 Task: Save favorite listings for townhouses in Boise, Idaho, with a minimum of 3 beds and a garage.
Action: Mouse moved to (158, 129)
Screenshot: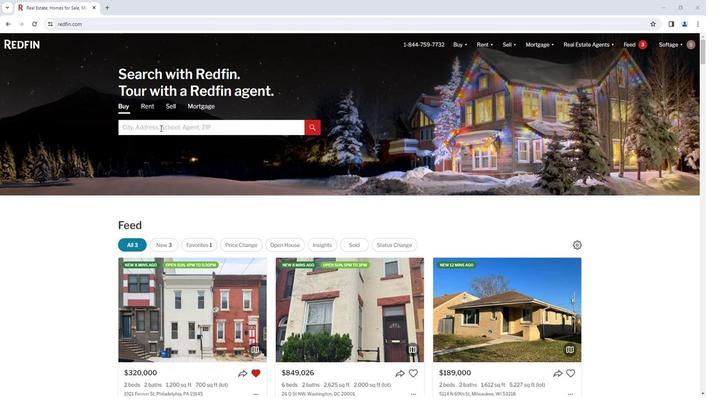
Action: Mouse pressed left at (158, 129)
Screenshot: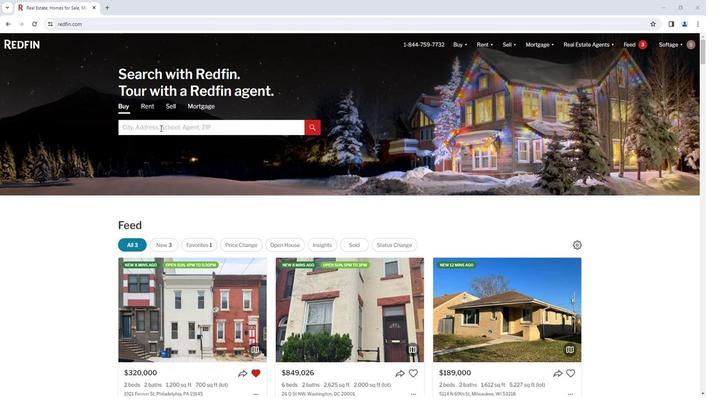 
Action: Key pressed <Key.shift>Boise,
Screenshot: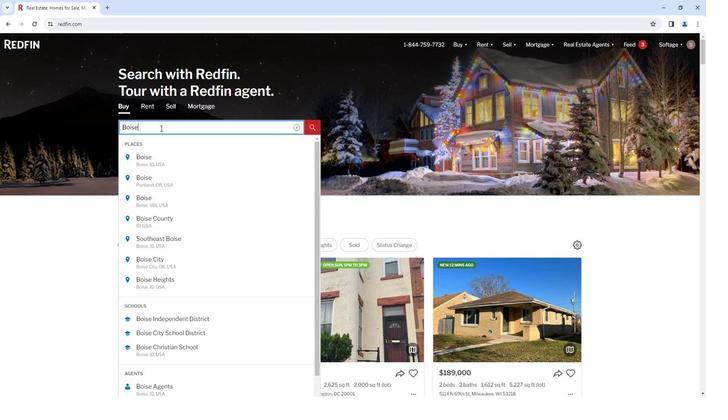 
Action: Mouse moved to (153, 164)
Screenshot: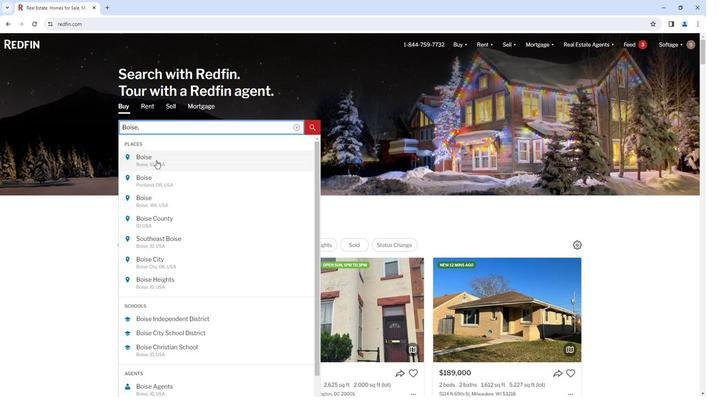
Action: Mouse pressed left at (153, 164)
Screenshot: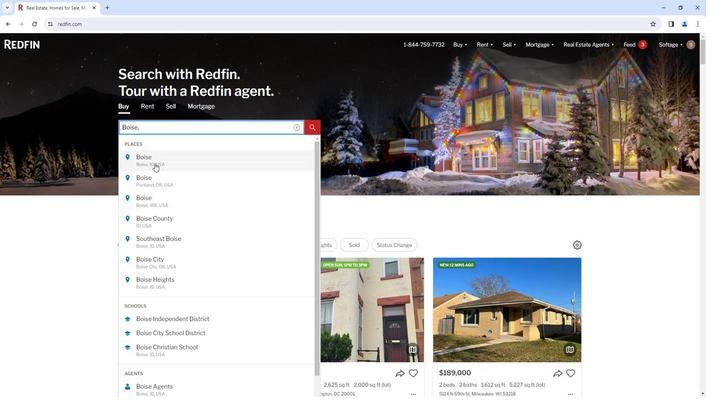 
Action: Mouse moved to (621, 95)
Screenshot: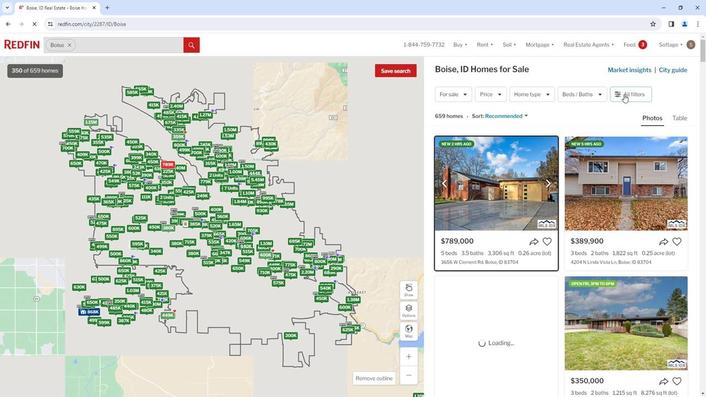 
Action: Mouse pressed left at (621, 95)
Screenshot: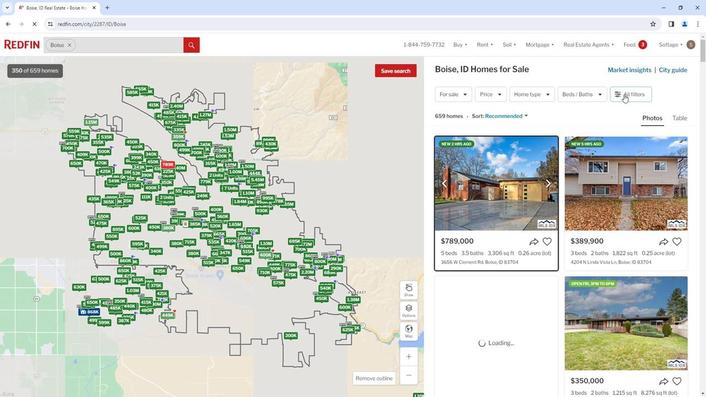 
Action: Mouse moved to (625, 94)
Screenshot: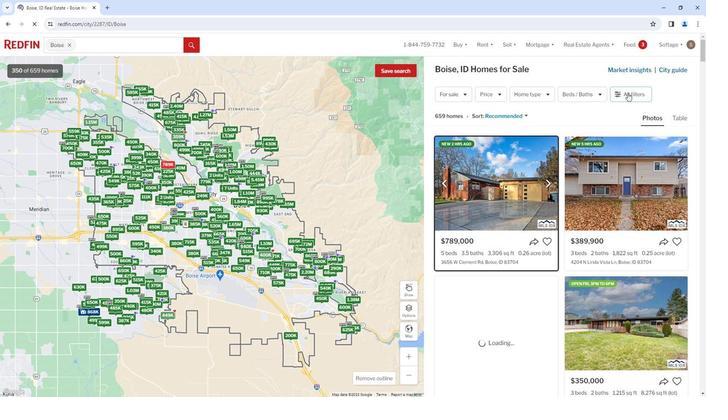 
Action: Mouse pressed left at (625, 94)
Screenshot: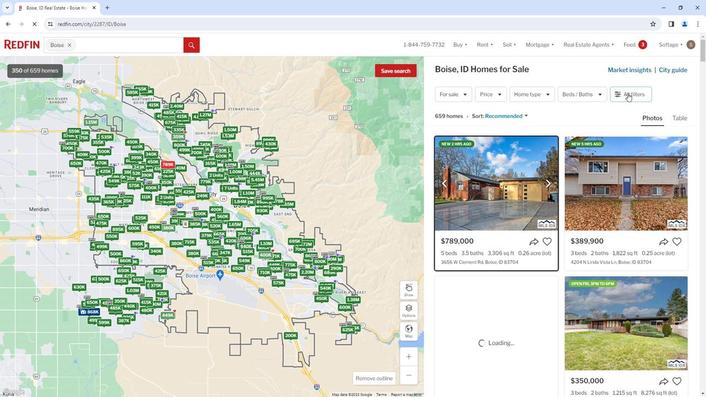 
Action: Mouse moved to (608, 231)
Screenshot: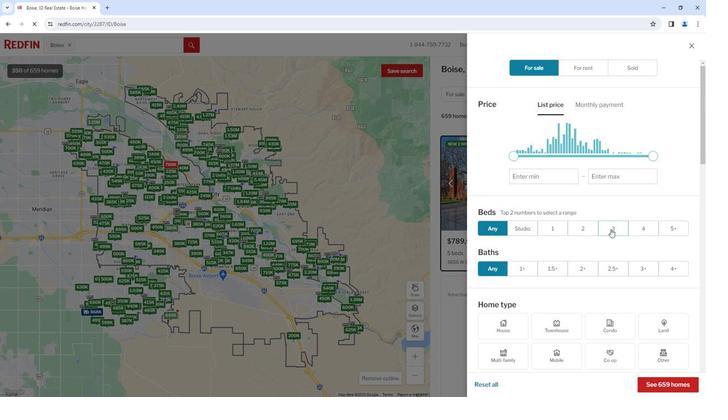
Action: Mouse pressed left at (608, 231)
Screenshot: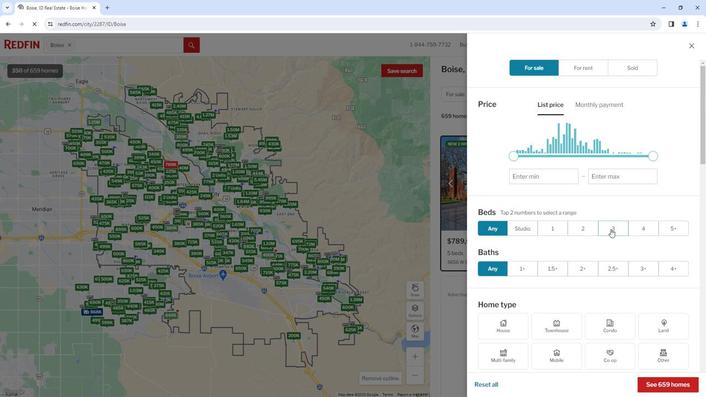 
Action: Mouse moved to (609, 231)
Screenshot: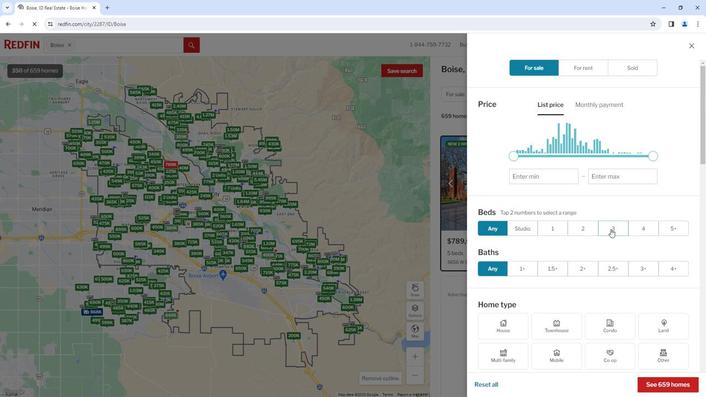 
Action: Mouse pressed left at (609, 231)
Screenshot: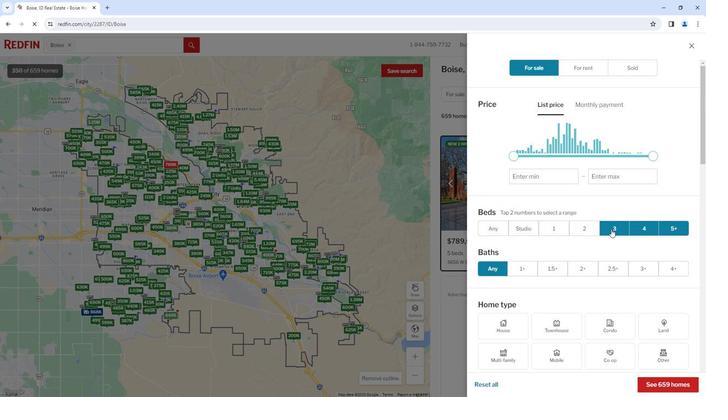 
Action: Mouse moved to (606, 231)
Screenshot: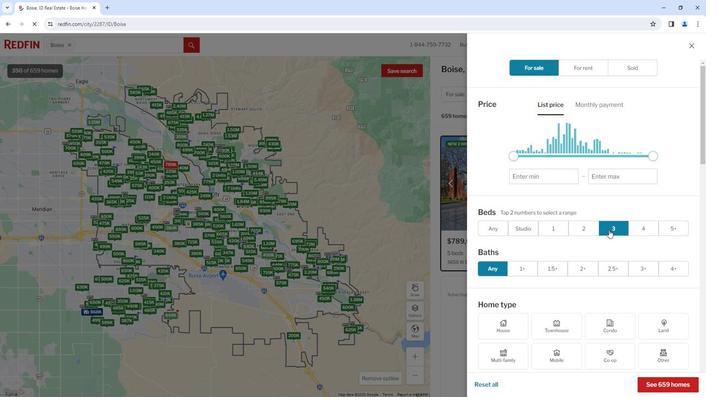 
Action: Mouse scrolled (606, 231) with delta (0, 0)
Screenshot: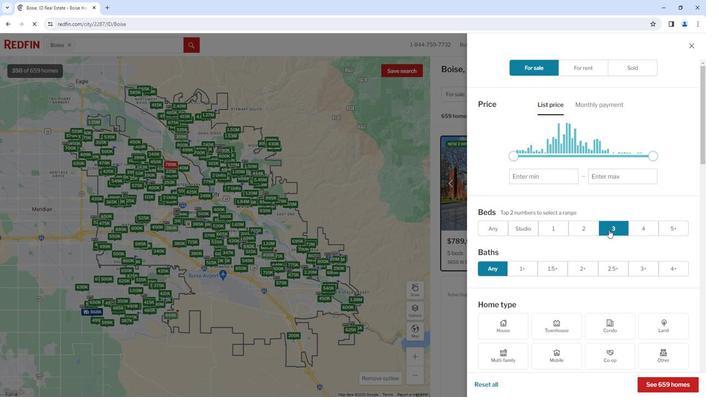 
Action: Mouse scrolled (606, 231) with delta (0, 0)
Screenshot: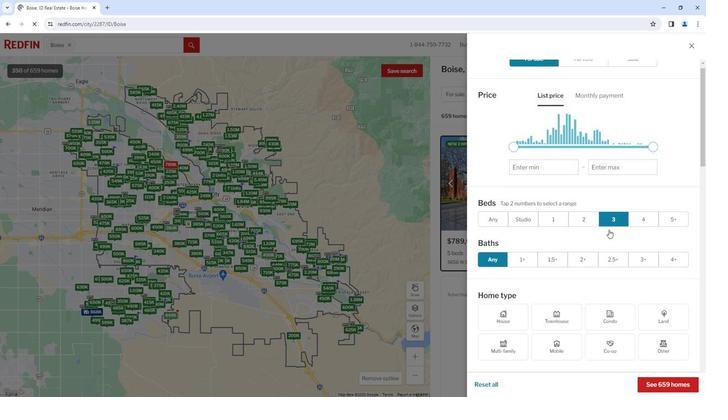 
Action: Mouse scrolled (606, 231) with delta (0, 0)
Screenshot: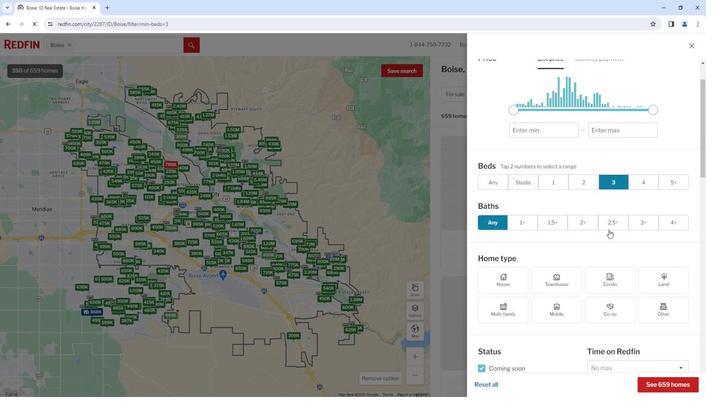 
Action: Mouse scrolled (606, 232) with delta (0, 0)
Screenshot: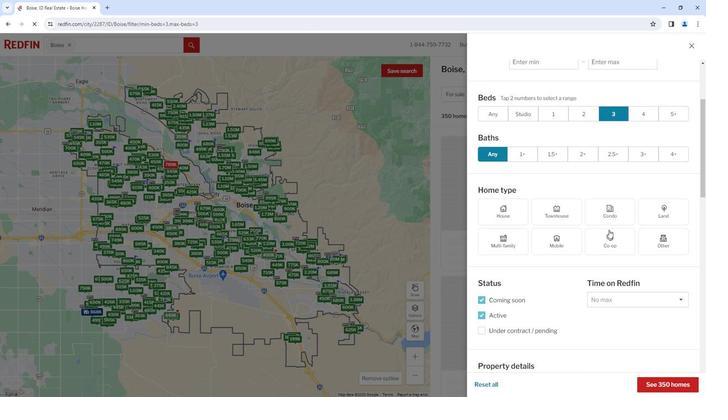 
Action: Mouse scrolled (606, 232) with delta (0, 0)
Screenshot: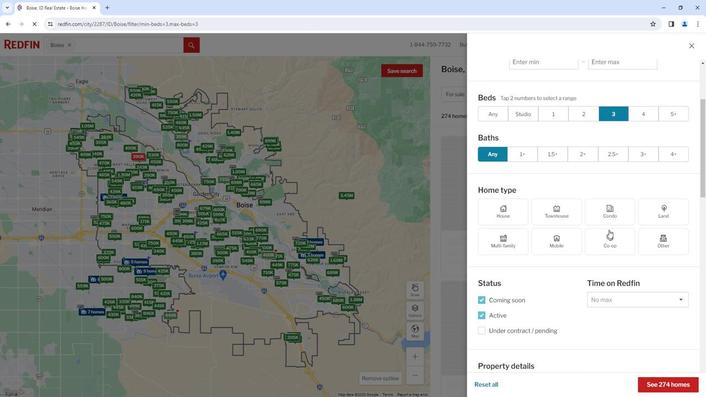 
Action: Mouse scrolled (606, 231) with delta (0, 0)
Screenshot: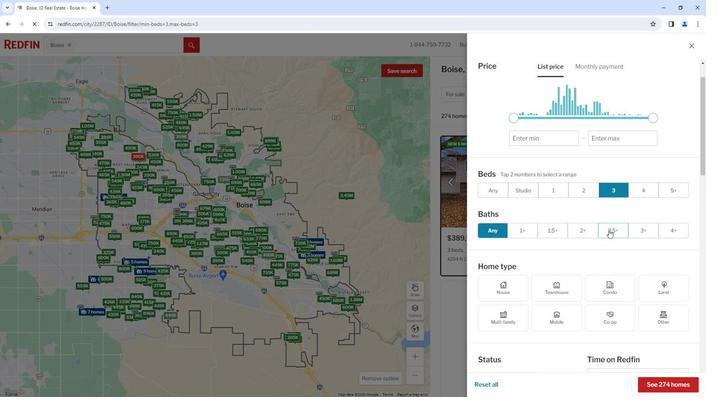 
Action: Mouse scrolled (606, 231) with delta (0, 0)
Screenshot: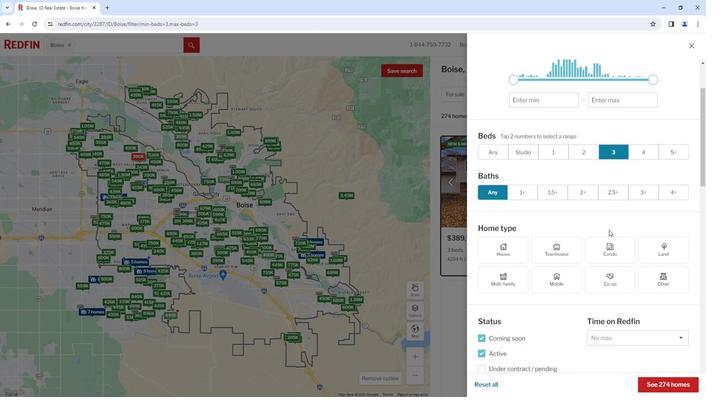 
Action: Mouse moved to (552, 218)
Screenshot: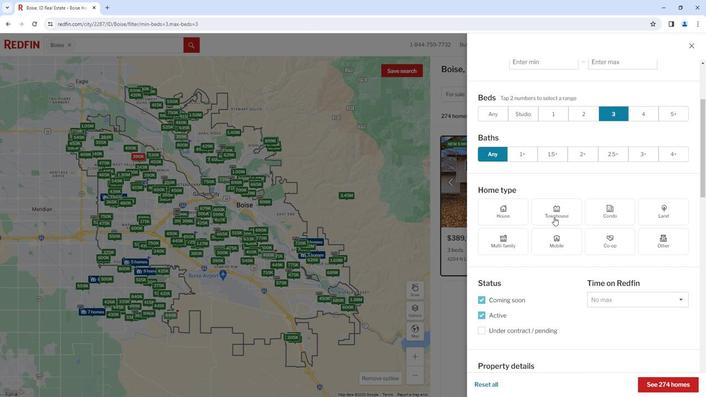 
Action: Mouse pressed left at (552, 218)
Screenshot: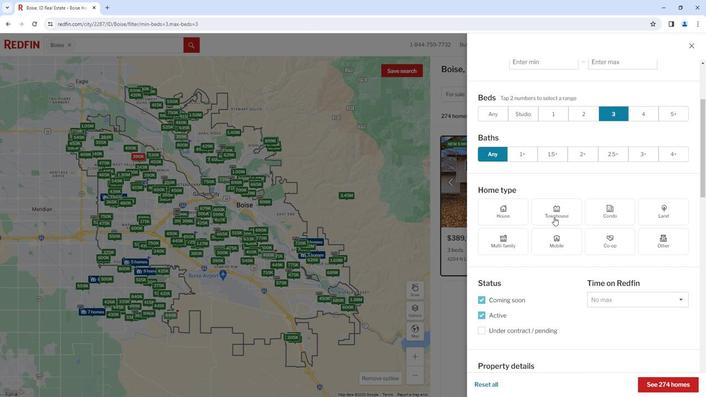 
Action: Mouse moved to (540, 253)
Screenshot: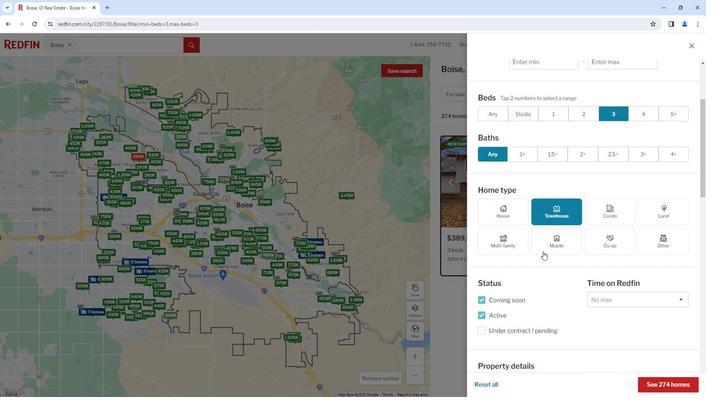
Action: Mouse scrolled (540, 253) with delta (0, 0)
Screenshot: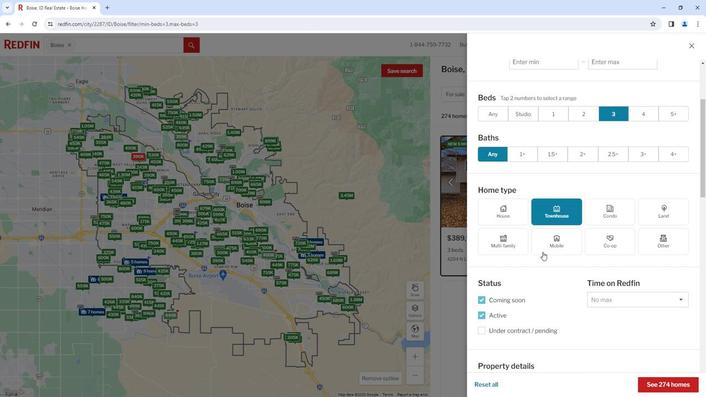
Action: Mouse scrolled (540, 253) with delta (0, 0)
Screenshot: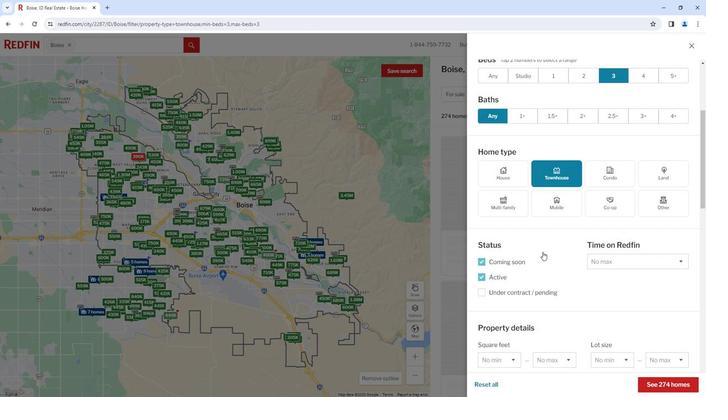 
Action: Mouse scrolled (540, 253) with delta (0, 0)
Screenshot: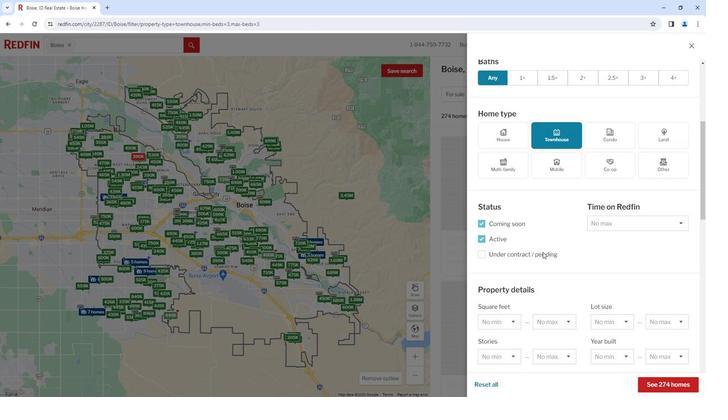 
Action: Mouse moved to (540, 253)
Screenshot: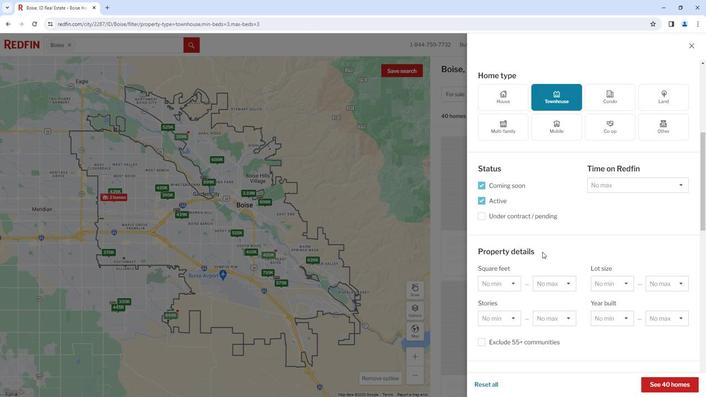 
Action: Mouse scrolled (540, 253) with delta (0, 0)
Screenshot: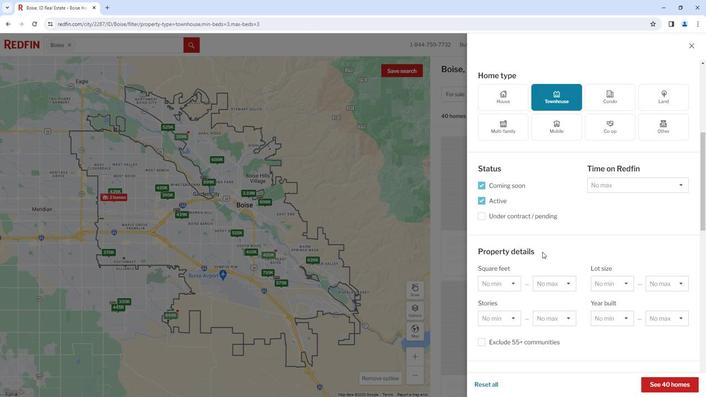 
Action: Mouse scrolled (540, 253) with delta (0, 0)
Screenshot: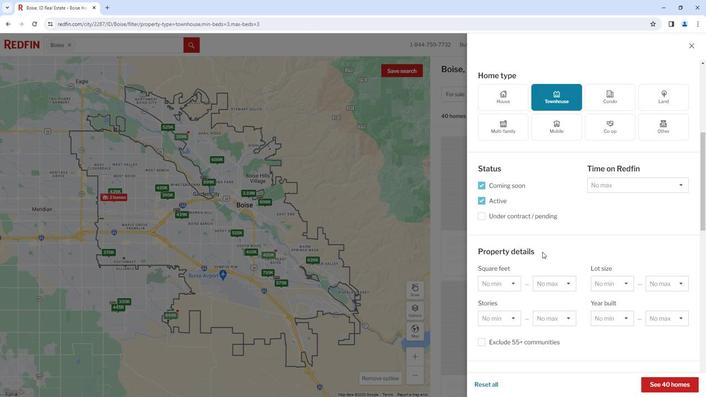 
Action: Mouse scrolled (540, 253) with delta (0, 0)
Screenshot: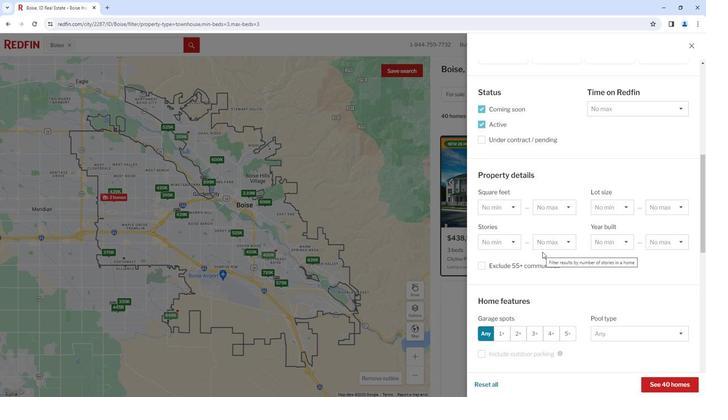 
Action: Mouse moved to (497, 296)
Screenshot: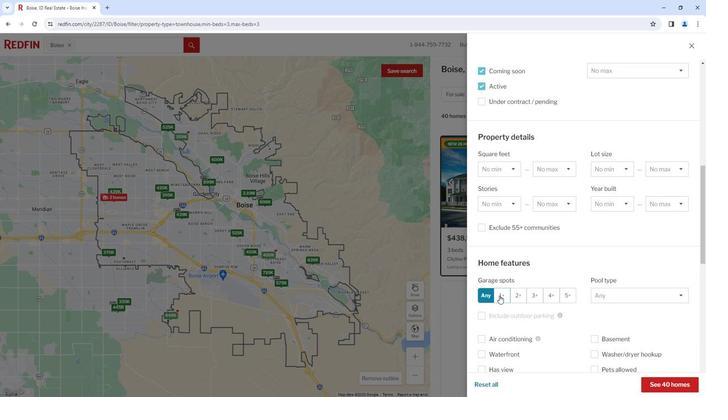 
Action: Mouse pressed left at (497, 296)
Screenshot: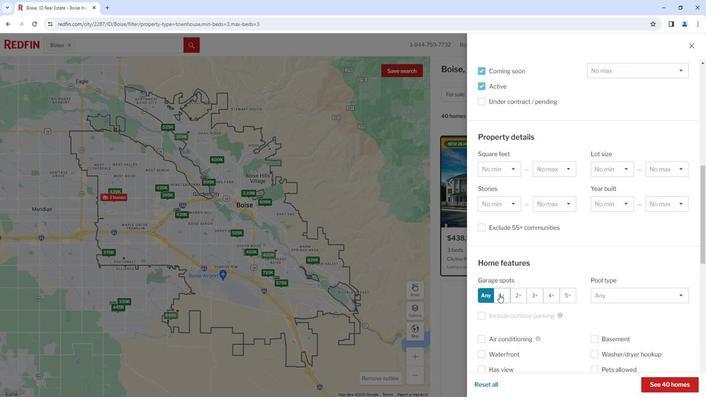 
Action: Mouse moved to (500, 257)
Screenshot: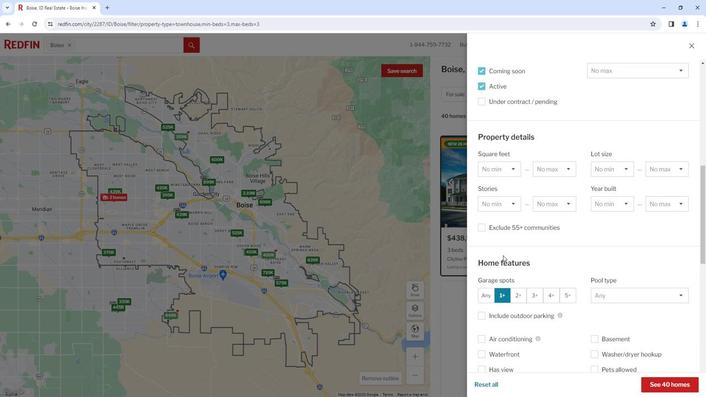 
Action: Mouse scrolled (500, 256) with delta (0, 0)
Screenshot: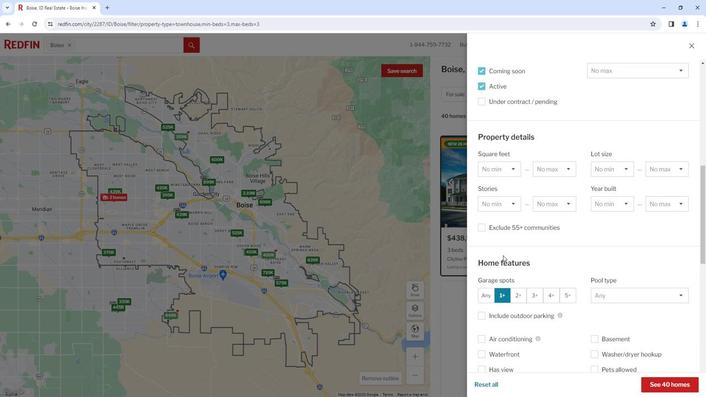 
Action: Mouse moved to (500, 256)
Screenshot: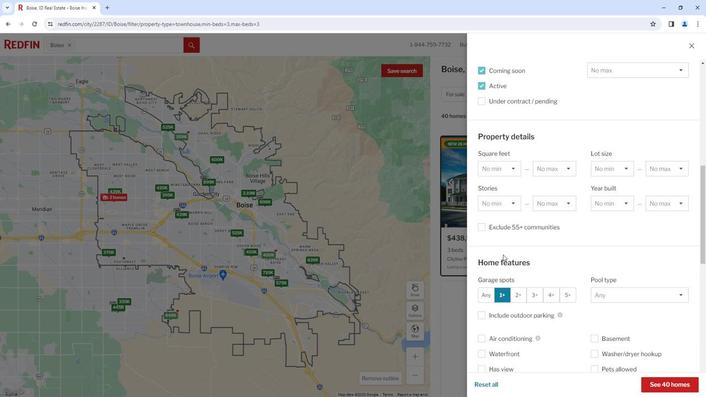 
Action: Mouse scrolled (500, 256) with delta (0, 0)
Screenshot: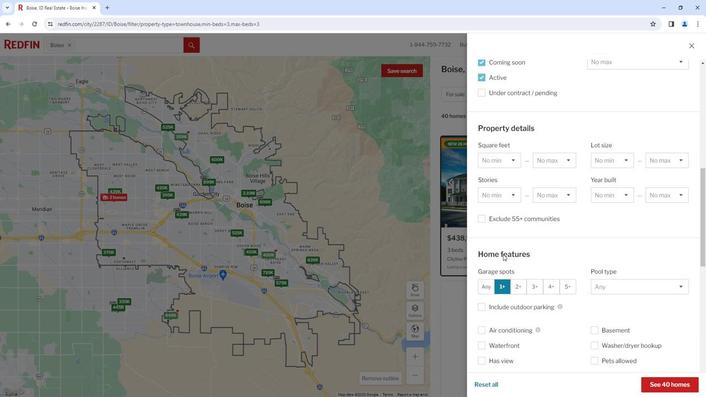 
Action: Mouse moved to (500, 256)
Screenshot: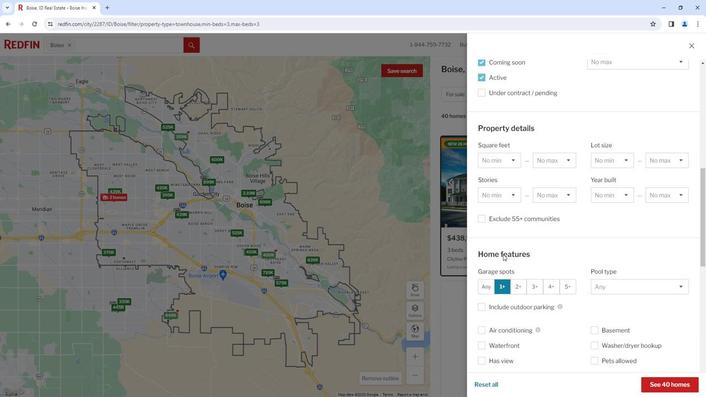 
Action: Mouse scrolled (500, 255) with delta (0, 0)
Screenshot: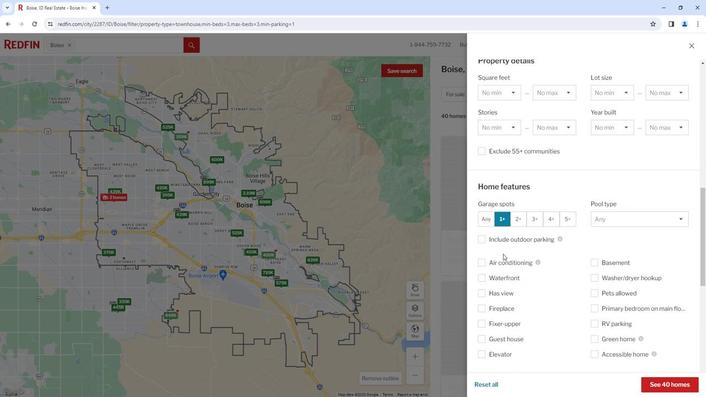 
Action: Mouse moved to (502, 253)
Screenshot: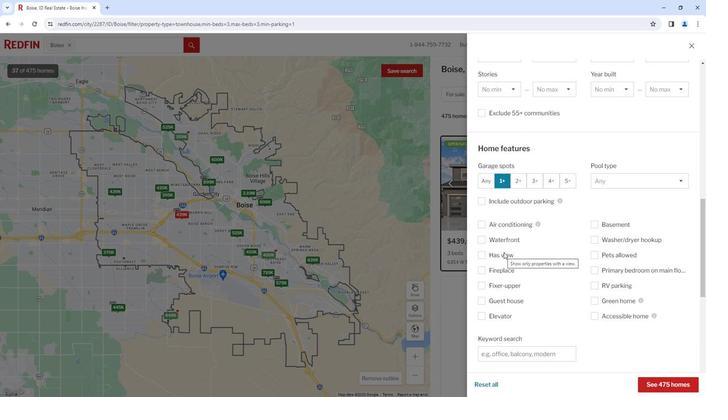 
Action: Mouse scrolled (502, 253) with delta (0, 0)
Screenshot: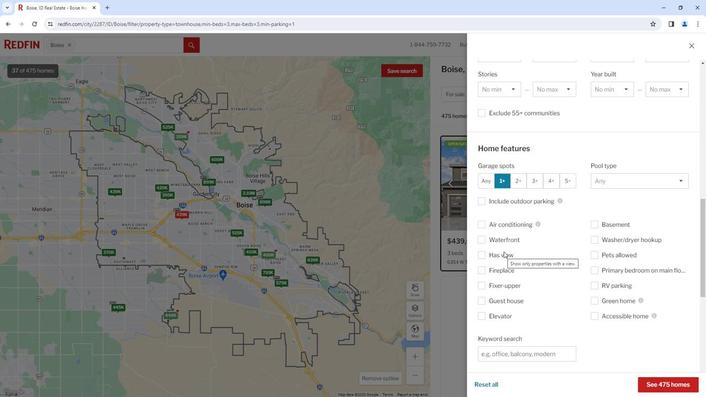 
Action: Mouse scrolled (502, 253) with delta (0, 0)
Screenshot: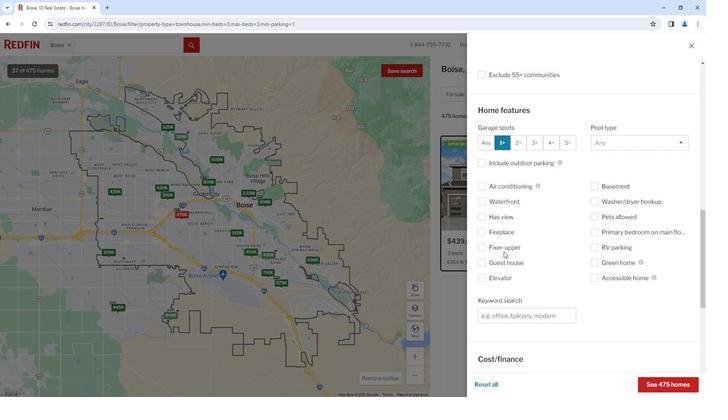 
Action: Mouse scrolled (502, 253) with delta (0, 0)
Screenshot: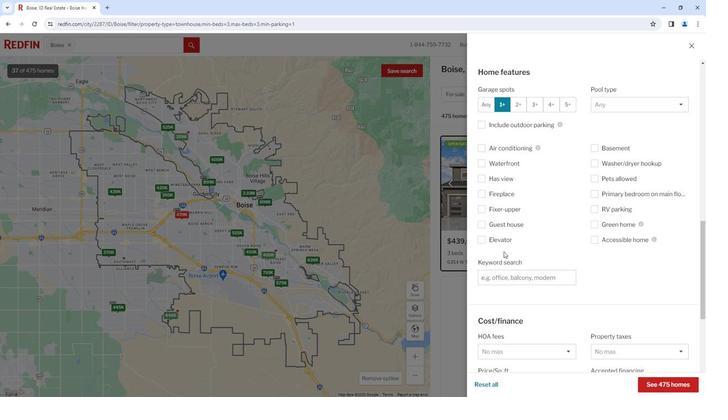 
Action: Mouse scrolled (502, 253) with delta (0, 0)
Screenshot: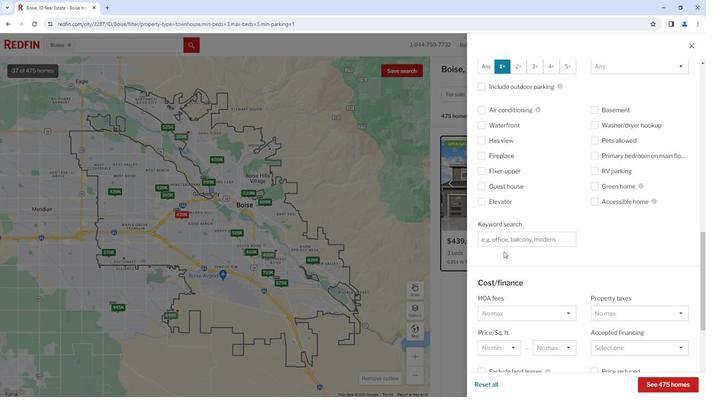 
Action: Mouse scrolled (502, 253) with delta (0, 0)
Screenshot: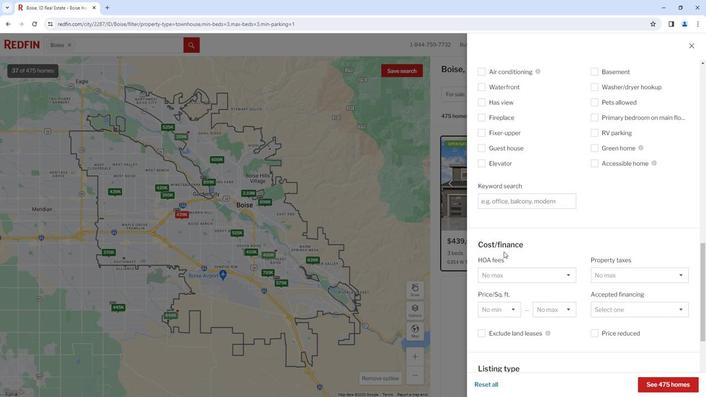 
Action: Mouse scrolled (502, 253) with delta (0, 0)
Screenshot: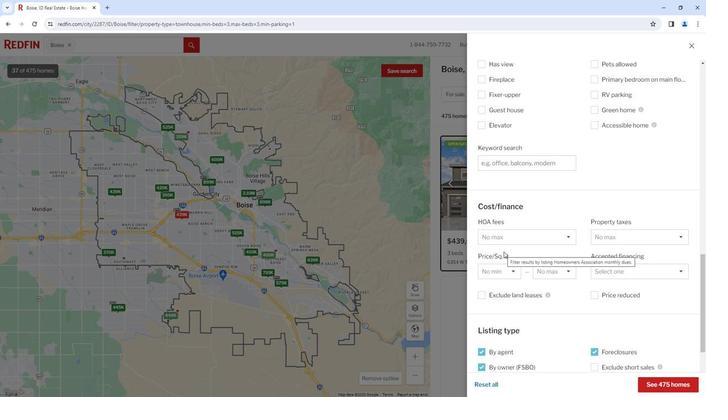 
Action: Mouse scrolled (502, 253) with delta (0, 0)
Screenshot: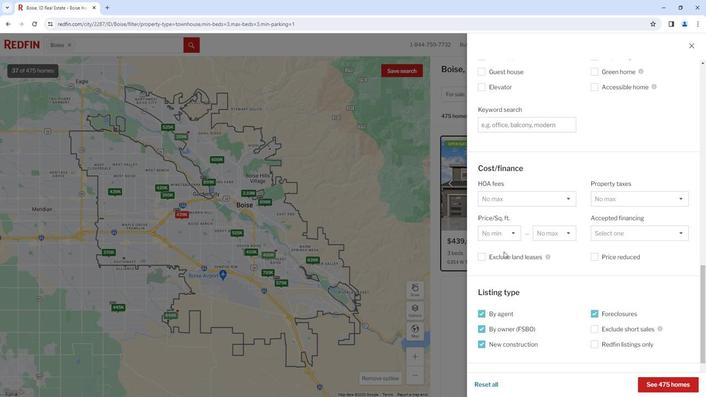 
Action: Mouse moved to (502, 253)
Screenshot: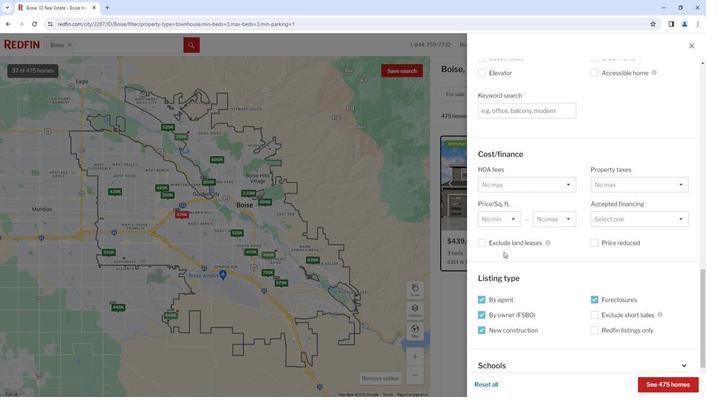 
Action: Mouse scrolled (502, 253) with delta (0, 0)
Screenshot: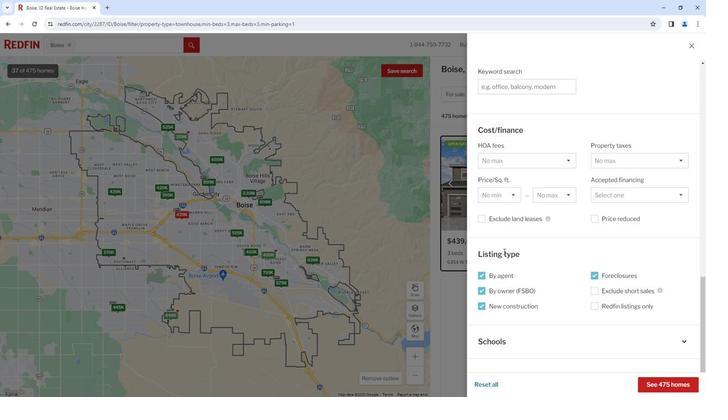 
Action: Mouse scrolled (502, 253) with delta (0, 0)
Screenshot: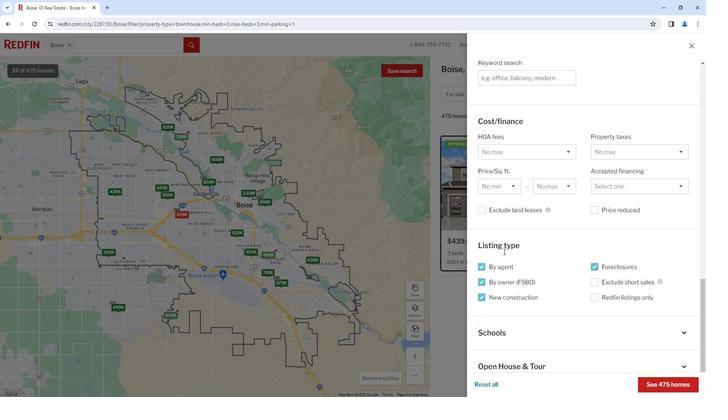 
Action: Mouse scrolled (502, 253) with delta (0, 0)
Screenshot: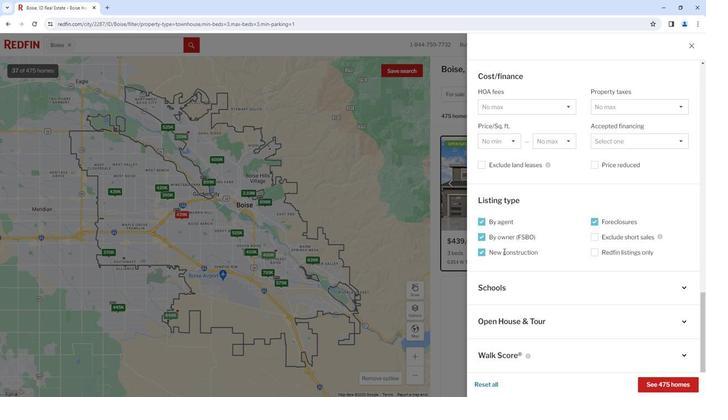 
Action: Mouse scrolled (502, 253) with delta (0, 0)
Screenshot: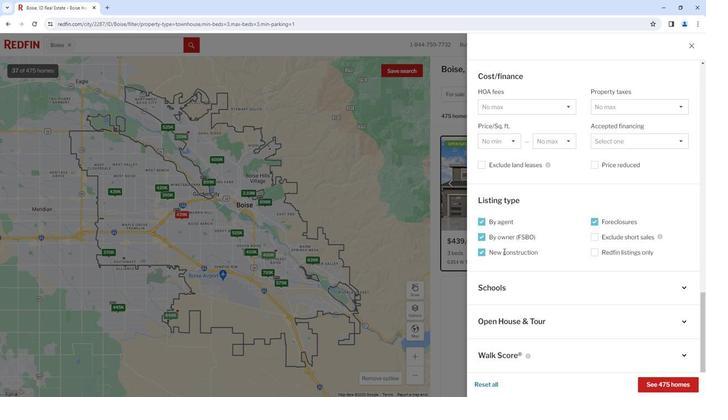 
Action: Mouse scrolled (502, 253) with delta (0, 0)
Screenshot: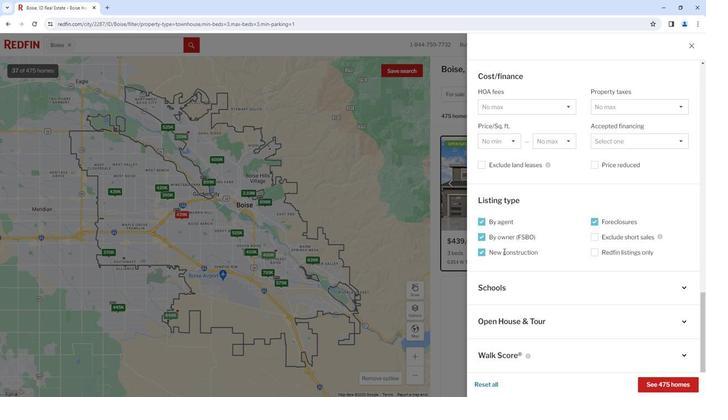 
Action: Mouse moved to (658, 385)
Screenshot: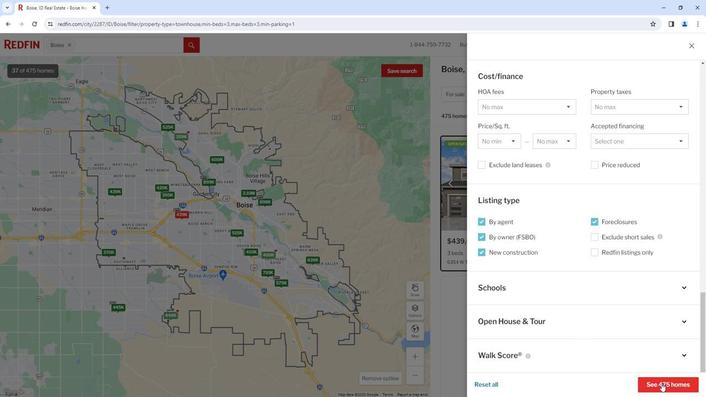 
Action: Mouse pressed left at (658, 385)
Screenshot: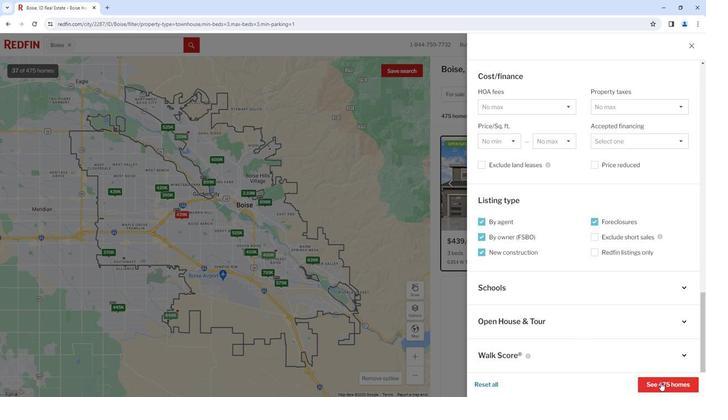 
Action: Mouse moved to (457, 192)
Screenshot: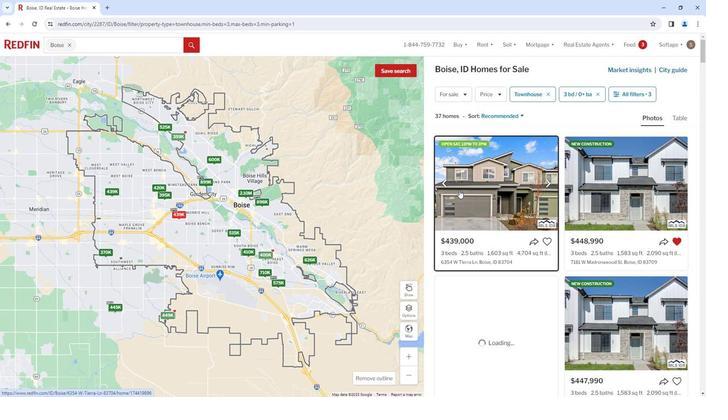 
Action: Mouse pressed left at (457, 192)
Screenshot: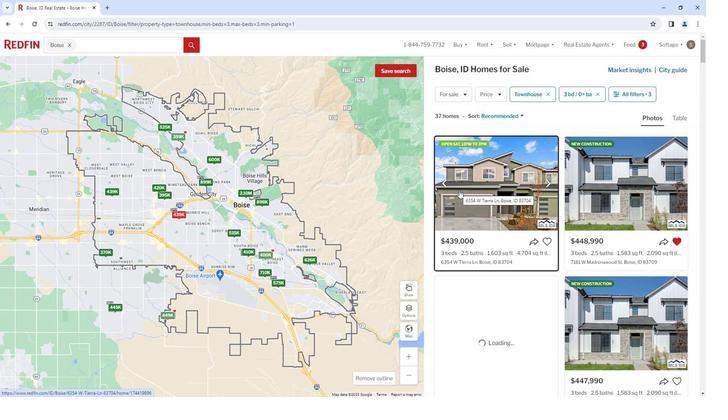 
Action: Mouse moved to (275, 192)
Screenshot: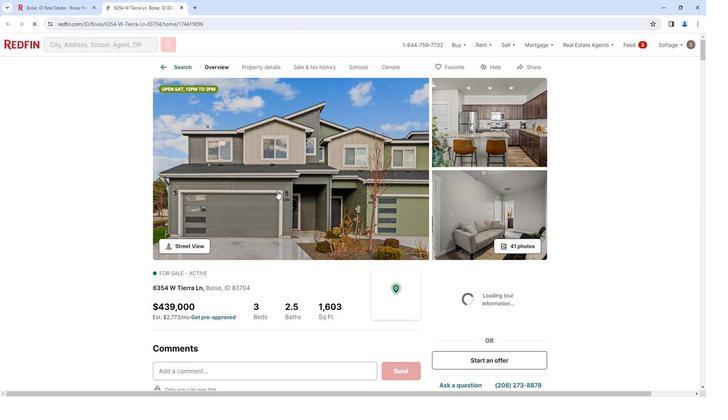 
Action: Mouse pressed left at (275, 192)
Screenshot: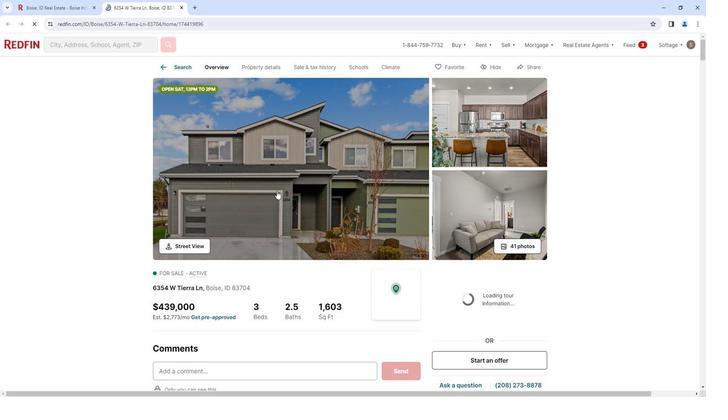 
Action: Mouse moved to (72, 166)
Screenshot: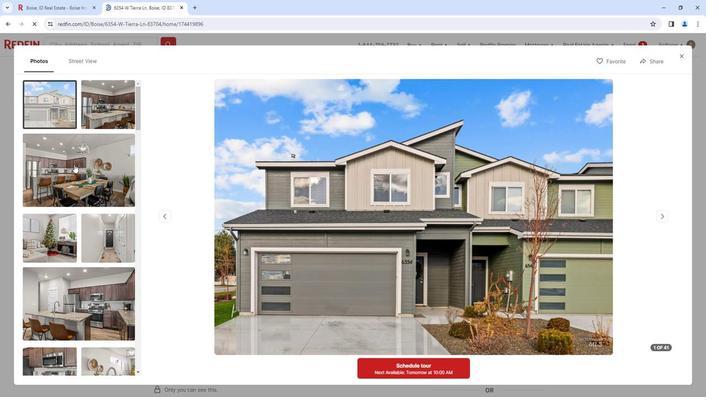 
Action: Mouse scrolled (72, 165) with delta (0, 0)
Screenshot: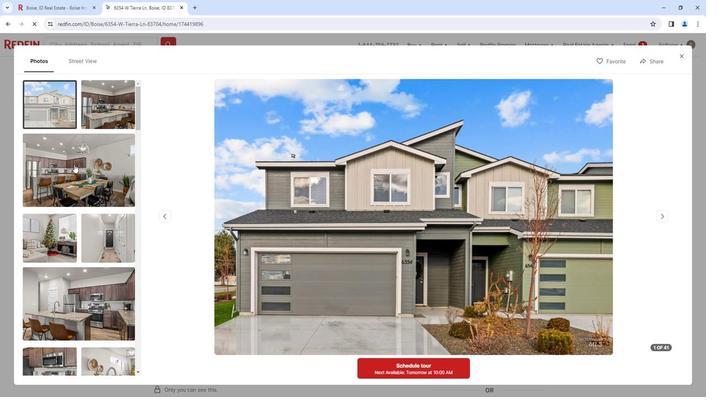 
Action: Mouse scrolled (72, 165) with delta (0, 0)
Screenshot: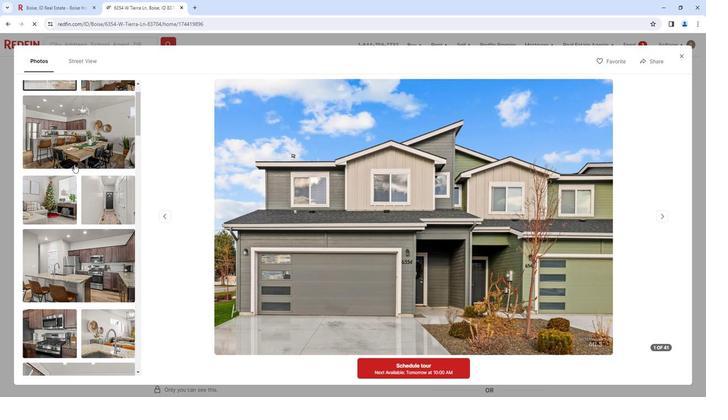 
Action: Mouse scrolled (72, 165) with delta (0, 0)
Screenshot: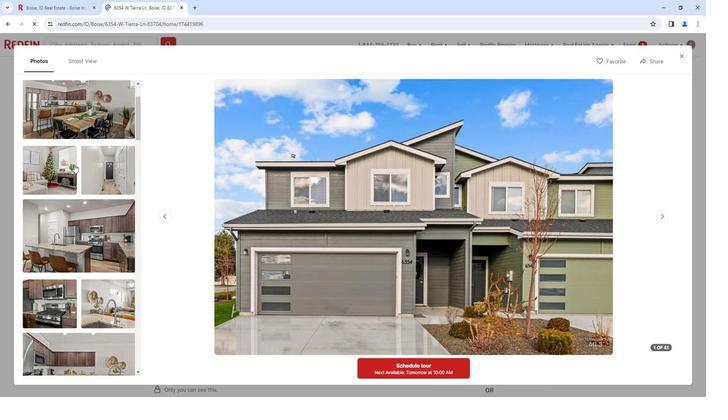 
Action: Mouse scrolled (72, 165) with delta (0, 0)
Screenshot: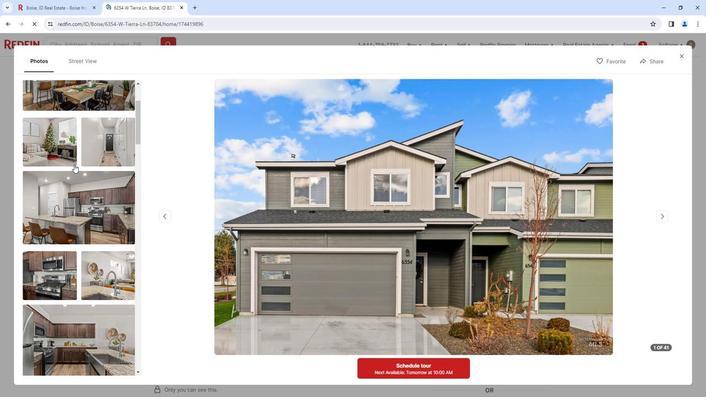 
Action: Mouse scrolled (72, 165) with delta (0, 0)
Screenshot: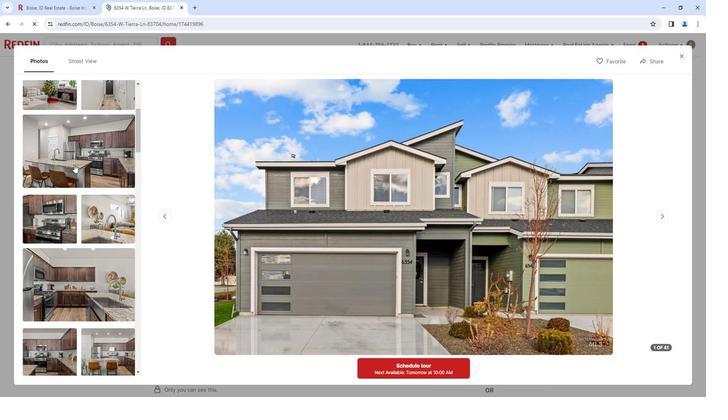 
Action: Mouse scrolled (72, 165) with delta (0, 0)
Screenshot: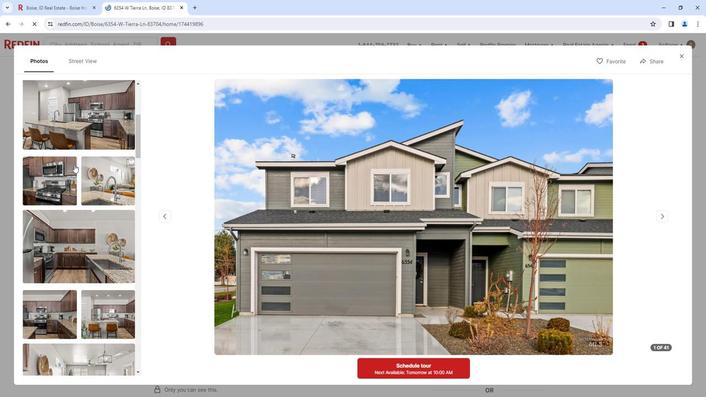 
Action: Mouse scrolled (72, 165) with delta (0, 0)
Screenshot: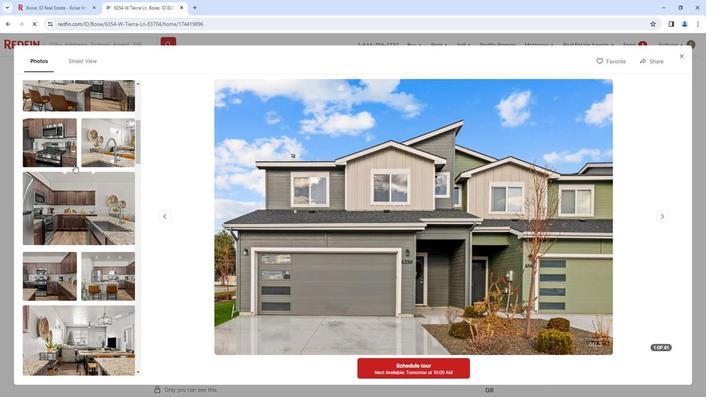 
Action: Mouse scrolled (72, 165) with delta (0, 0)
Screenshot: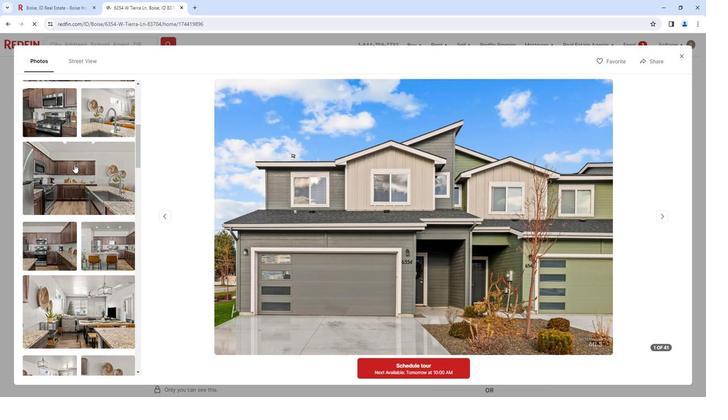 
Action: Mouse scrolled (72, 165) with delta (0, 0)
Screenshot: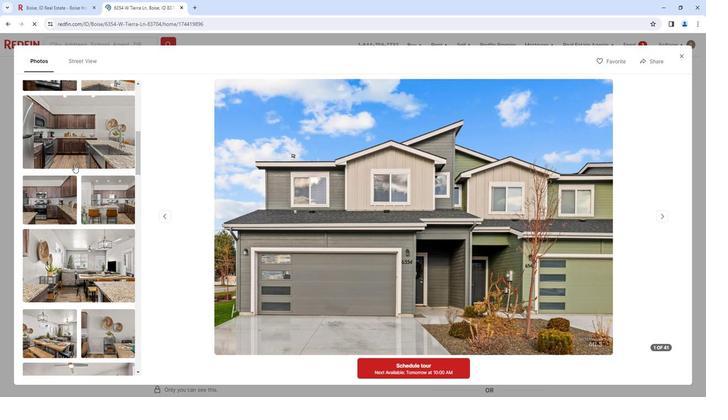 
Action: Mouse scrolled (72, 165) with delta (0, 0)
Screenshot: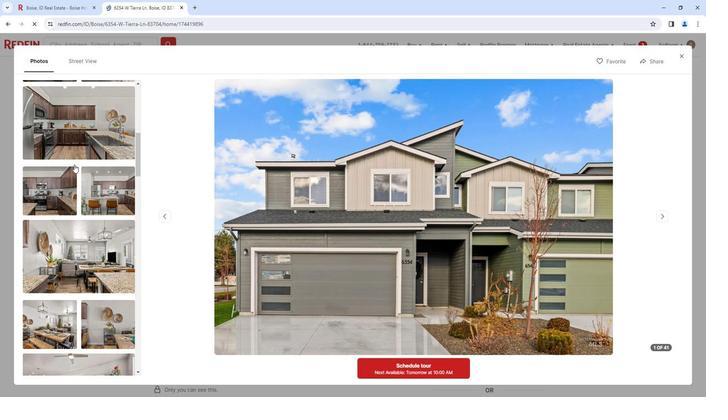 
Action: Mouse scrolled (72, 165) with delta (0, 0)
Screenshot: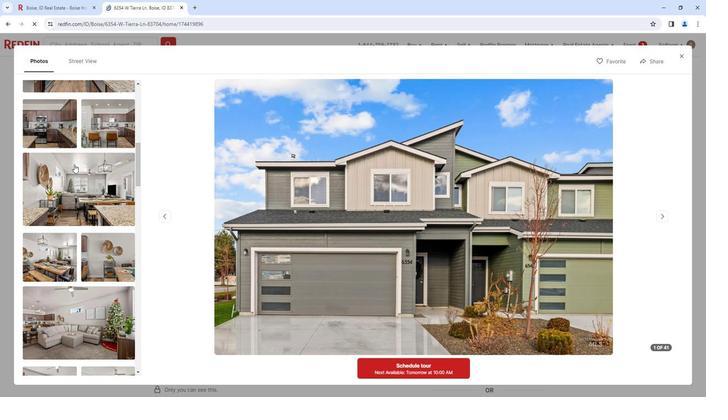 
Action: Mouse scrolled (72, 165) with delta (0, 0)
Screenshot: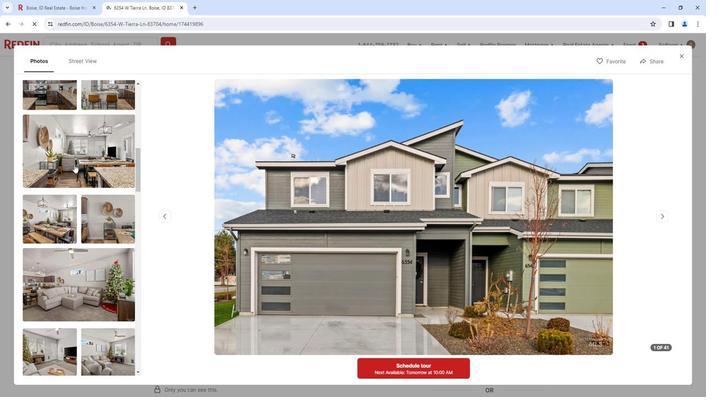 
Action: Mouse scrolled (72, 165) with delta (0, 0)
Screenshot: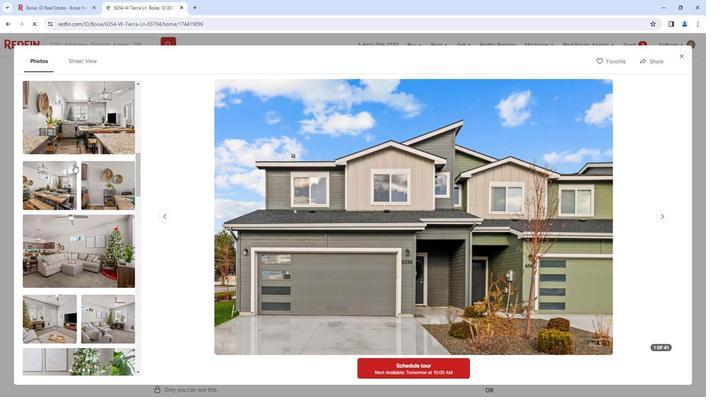 
Action: Mouse scrolled (72, 165) with delta (0, 0)
Screenshot: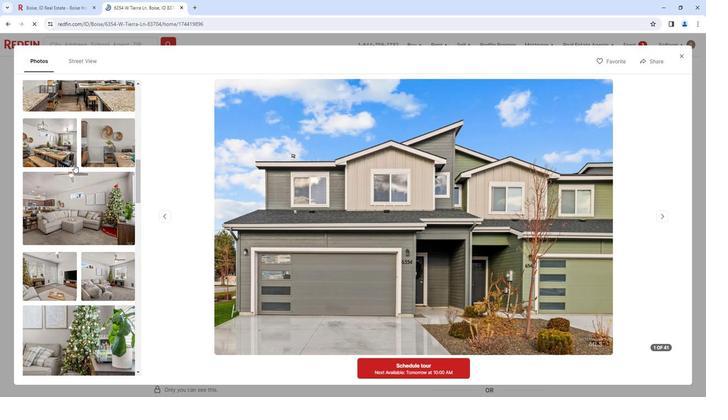 
Action: Mouse scrolled (72, 165) with delta (0, 0)
Screenshot: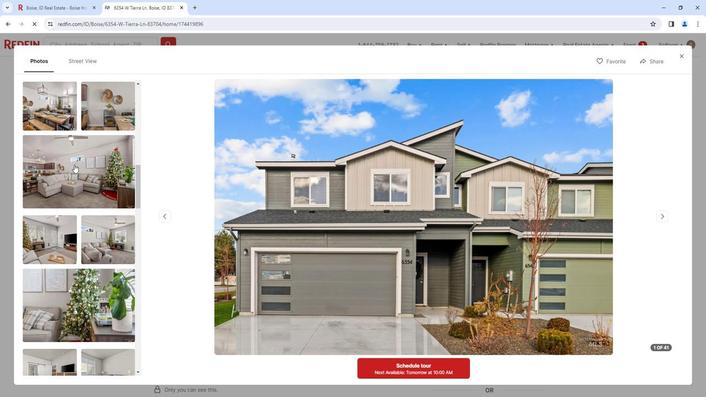 
Action: Mouse moved to (72, 166)
Screenshot: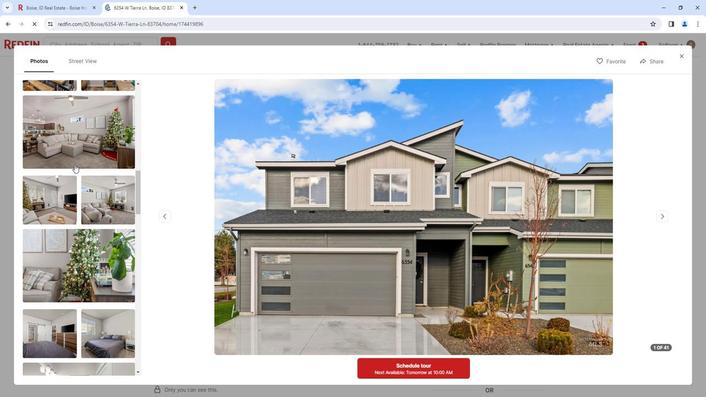 
Action: Mouse scrolled (72, 165) with delta (0, 0)
Screenshot: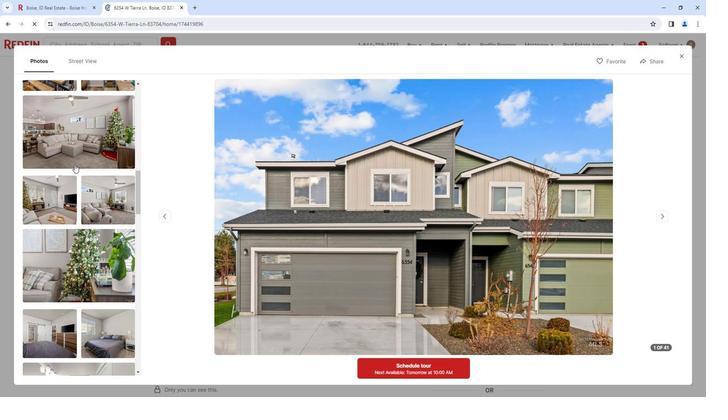 
Action: Mouse moved to (71, 166)
Screenshot: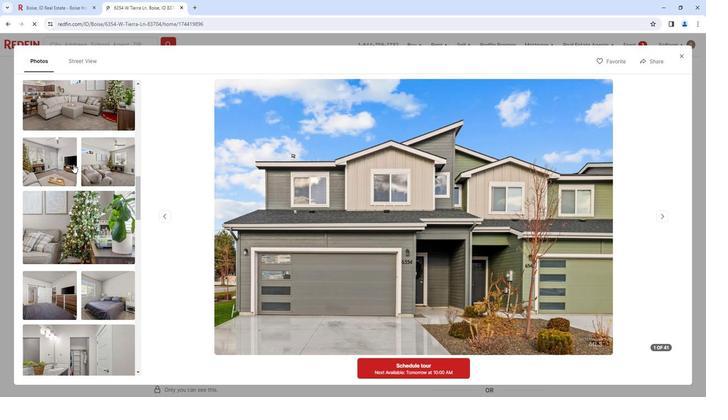 
Action: Mouse scrolled (71, 166) with delta (0, 0)
Screenshot: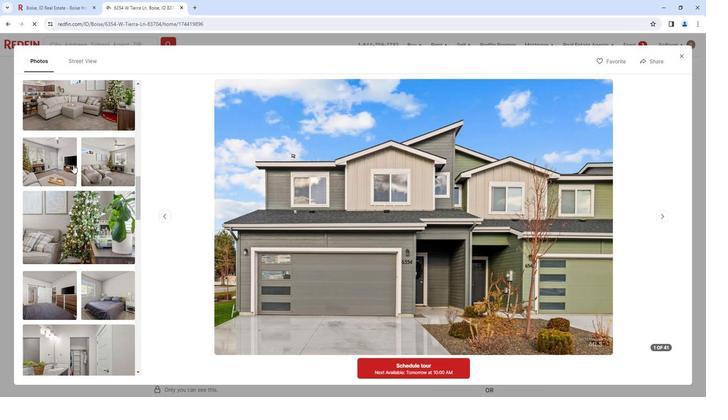 
Action: Mouse scrolled (71, 166) with delta (0, 0)
Screenshot: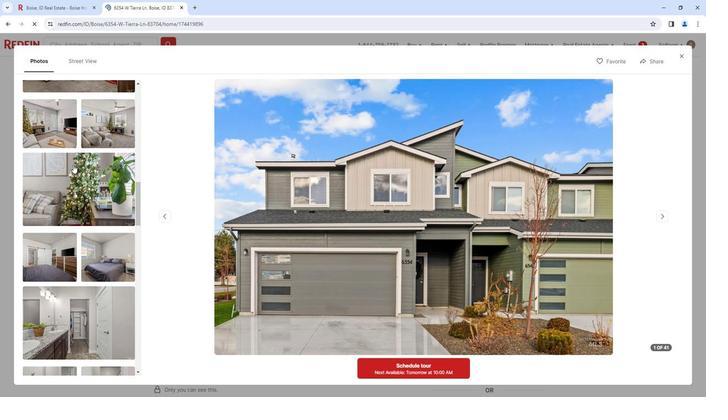 
Action: Mouse scrolled (71, 166) with delta (0, 0)
Screenshot: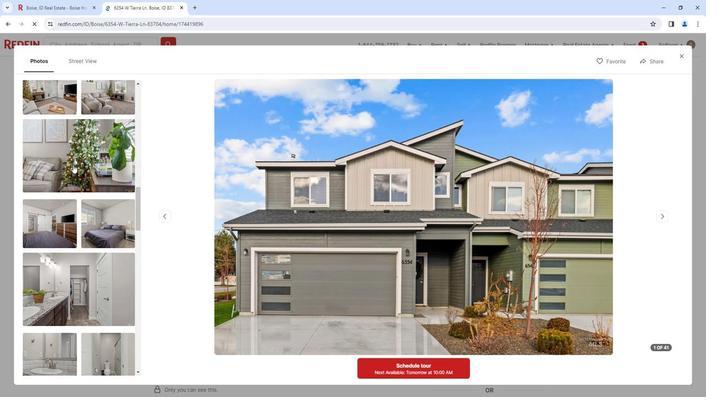 
Action: Mouse scrolled (71, 166) with delta (0, 0)
Screenshot: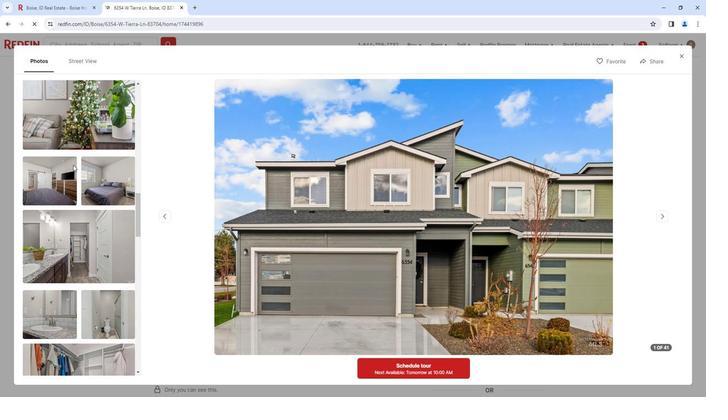 
Action: Mouse scrolled (71, 166) with delta (0, 0)
Screenshot: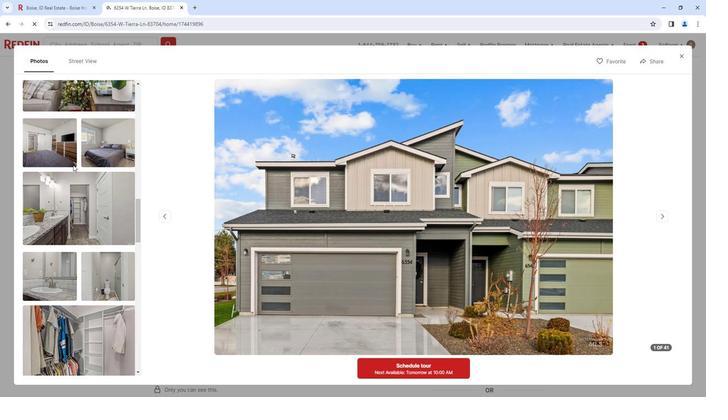
Action: Mouse scrolled (71, 166) with delta (0, 0)
Screenshot: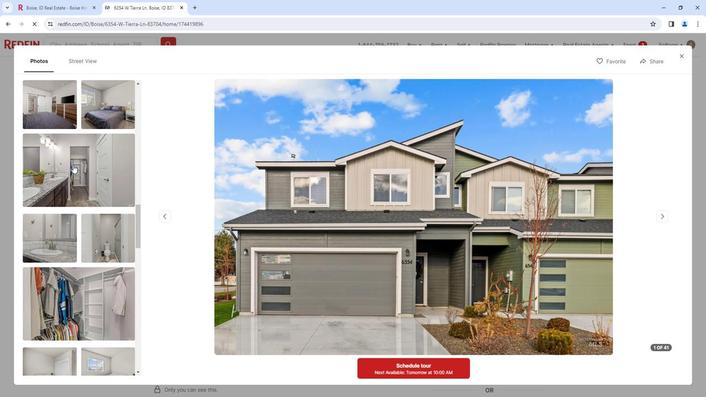 
Action: Mouse moved to (71, 167)
Screenshot: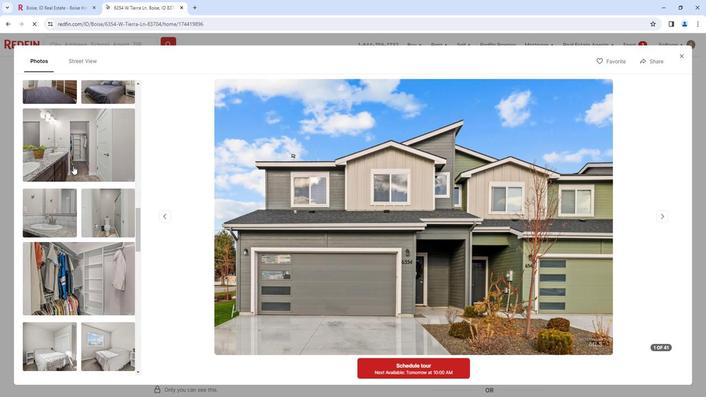 
Action: Mouse scrolled (71, 167) with delta (0, 0)
Screenshot: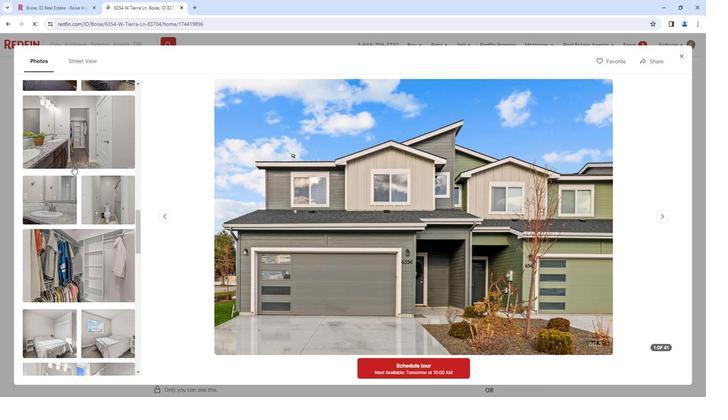 
Action: Mouse scrolled (71, 167) with delta (0, 0)
Screenshot: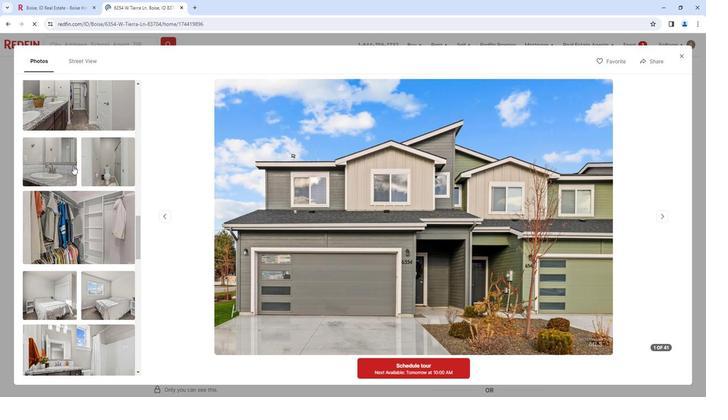 
Action: Mouse scrolled (71, 167) with delta (0, 0)
Screenshot: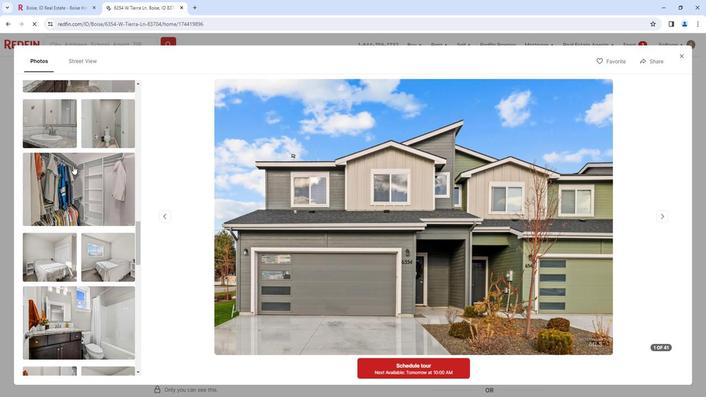
Action: Mouse scrolled (71, 167) with delta (0, 0)
Screenshot: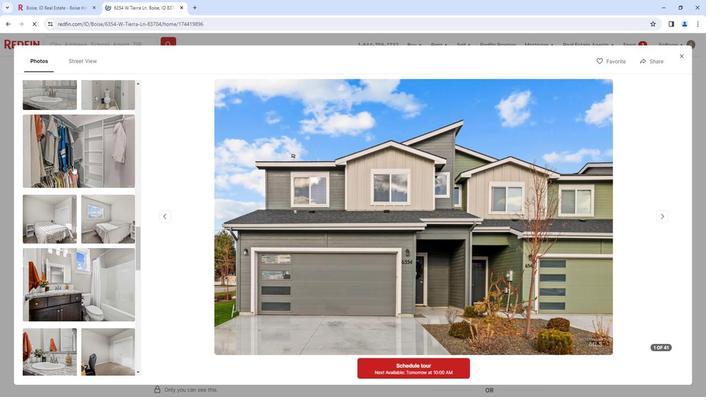 
Action: Mouse scrolled (71, 167) with delta (0, 0)
Screenshot: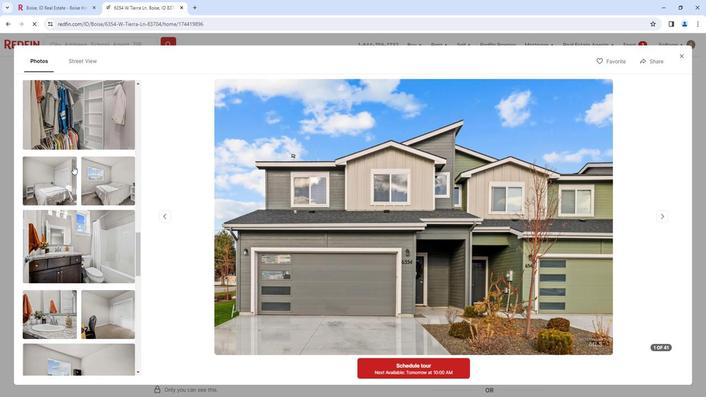 
Action: Mouse scrolled (71, 167) with delta (0, 0)
Screenshot: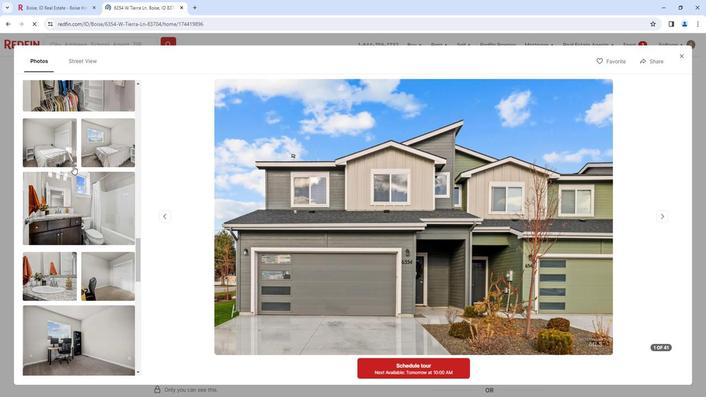 
Action: Mouse scrolled (71, 167) with delta (0, 0)
Screenshot: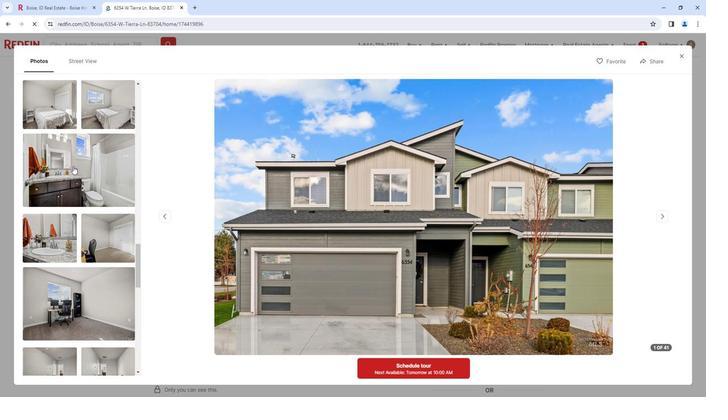 
Action: Mouse scrolled (71, 167) with delta (0, 0)
Screenshot: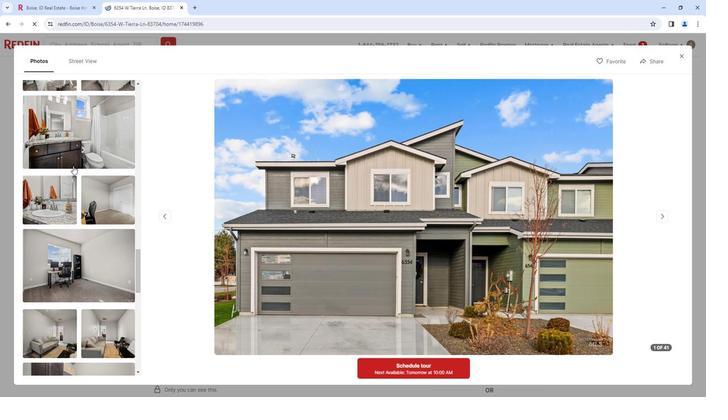 
Action: Mouse scrolled (71, 167) with delta (0, 0)
Screenshot: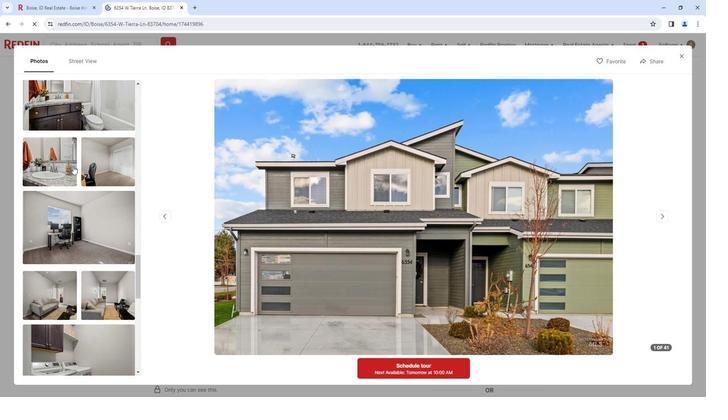 
Action: Mouse scrolled (71, 167) with delta (0, 0)
Screenshot: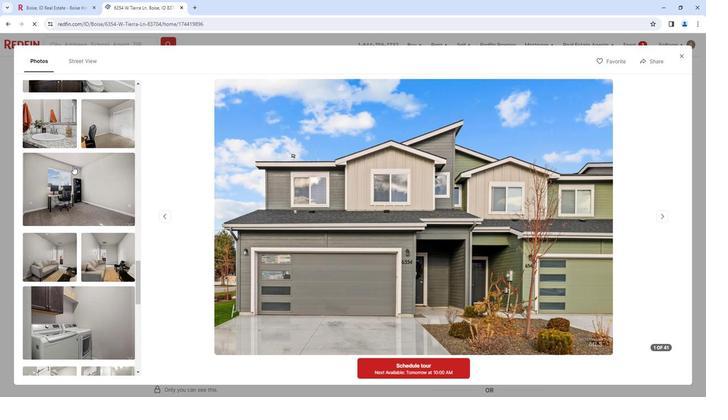 
Action: Mouse scrolled (71, 167) with delta (0, 0)
Screenshot: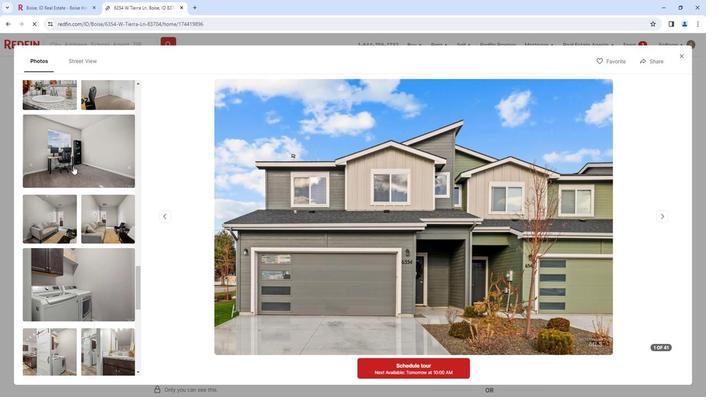
Action: Mouse scrolled (71, 167) with delta (0, 0)
Screenshot: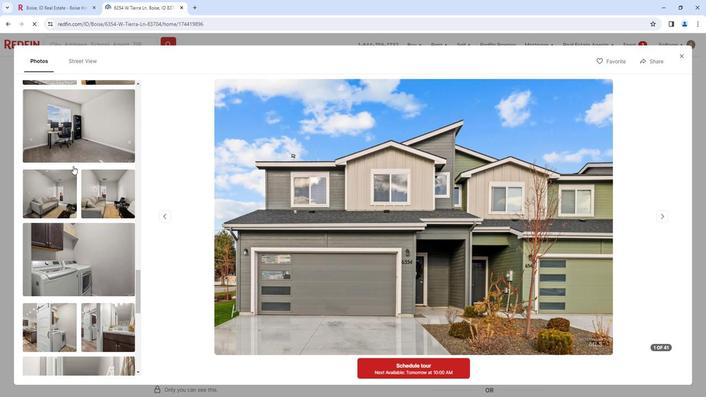 
Action: Mouse scrolled (71, 167) with delta (0, 0)
Screenshot: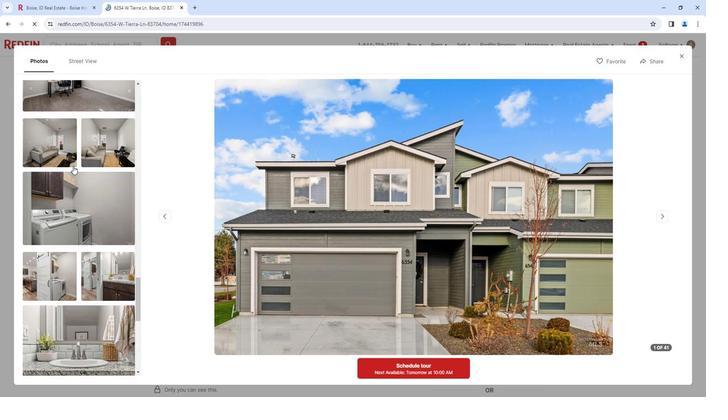 
Action: Mouse scrolled (71, 167) with delta (0, 0)
Screenshot: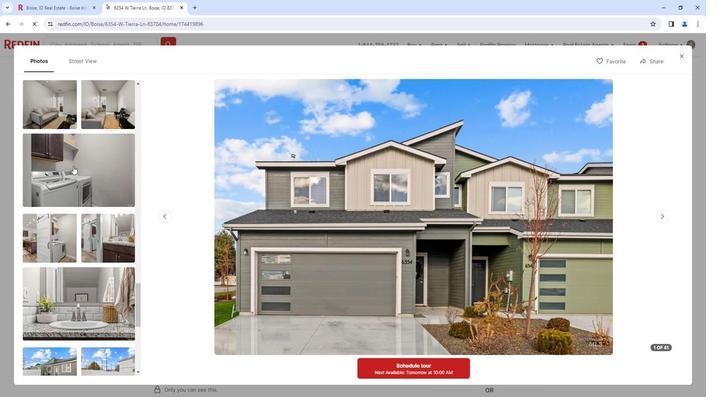 
Action: Mouse scrolled (71, 167) with delta (0, 0)
Screenshot: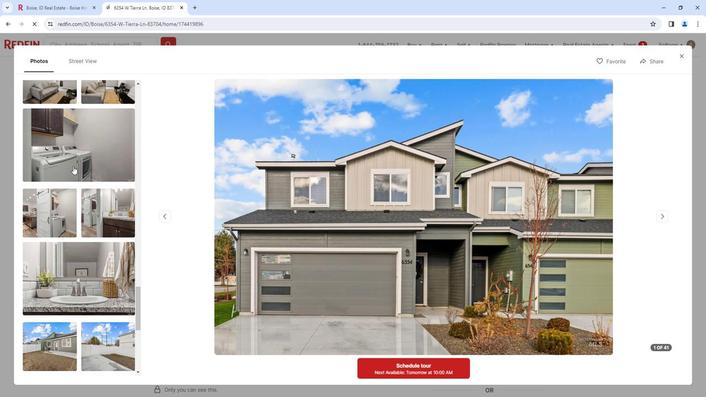 
Action: Mouse scrolled (71, 167) with delta (0, 0)
Screenshot: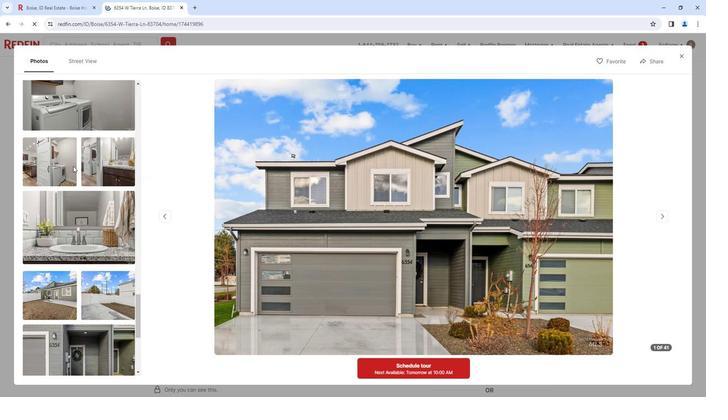 
Action: Mouse moved to (71, 167)
Screenshot: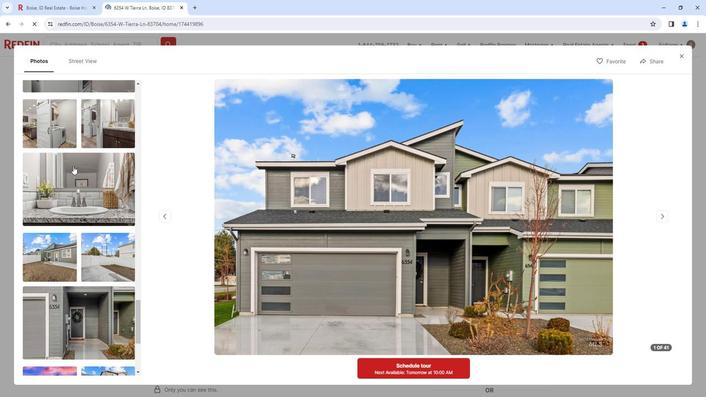 
Action: Mouse scrolled (71, 167) with delta (0, 0)
Screenshot: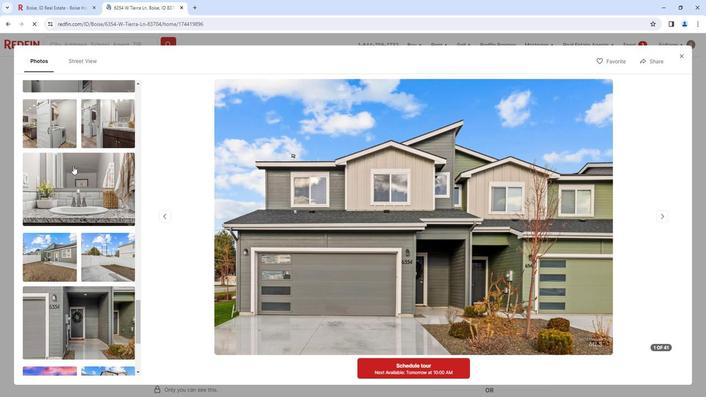 
Action: Mouse scrolled (71, 167) with delta (0, 0)
Screenshot: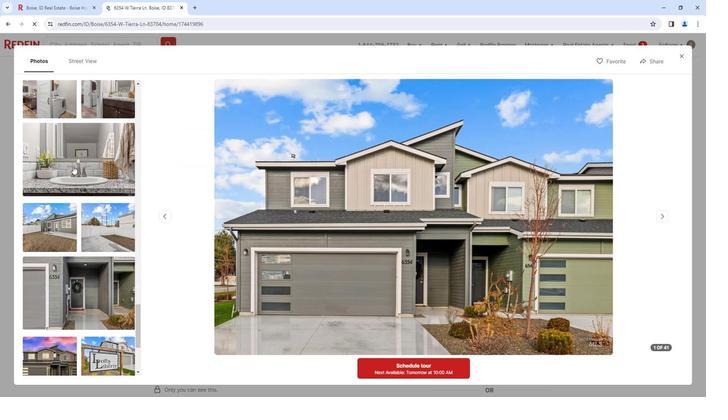 
Action: Mouse scrolled (71, 167) with delta (0, 0)
Screenshot: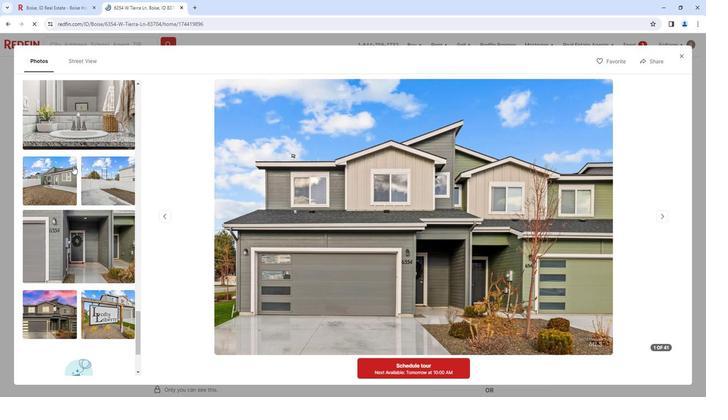 
Action: Mouse scrolled (71, 167) with delta (0, 0)
Screenshot: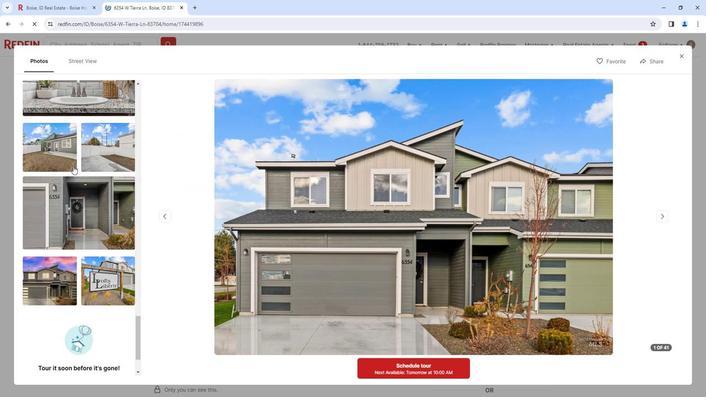 
Action: Mouse scrolled (71, 167) with delta (0, 0)
Screenshot: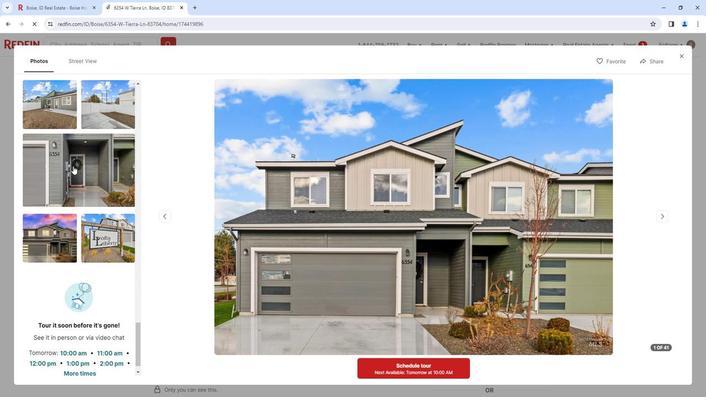 
Action: Mouse scrolled (71, 167) with delta (0, 0)
Screenshot: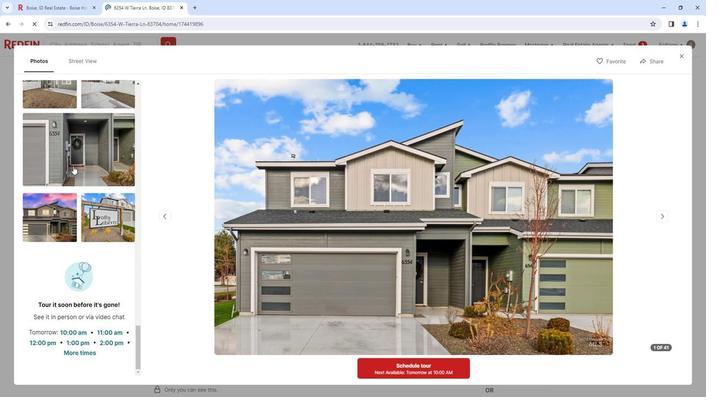 
Action: Mouse scrolled (71, 167) with delta (0, 0)
Screenshot: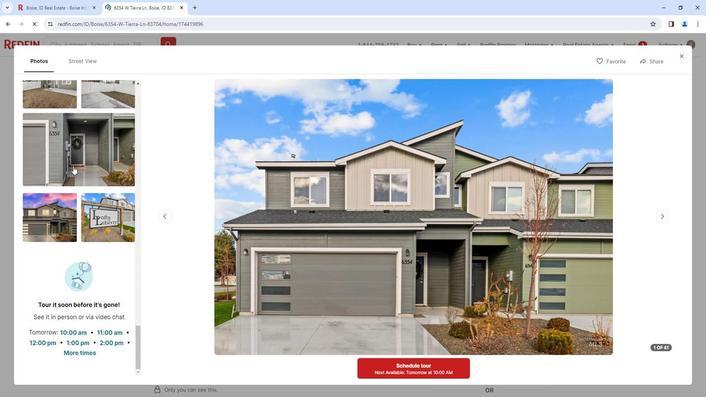 
Action: Mouse moved to (679, 54)
Screenshot: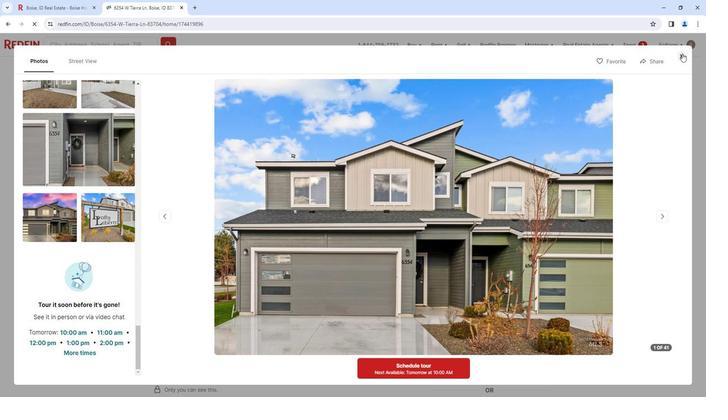 
Action: Mouse pressed left at (679, 54)
Screenshot: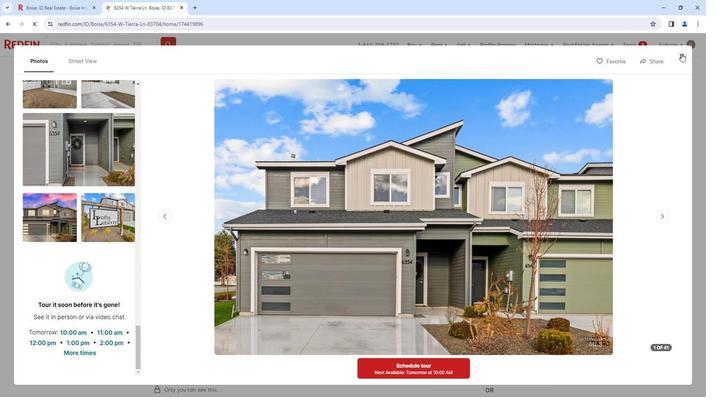 
Action: Mouse moved to (311, 216)
Screenshot: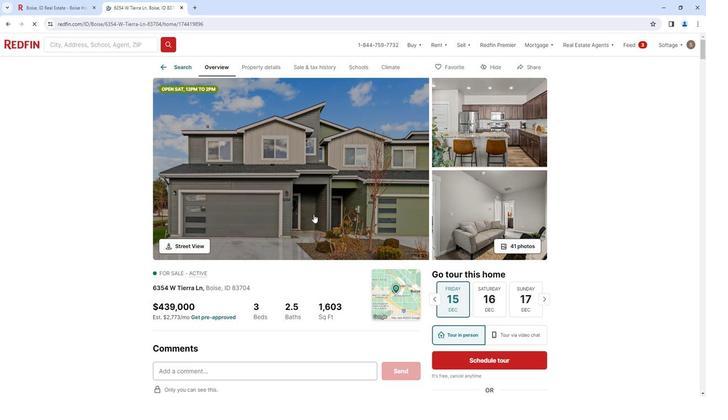 
Action: Mouse scrolled (311, 215) with delta (0, 0)
Screenshot: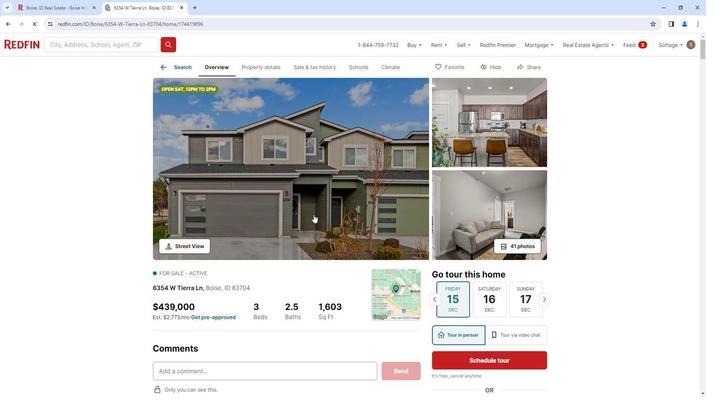
Action: Mouse scrolled (311, 215) with delta (0, 0)
Screenshot: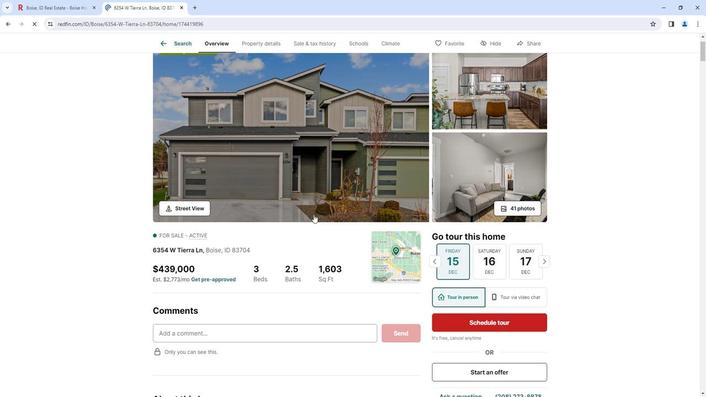 
Action: Mouse moved to (311, 215)
Screenshot: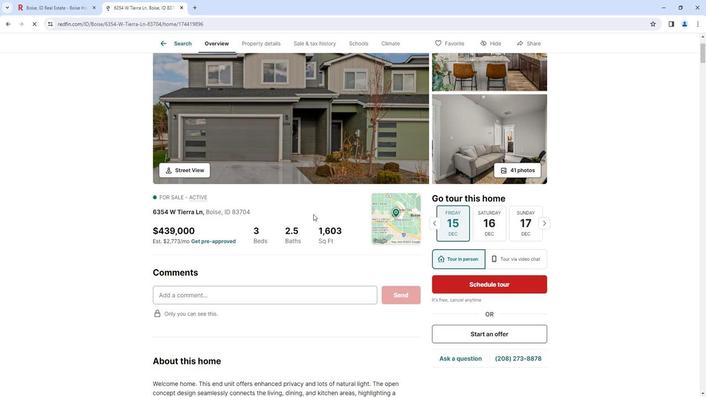 
Action: Mouse scrolled (311, 215) with delta (0, 0)
Screenshot: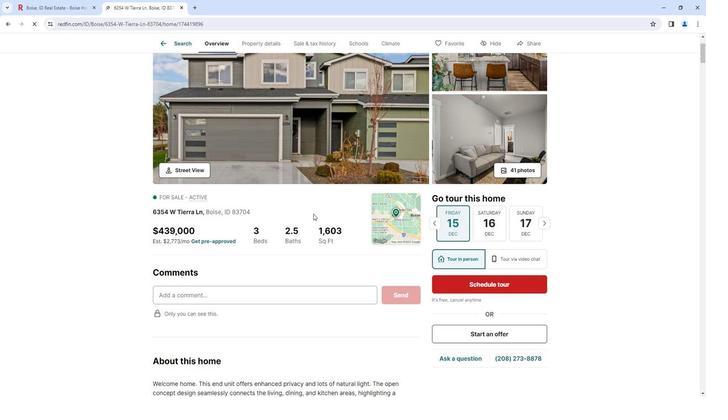 
Action: Mouse scrolled (311, 215) with delta (0, 0)
Screenshot: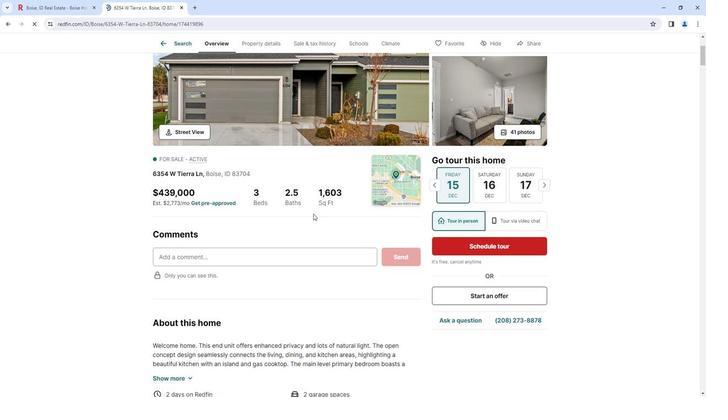 
Action: Mouse scrolled (311, 215) with delta (0, 0)
Screenshot: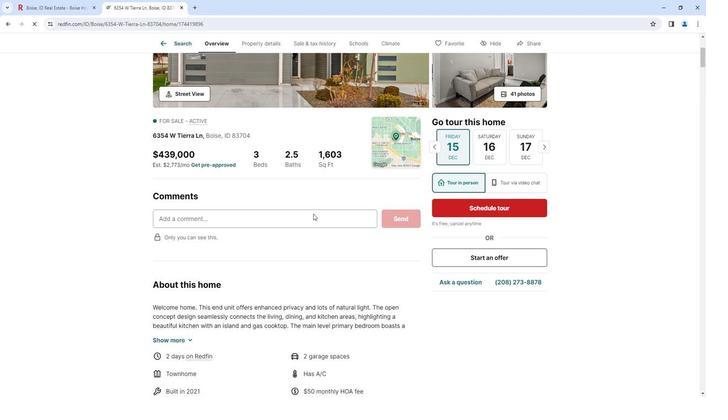 
Action: Mouse scrolled (311, 215) with delta (0, 0)
Screenshot: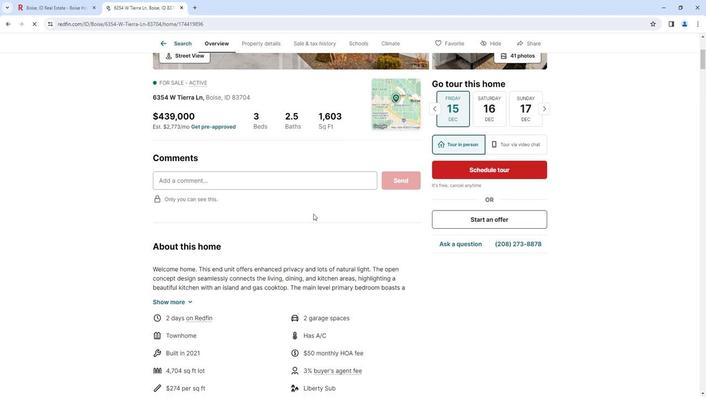 
Action: Mouse moved to (165, 265)
Screenshot: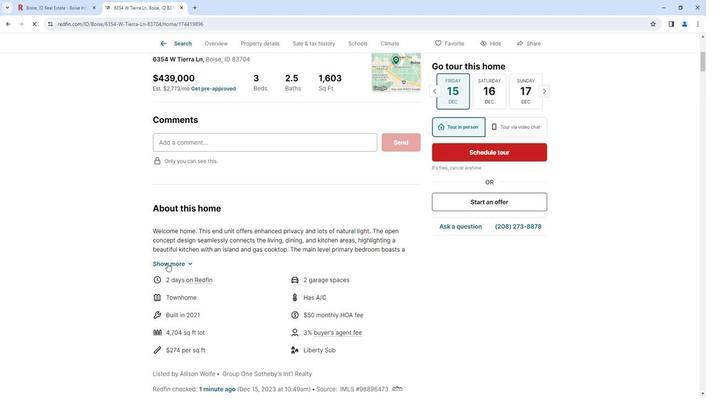 
Action: Mouse pressed left at (165, 265)
Screenshot: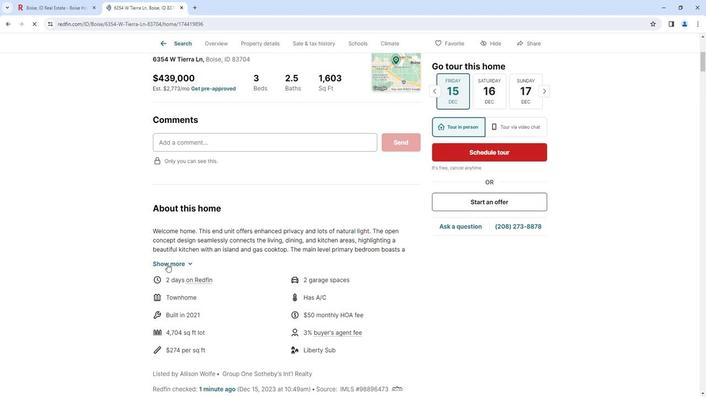 
Action: Mouse moved to (193, 233)
Screenshot: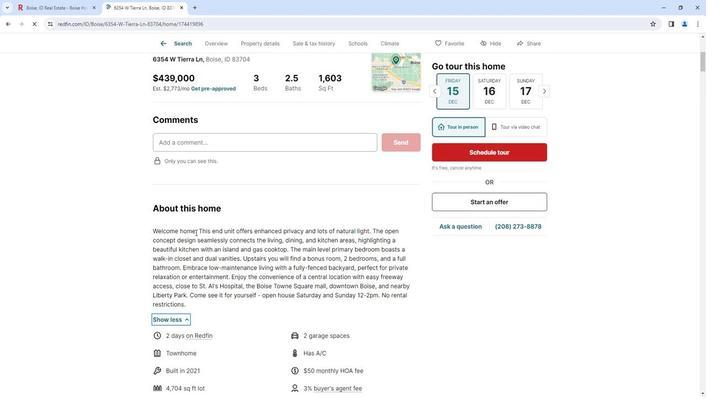 
Action: Mouse scrolled (193, 233) with delta (0, 0)
Screenshot: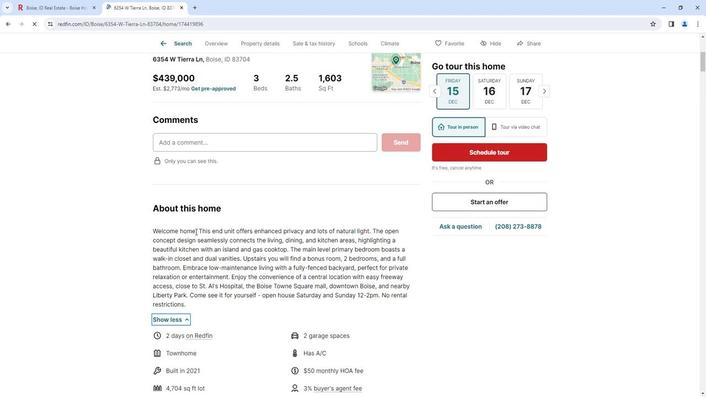 
Action: Mouse scrolled (193, 233) with delta (0, 0)
Screenshot: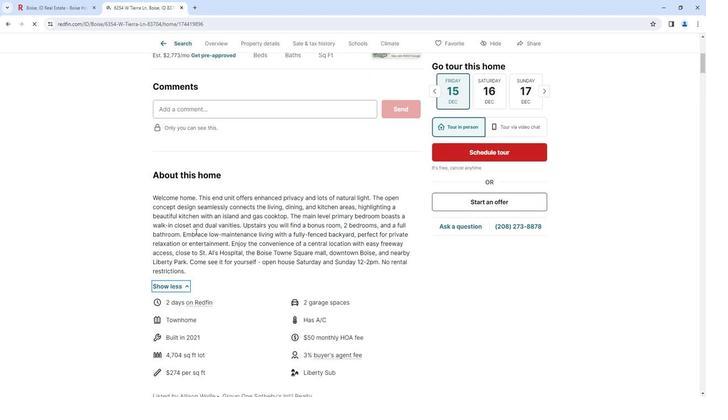 
Action: Mouse scrolled (193, 233) with delta (0, 0)
Screenshot: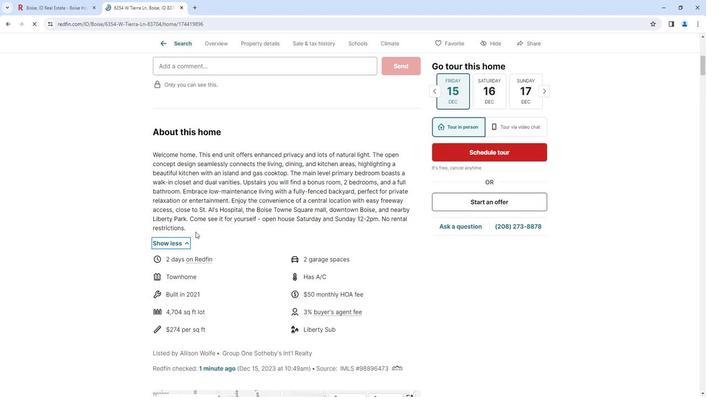 
Action: Mouse moved to (193, 232)
Screenshot: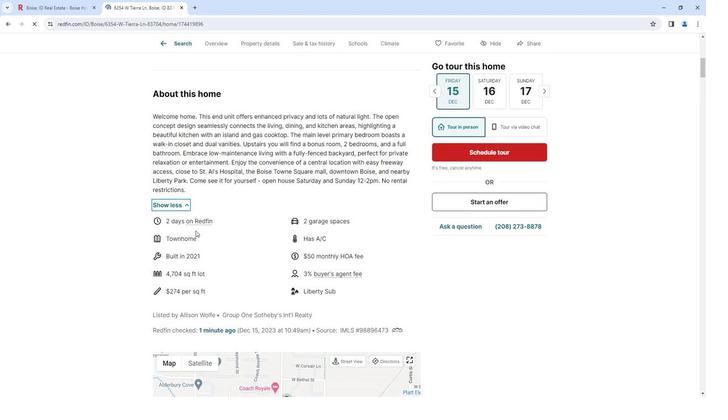 
Action: Mouse scrolled (193, 232) with delta (0, 0)
Screenshot: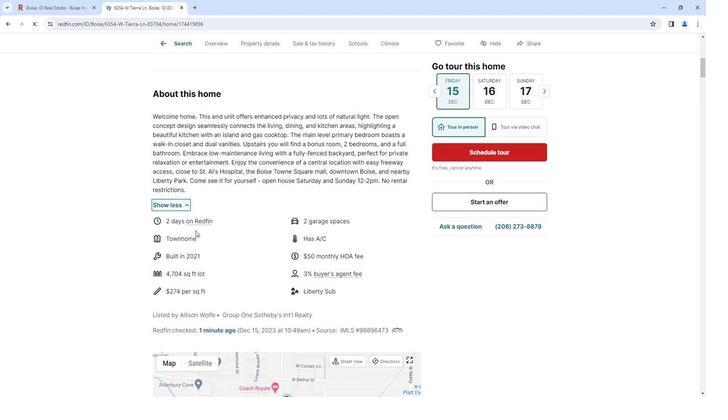 
Action: Mouse scrolled (193, 232) with delta (0, 0)
Screenshot: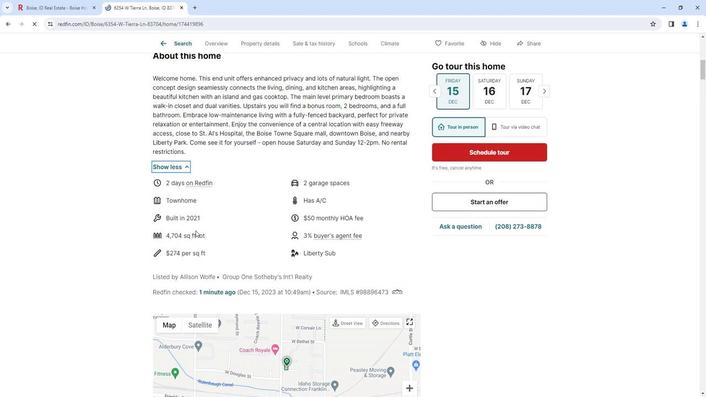 
Action: Mouse scrolled (193, 232) with delta (0, 0)
Screenshot: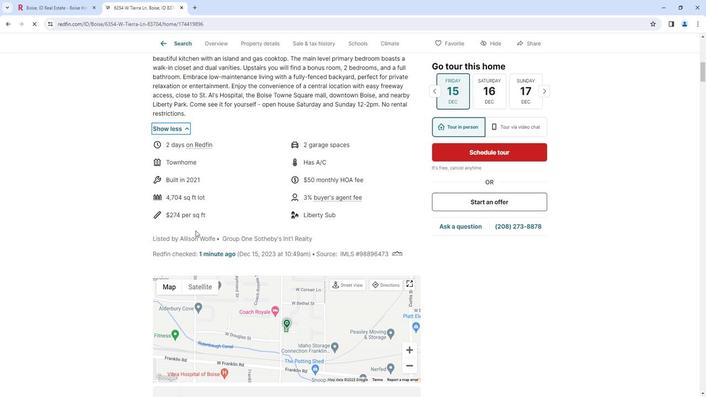 
Action: Mouse scrolled (193, 232) with delta (0, 0)
Screenshot: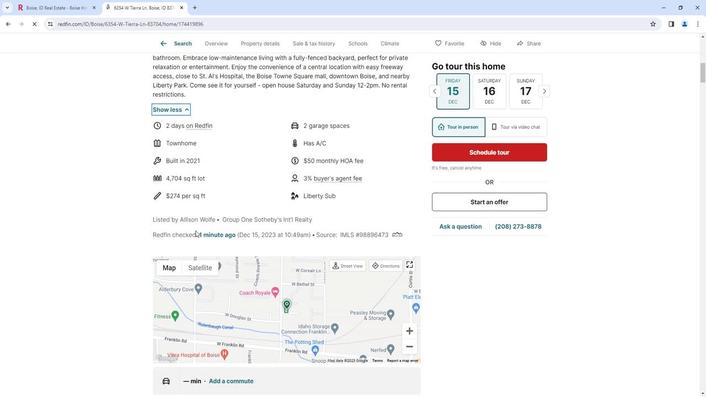 
Action: Mouse scrolled (193, 232) with delta (0, 0)
Screenshot: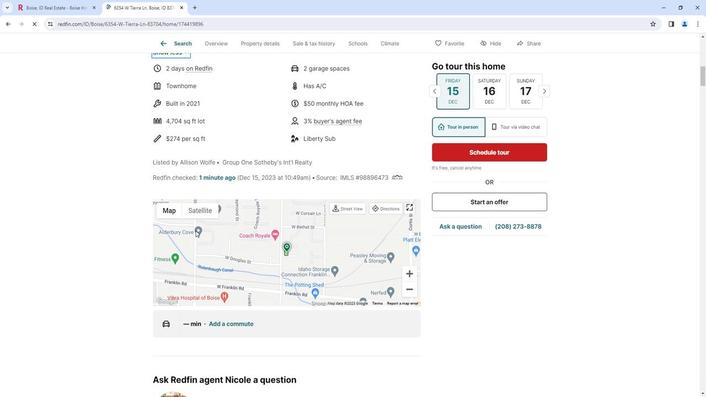 
Action: Mouse scrolled (193, 232) with delta (0, 0)
Screenshot: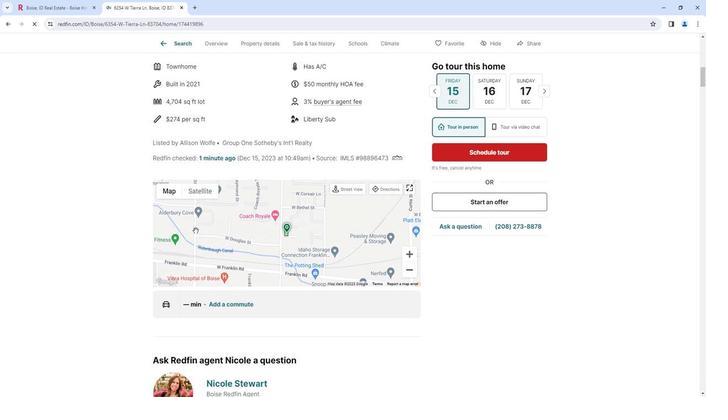 
Action: Mouse scrolled (193, 232) with delta (0, 0)
Screenshot: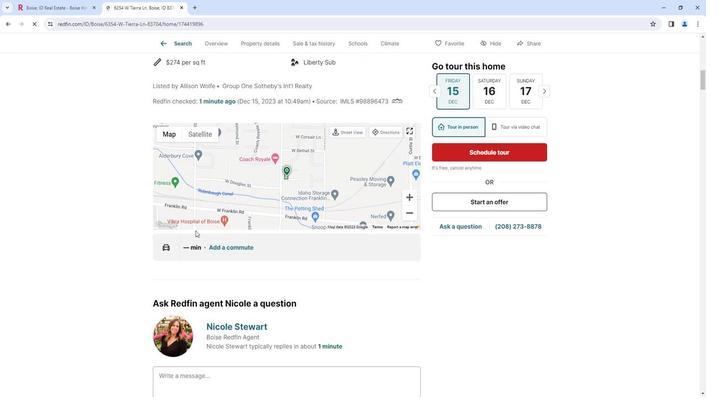 
Action: Mouse scrolled (193, 232) with delta (0, 0)
Screenshot: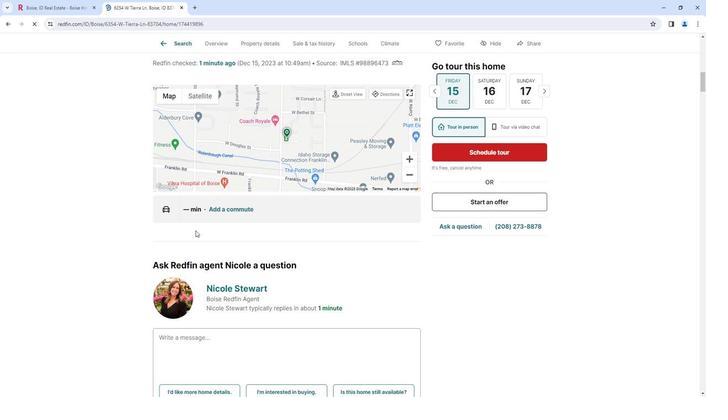 
Action: Mouse scrolled (193, 232) with delta (0, 0)
Screenshot: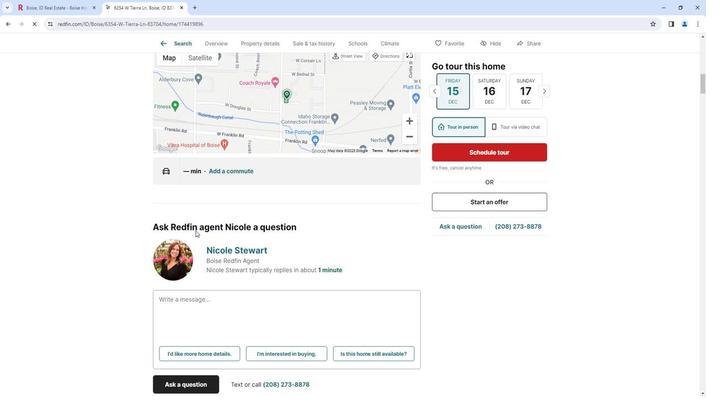 
Action: Mouse scrolled (193, 232) with delta (0, 0)
Screenshot: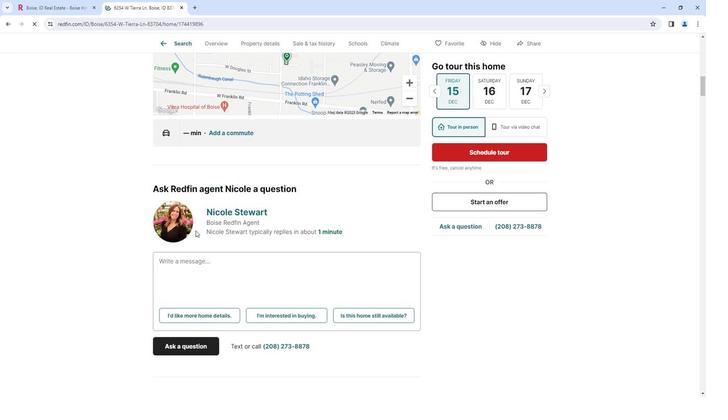 
Action: Mouse scrolled (193, 232) with delta (0, 0)
Screenshot: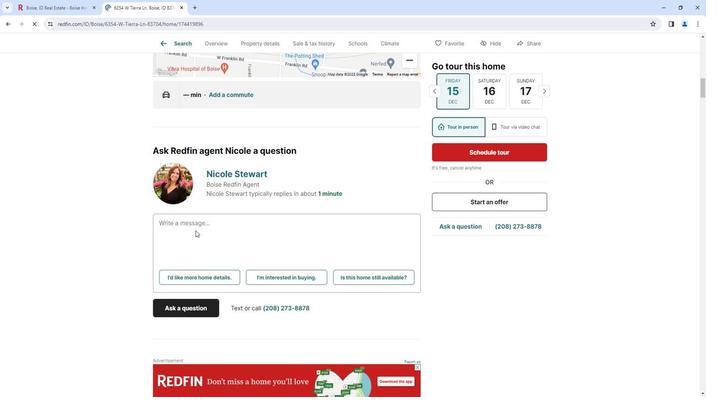 
Action: Mouse scrolled (193, 232) with delta (0, 0)
Screenshot: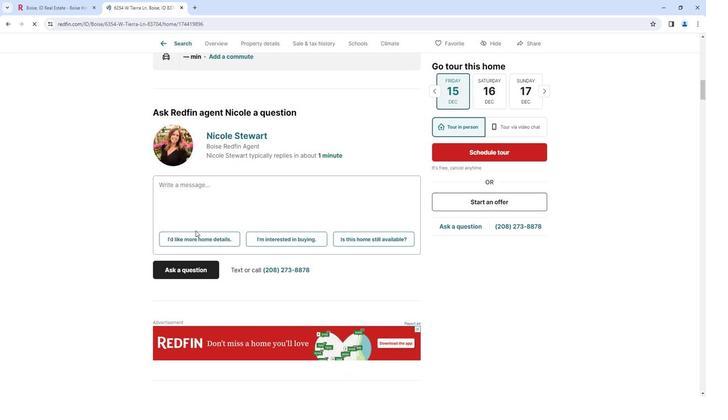 
Action: Mouse scrolled (193, 232) with delta (0, 0)
Screenshot: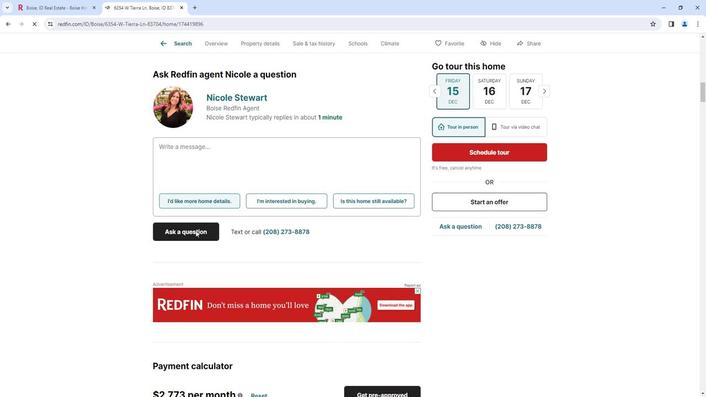 
Action: Mouse scrolled (193, 232) with delta (0, 0)
Screenshot: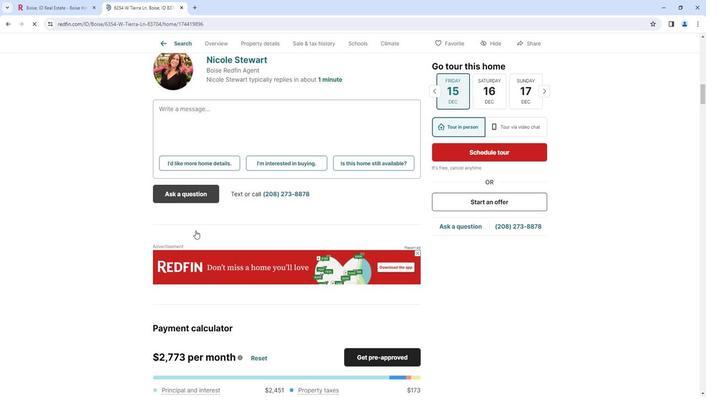 
Action: Mouse scrolled (193, 232) with delta (0, 0)
Screenshot: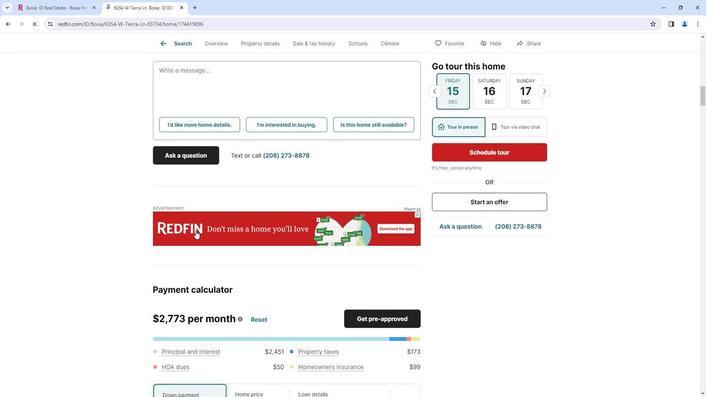 
Action: Mouse scrolled (193, 232) with delta (0, 0)
Screenshot: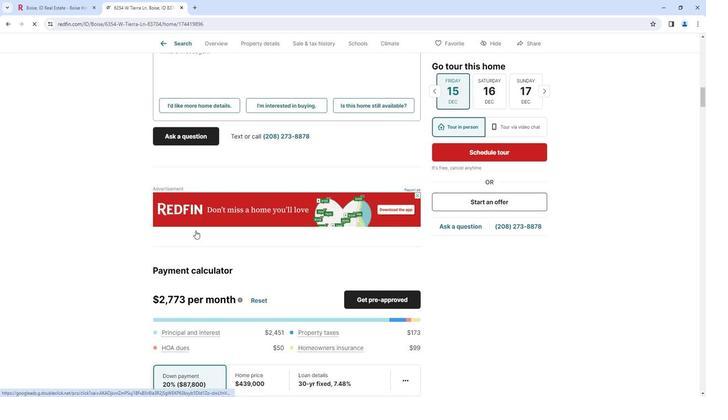 
Action: Mouse scrolled (193, 232) with delta (0, 0)
Screenshot: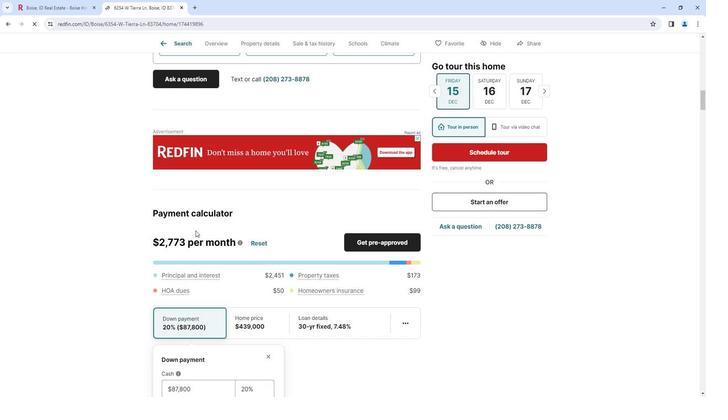 
Action: Mouse scrolled (193, 232) with delta (0, 0)
Screenshot: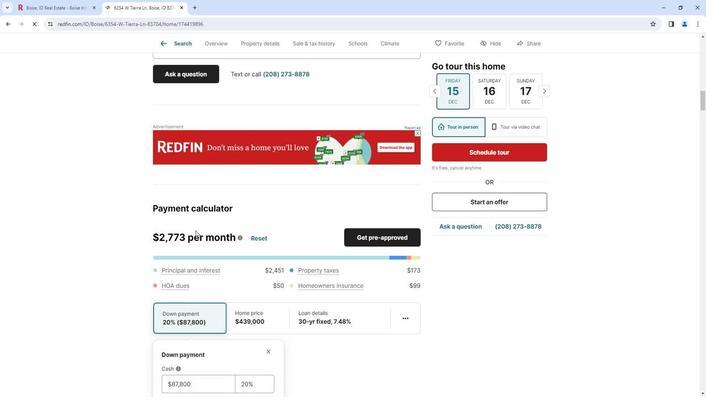 
Action: Mouse scrolled (193, 232) with delta (0, 0)
Screenshot: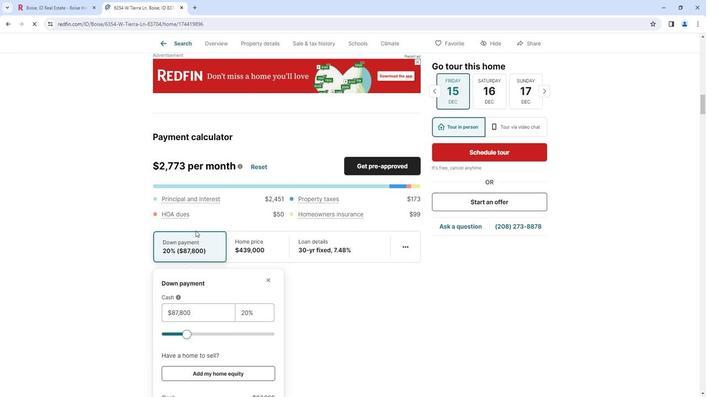 
Action: Mouse scrolled (193, 232) with delta (0, 0)
Screenshot: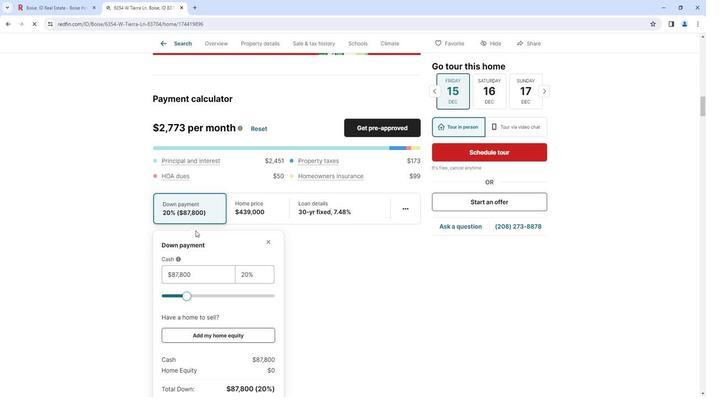 
Action: Mouse scrolled (193, 232) with delta (0, 0)
Screenshot: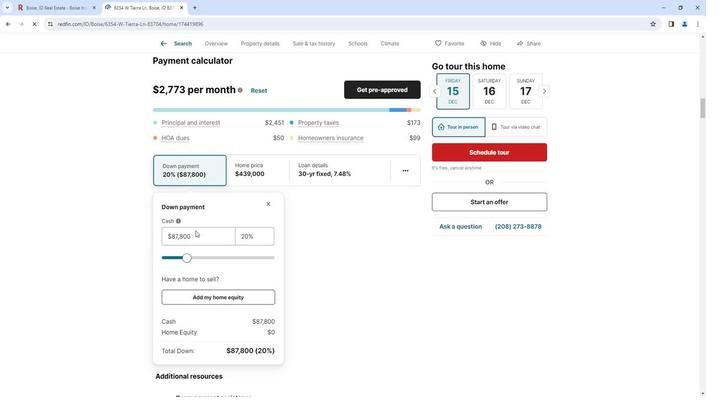 
Action: Mouse scrolled (193, 232) with delta (0, 0)
Screenshot: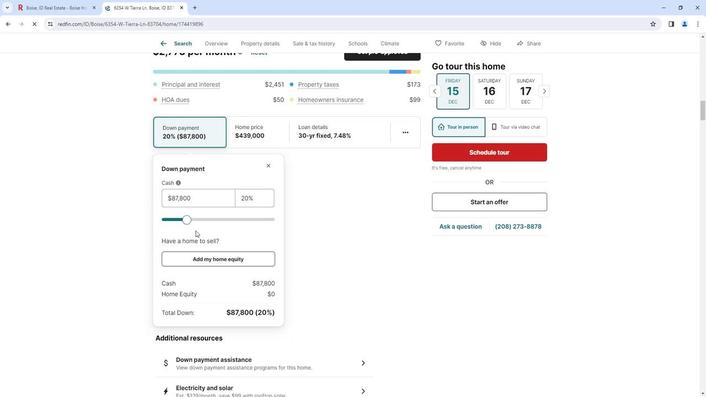 
Action: Mouse scrolled (193, 232) with delta (0, 0)
Screenshot: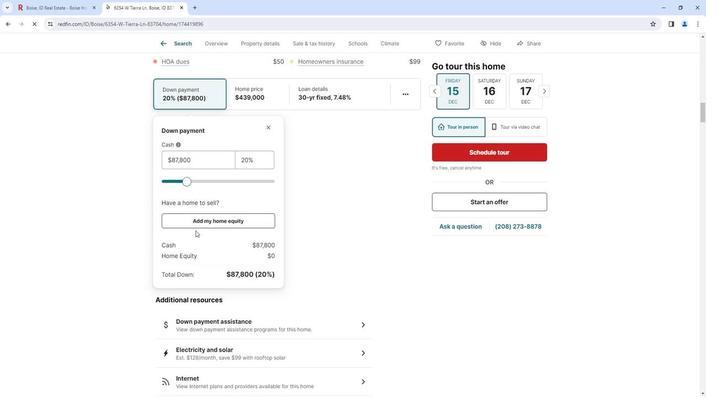 
Action: Mouse scrolled (193, 232) with delta (0, 0)
Screenshot: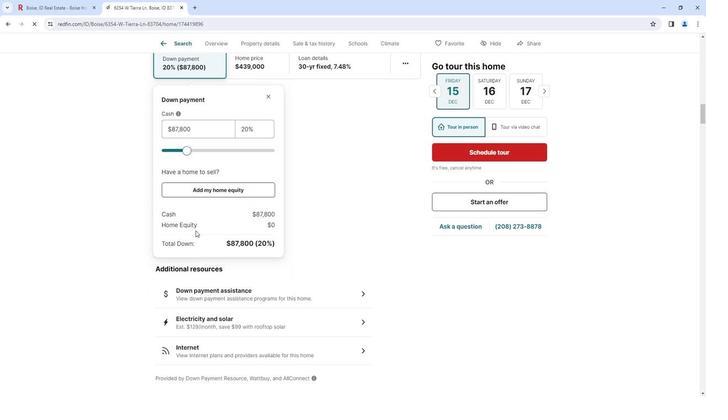 
Action: Mouse scrolled (193, 232) with delta (0, 0)
Screenshot: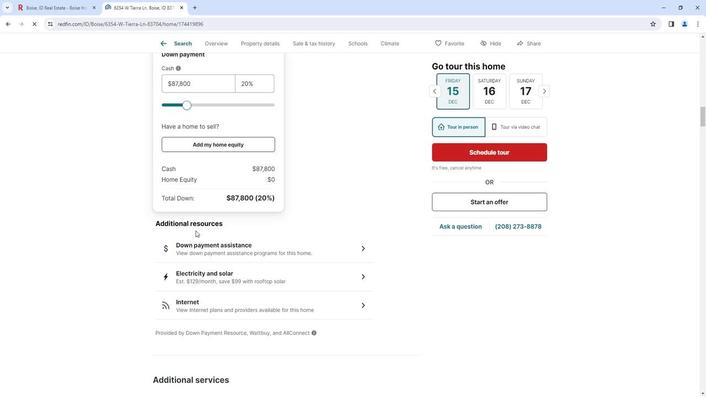 
Action: Mouse scrolled (193, 232) with delta (0, 0)
Screenshot: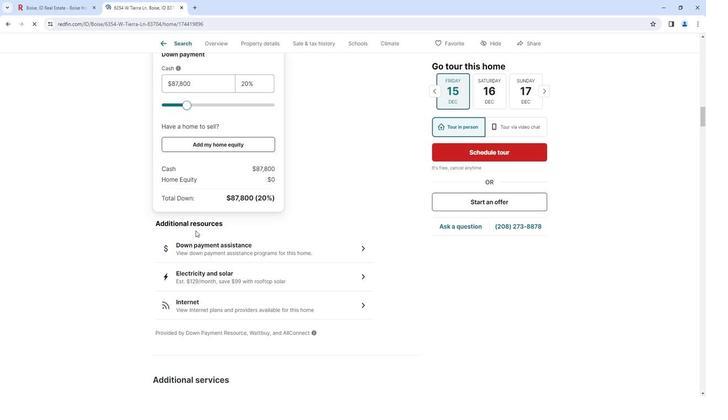 
Action: Mouse scrolled (193, 232) with delta (0, 0)
Screenshot: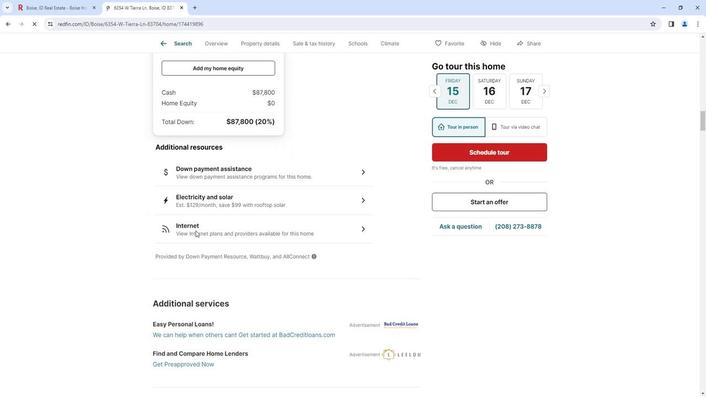 
Action: Mouse scrolled (193, 232) with delta (0, 0)
Screenshot: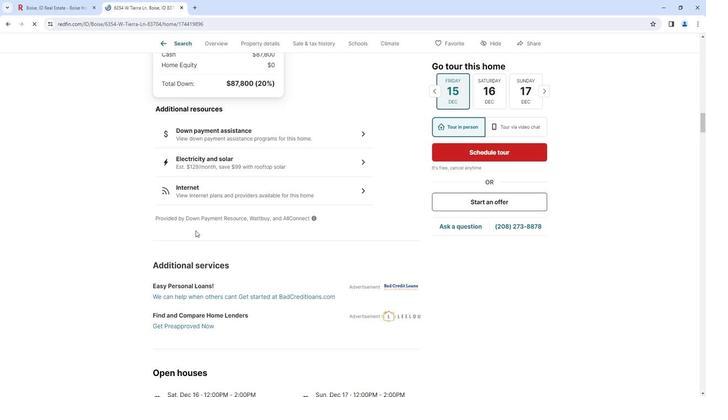 
Action: Mouse scrolled (193, 232) with delta (0, 0)
Screenshot: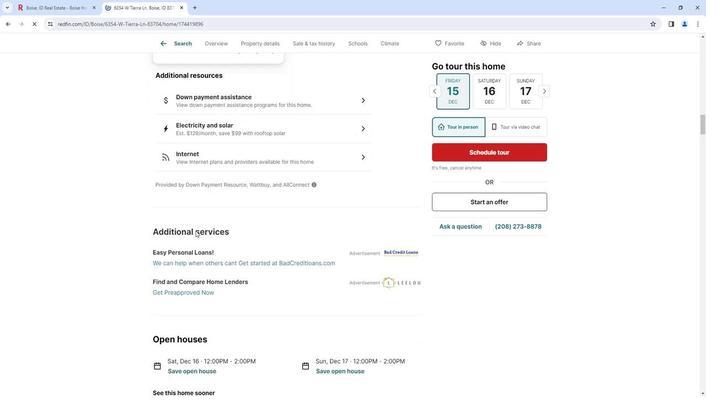 
Action: Mouse scrolled (193, 232) with delta (0, 0)
Screenshot: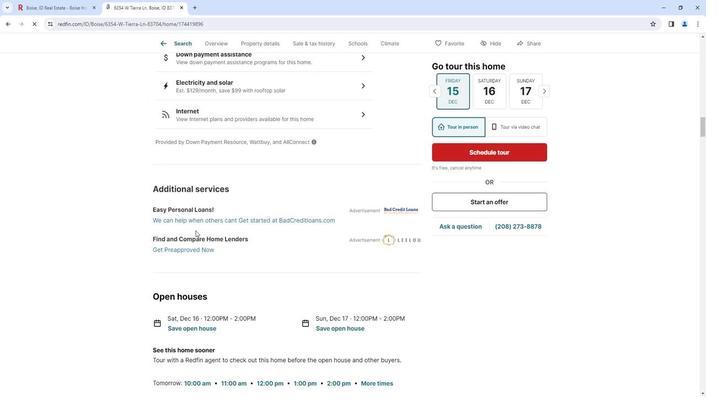 
Action: Mouse scrolled (193, 232) with delta (0, 0)
Screenshot: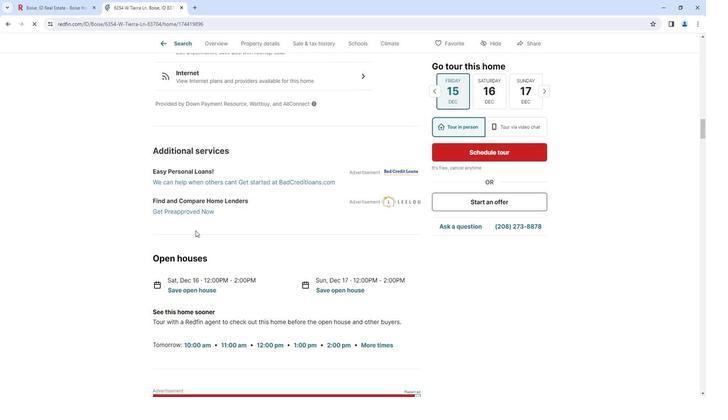 
Action: Mouse scrolled (193, 232) with delta (0, 0)
Screenshot: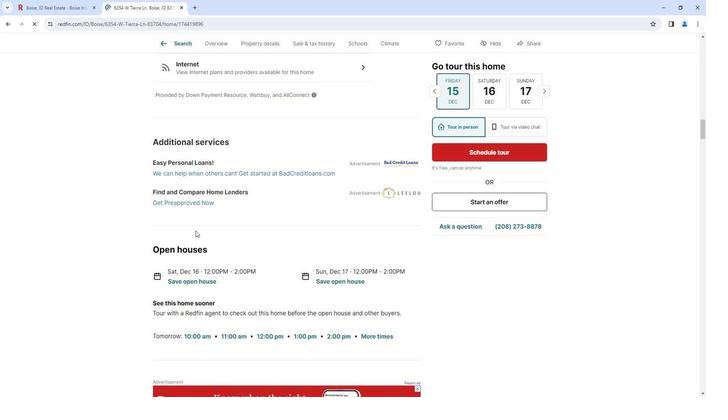 
Action: Mouse scrolled (193, 232) with delta (0, 0)
Screenshot: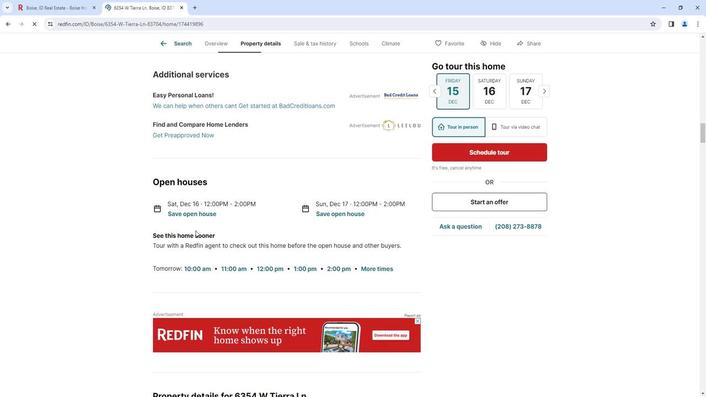 
Action: Mouse moved to (193, 232)
Screenshot: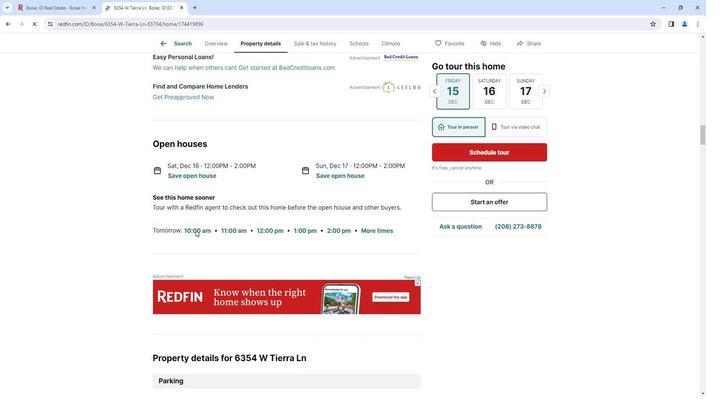 
Action: Mouse scrolled (193, 231) with delta (0, 0)
Screenshot: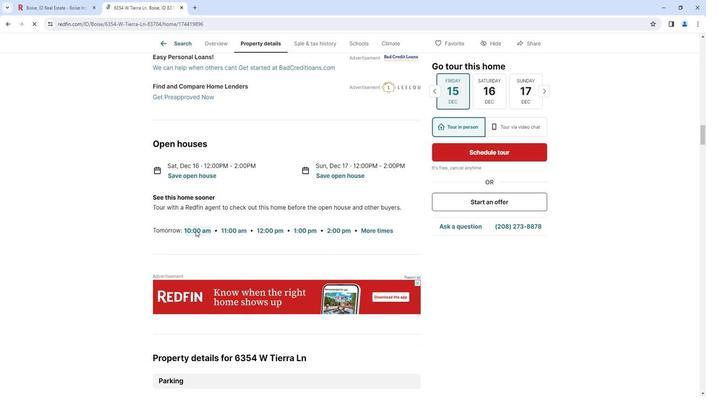 
Action: Mouse scrolled (193, 231) with delta (0, 0)
Screenshot: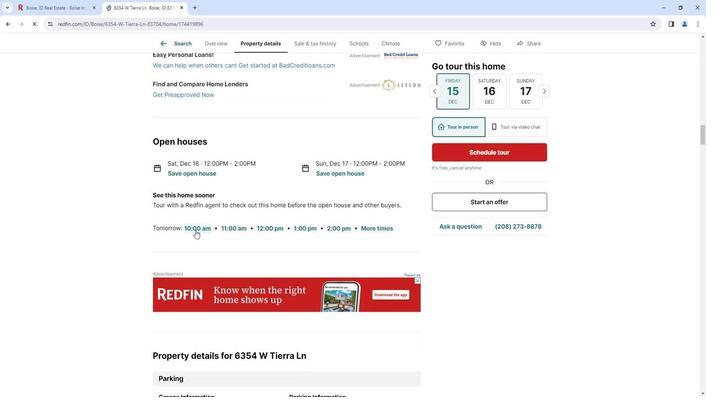 
Action: Mouse scrolled (193, 231) with delta (0, 0)
Screenshot: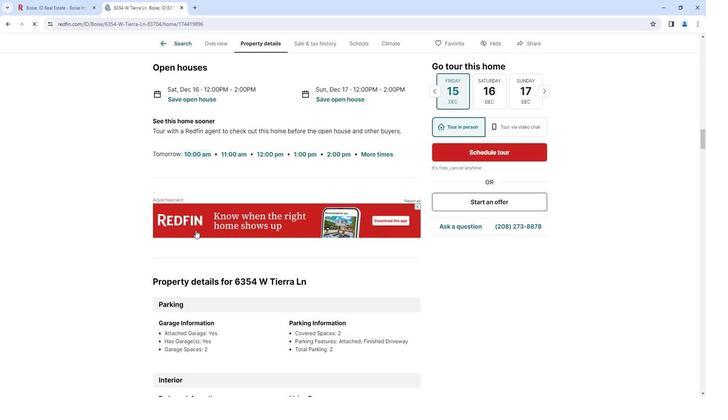 
Action: Mouse scrolled (193, 231) with delta (0, 0)
Screenshot: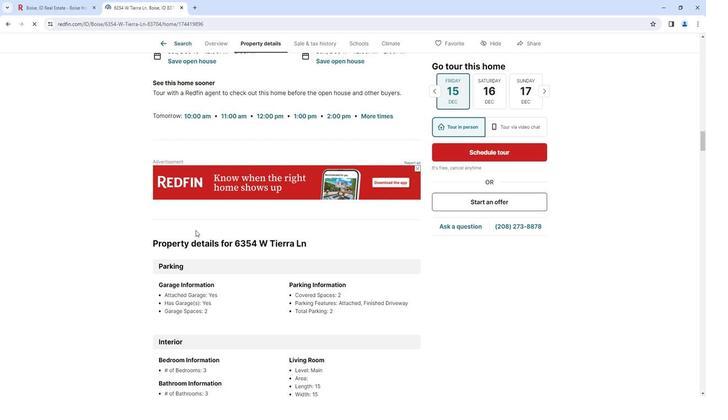 
Action: Mouse scrolled (193, 231) with delta (0, 0)
Screenshot: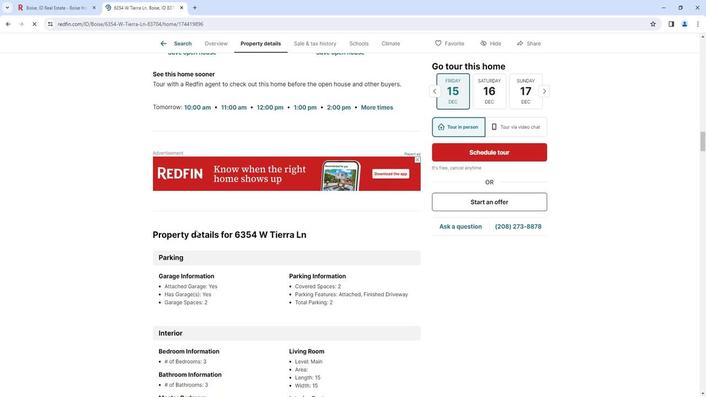 
Action: Mouse scrolled (193, 231) with delta (0, 0)
Screenshot: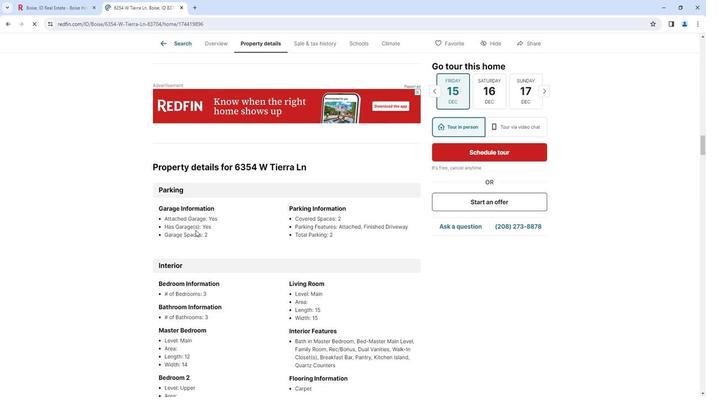 
Action: Mouse scrolled (193, 231) with delta (0, 0)
Screenshot: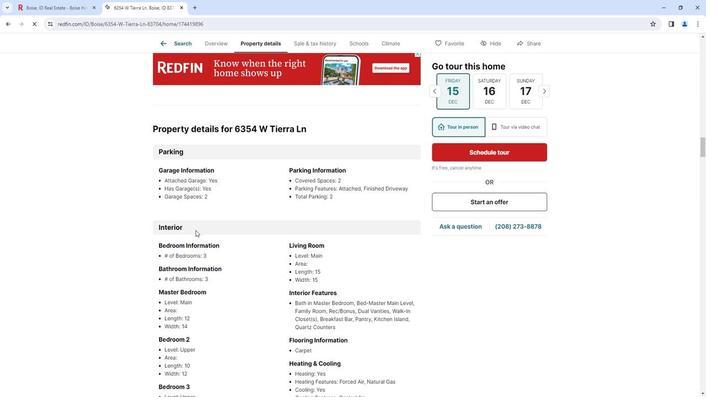 
Action: Mouse scrolled (193, 231) with delta (0, 0)
Screenshot: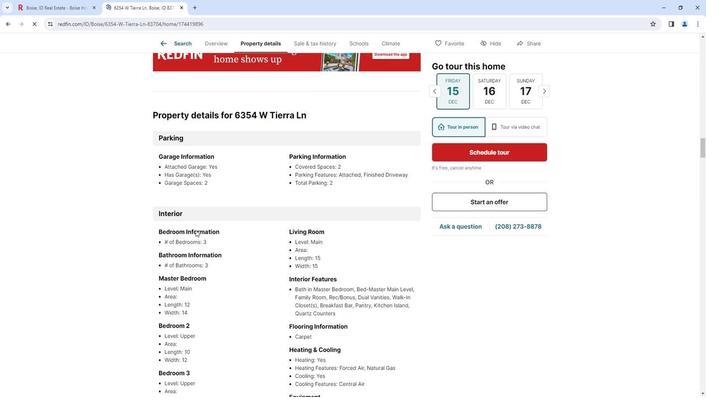 
Action: Mouse scrolled (193, 231) with delta (0, 0)
Screenshot: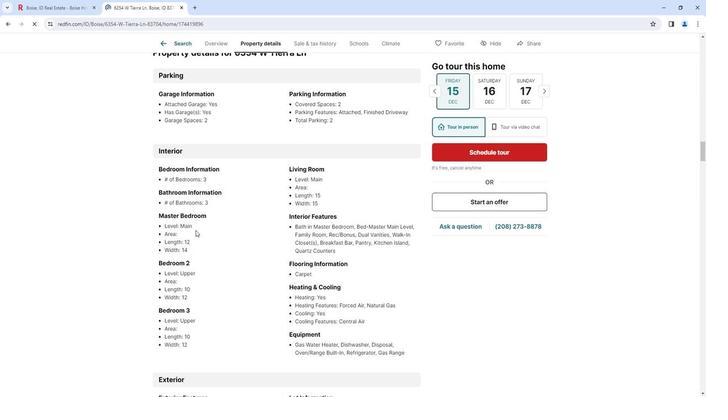 
Action: Mouse moved to (194, 232)
Screenshot: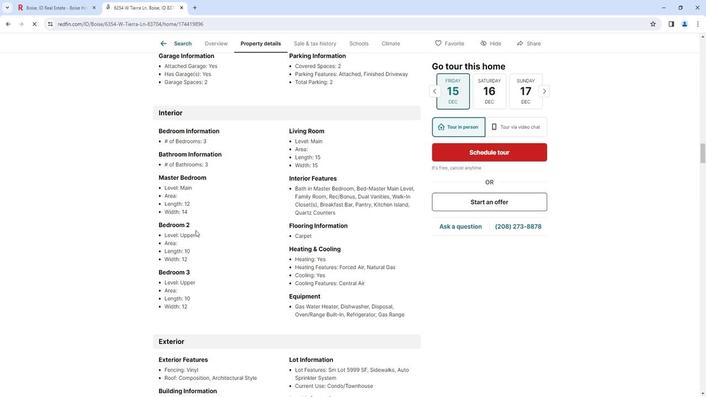 
Action: Mouse scrolled (194, 231) with delta (0, 0)
Screenshot: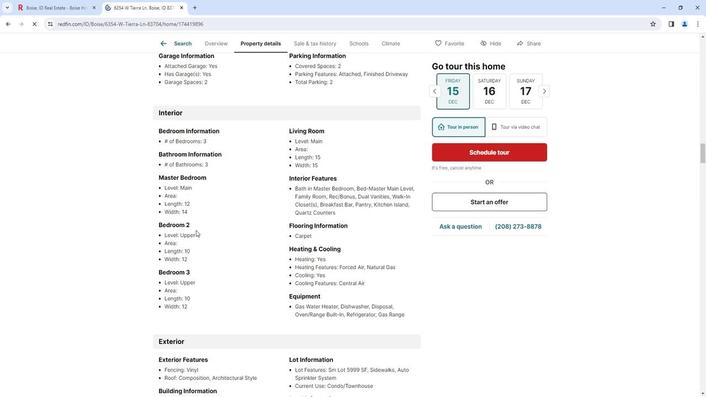 
Action: Mouse scrolled (194, 231) with delta (0, 0)
Screenshot: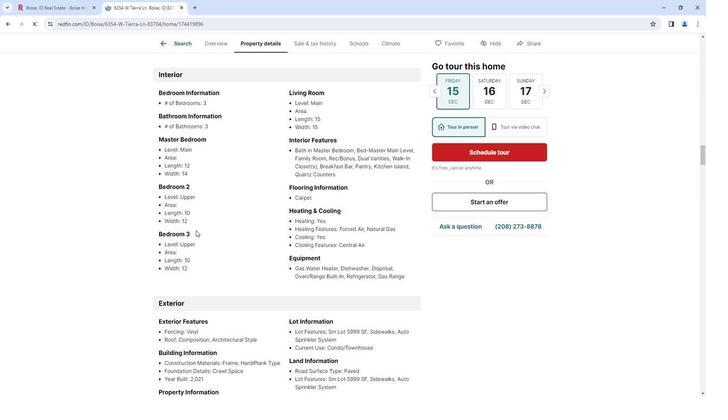 
Action: Mouse scrolled (194, 231) with delta (0, 0)
Screenshot: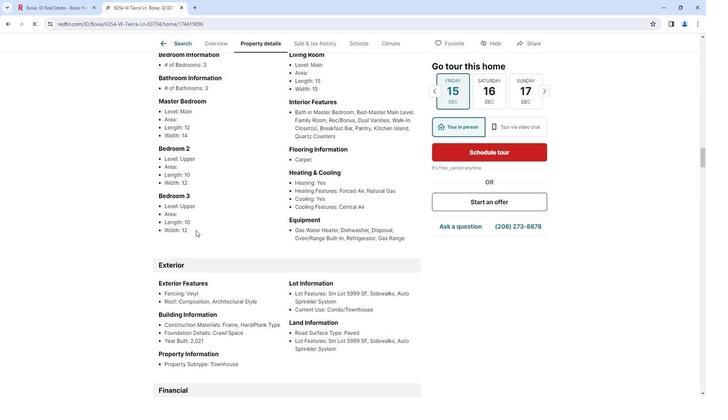 
Action: Mouse scrolled (194, 231) with delta (0, 0)
Screenshot: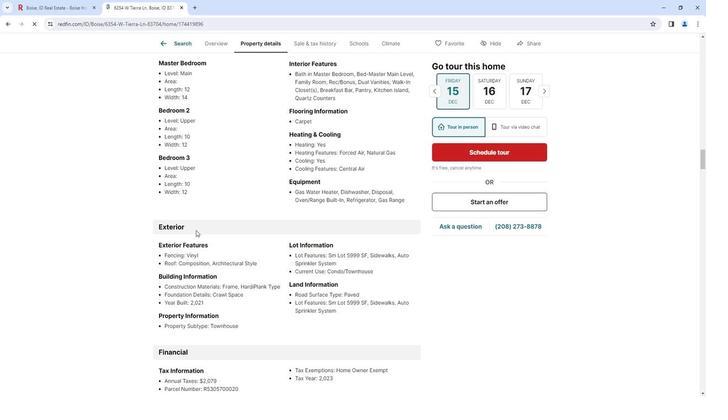 
Action: Mouse scrolled (194, 231) with delta (0, 0)
Screenshot: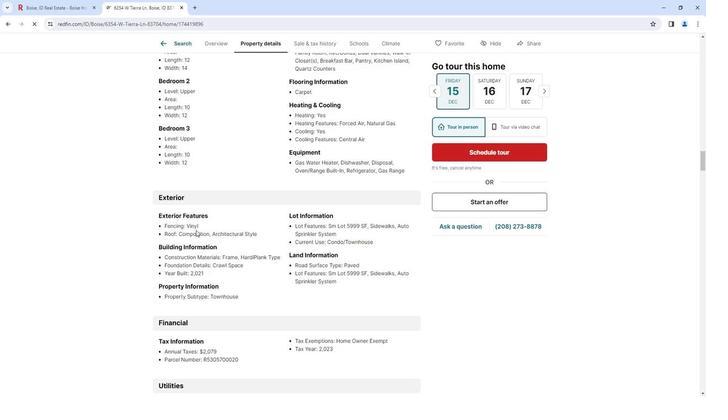 
Action: Mouse moved to (195, 230)
Screenshot: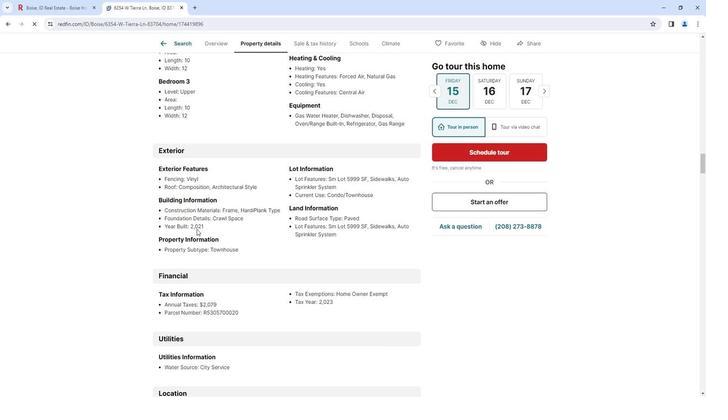 
Action: Mouse scrolled (195, 230) with delta (0, 0)
Screenshot: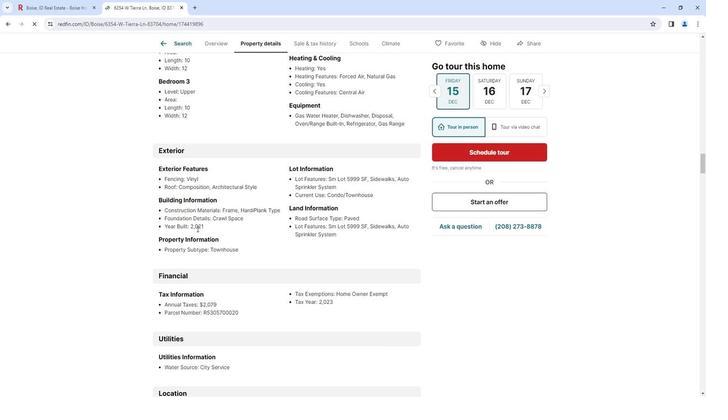 
Action: Mouse scrolled (195, 230) with delta (0, 0)
Screenshot: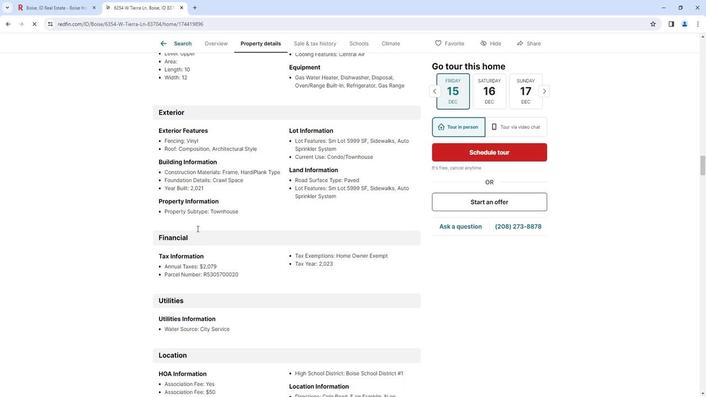 
Action: Mouse scrolled (195, 230) with delta (0, 0)
Screenshot: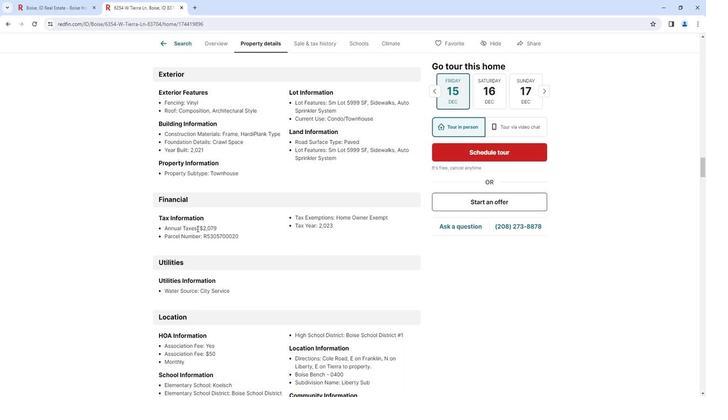 
Action: Mouse scrolled (195, 230) with delta (0, 0)
Screenshot: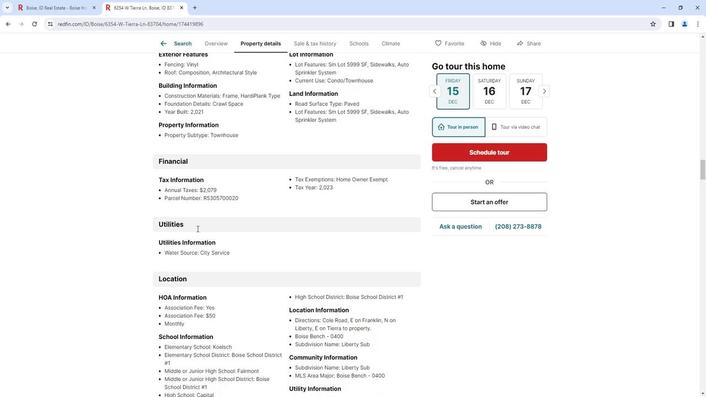 
Action: Mouse scrolled (195, 230) with delta (0, 0)
Screenshot: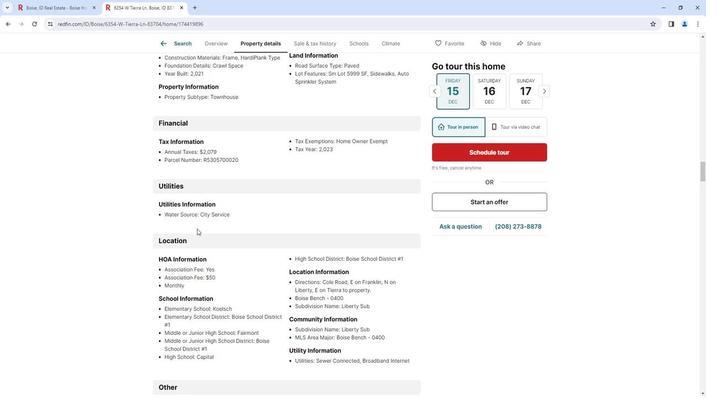 
Action: Mouse scrolled (195, 230) with delta (0, 0)
Screenshot: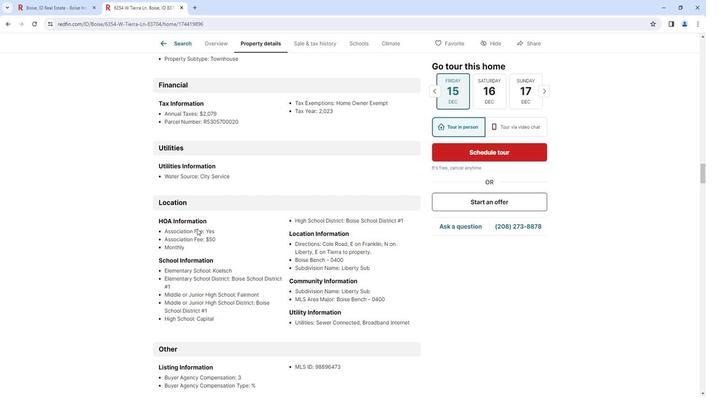 
Action: Mouse scrolled (195, 230) with delta (0, 0)
Screenshot: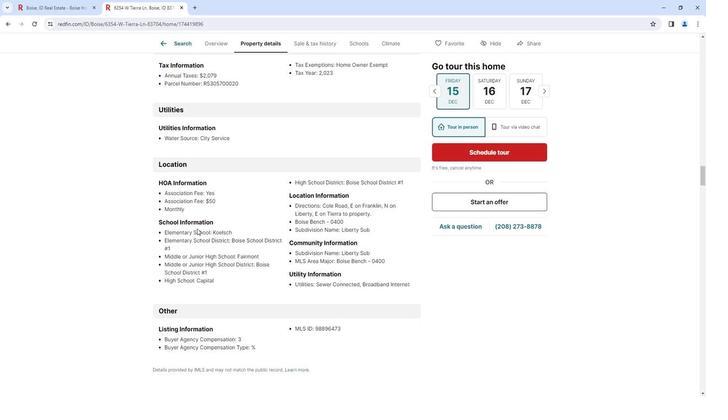 
Action: Mouse scrolled (195, 230) with delta (0, 0)
Screenshot: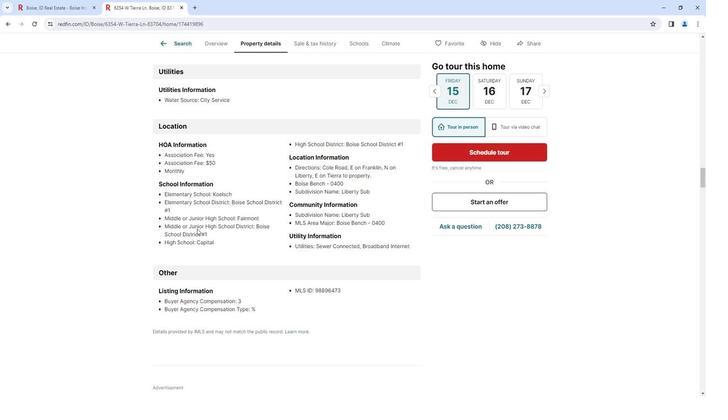 
Action: Mouse scrolled (195, 230) with delta (0, 0)
Screenshot: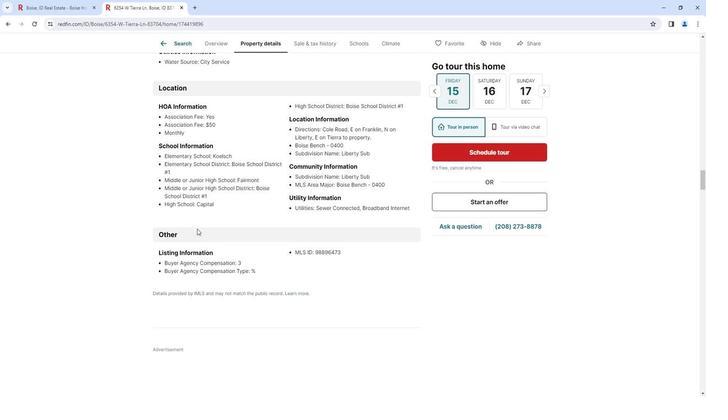 
Action: Mouse scrolled (195, 230) with delta (0, 0)
Screenshot: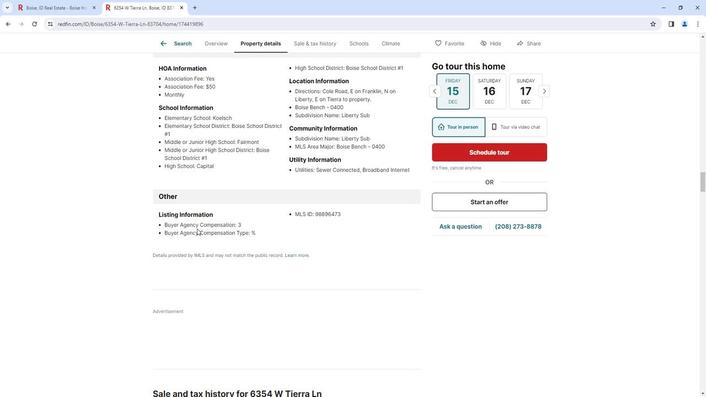 
Action: Mouse scrolled (195, 230) with delta (0, 0)
Screenshot: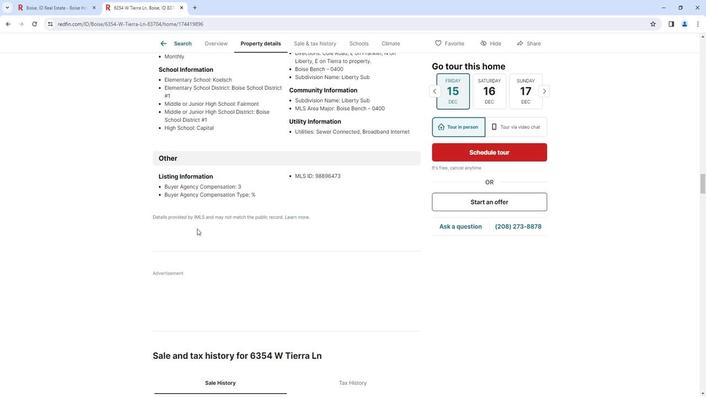 
Action: Mouse scrolled (195, 230) with delta (0, 0)
Screenshot: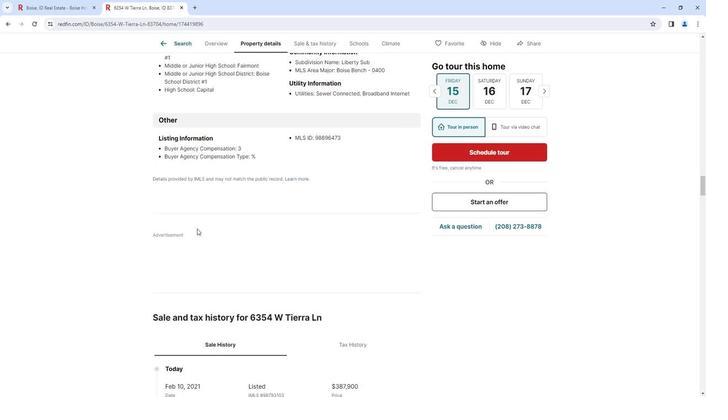
Action: Mouse scrolled (195, 230) with delta (0, 0)
Screenshot: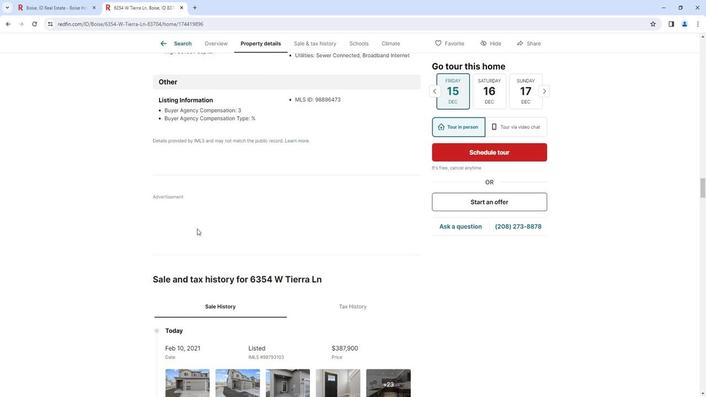 
Action: Mouse scrolled (195, 230) with delta (0, 0)
Screenshot: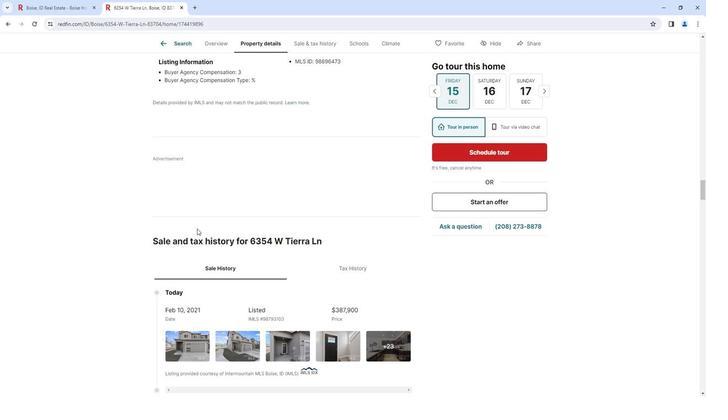 
Action: Mouse scrolled (195, 230) with delta (0, 0)
Screenshot: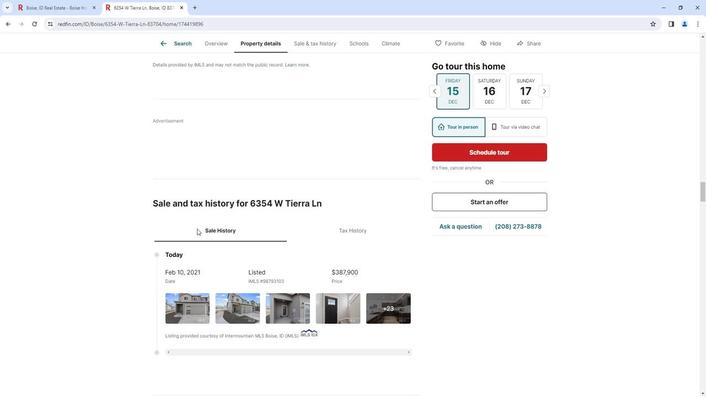 
Action: Mouse scrolled (195, 230) with delta (0, 0)
Screenshot: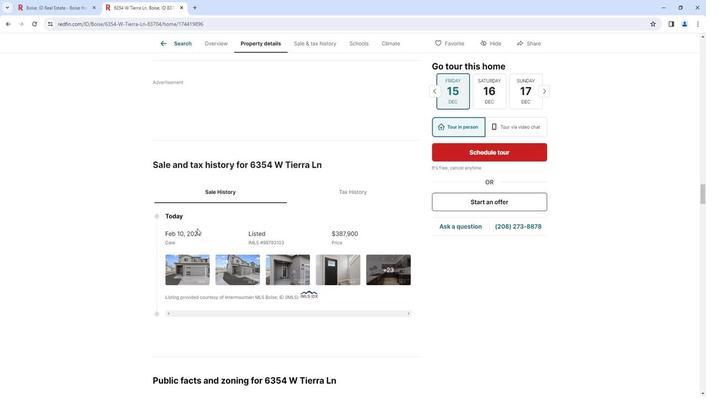 
Action: Mouse scrolled (195, 230) with delta (0, 0)
Screenshot: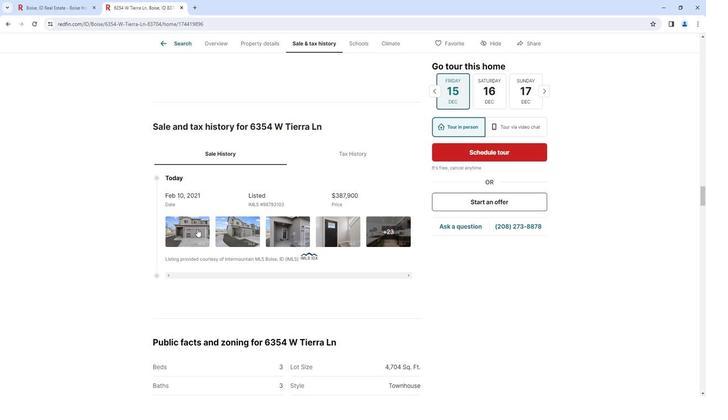 
Action: Mouse scrolled (195, 230) with delta (0, 0)
Screenshot: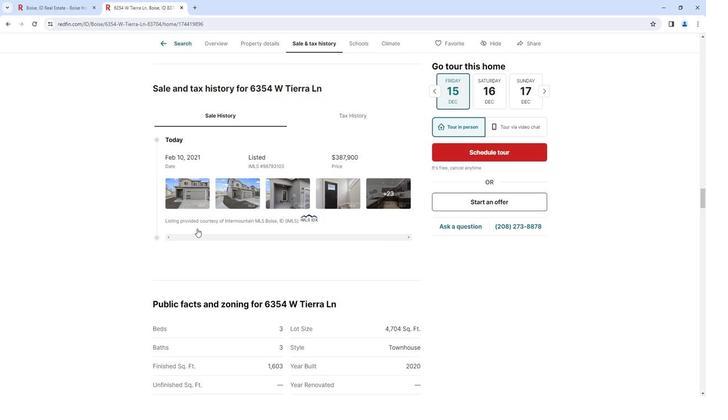 
Action: Mouse scrolled (195, 230) with delta (0, 0)
Screenshot: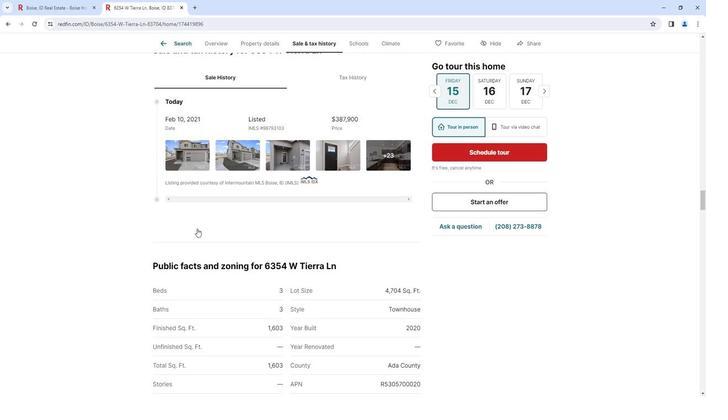 
Action: Mouse moved to (195, 230)
Screenshot: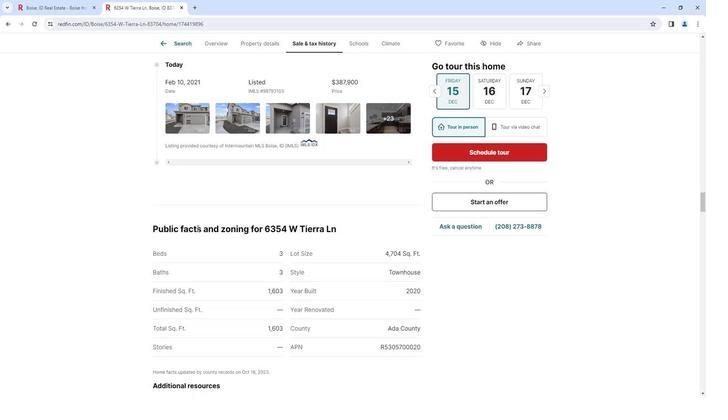 
Action: Mouse scrolled (195, 229) with delta (0, 0)
Screenshot: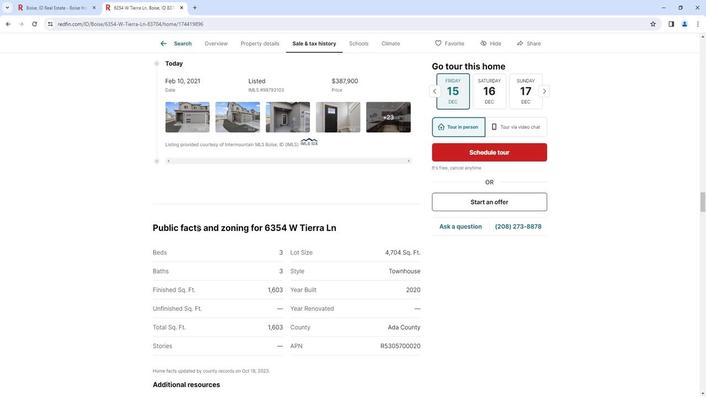 
Action: Mouse scrolled (195, 229) with delta (0, 0)
Screenshot: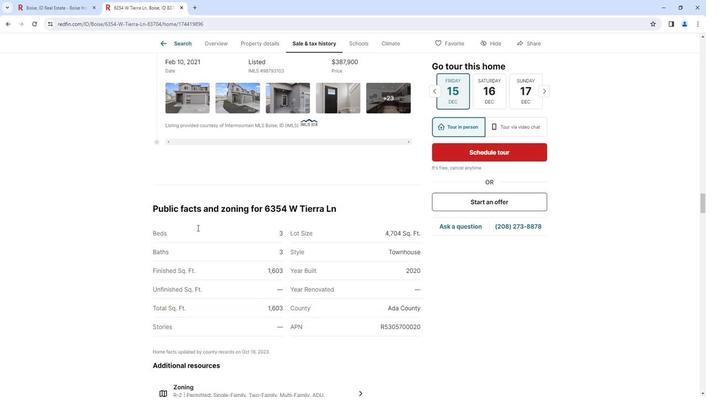 
Action: Mouse scrolled (195, 229) with delta (0, 0)
Screenshot: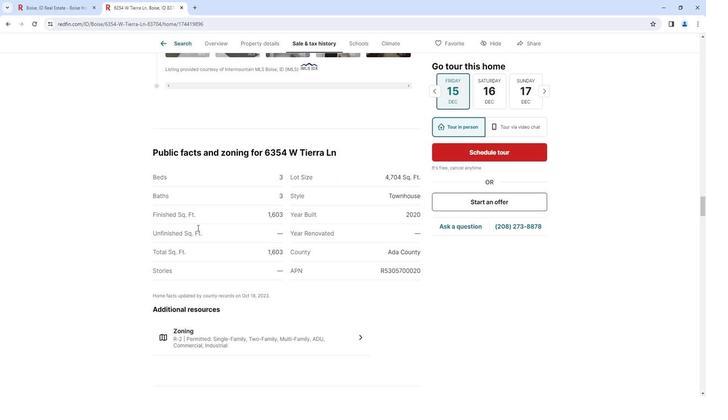 
Action: Mouse scrolled (195, 229) with delta (0, 0)
Screenshot: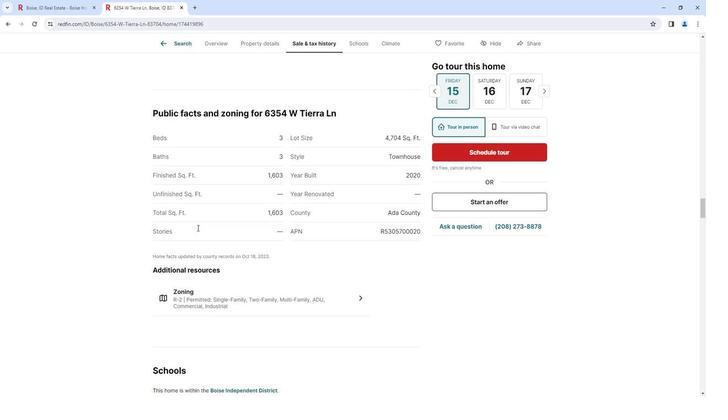 
Action: Mouse scrolled (195, 229) with delta (0, 0)
Screenshot: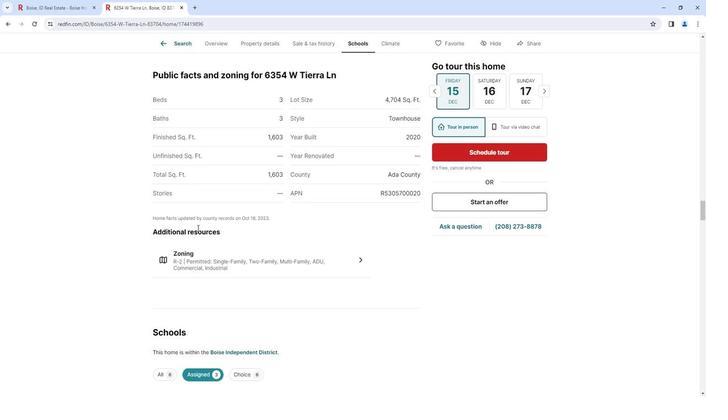 
Action: Mouse scrolled (195, 229) with delta (0, 0)
Screenshot: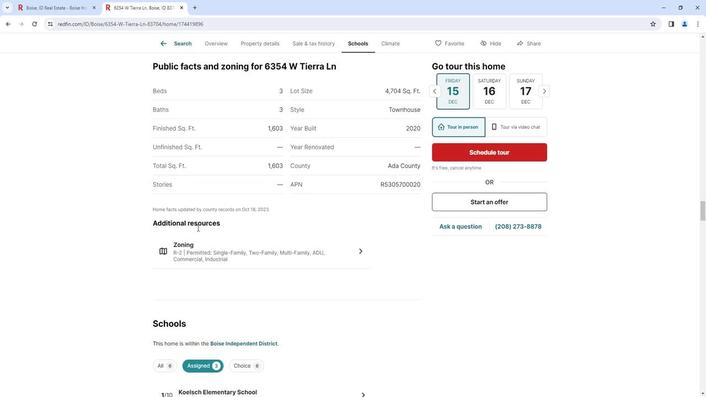
Action: Mouse scrolled (195, 229) with delta (0, 0)
Screenshot: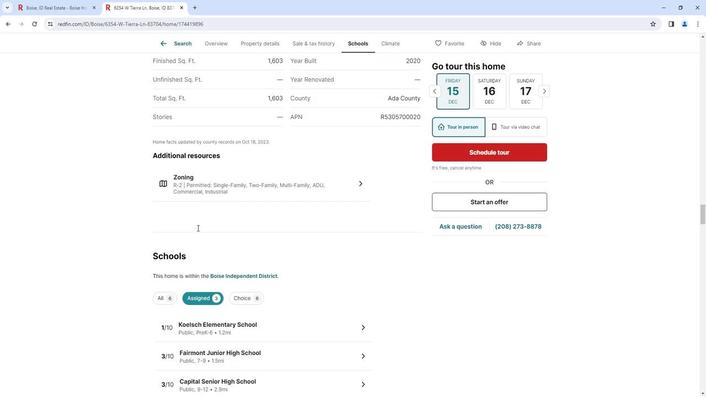 
Action: Mouse scrolled (195, 229) with delta (0, 0)
Screenshot: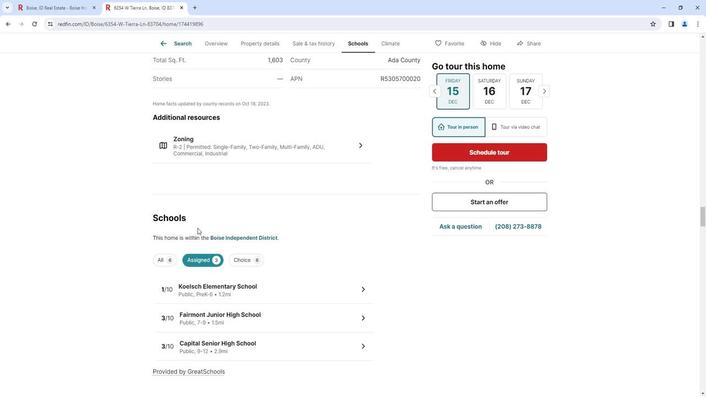 
Action: Mouse scrolled (195, 229) with delta (0, 0)
Screenshot: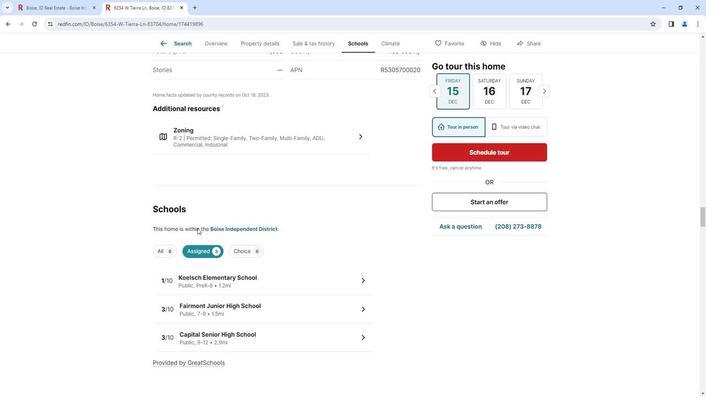 
Action: Mouse scrolled (195, 229) with delta (0, 0)
Screenshot: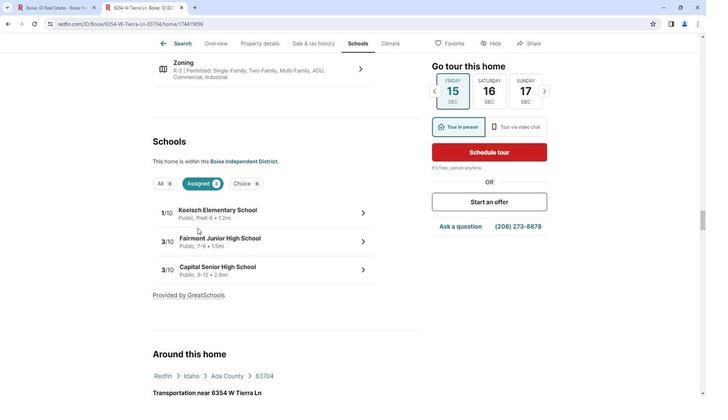 
Action: Mouse scrolled (195, 229) with delta (0, 0)
Screenshot: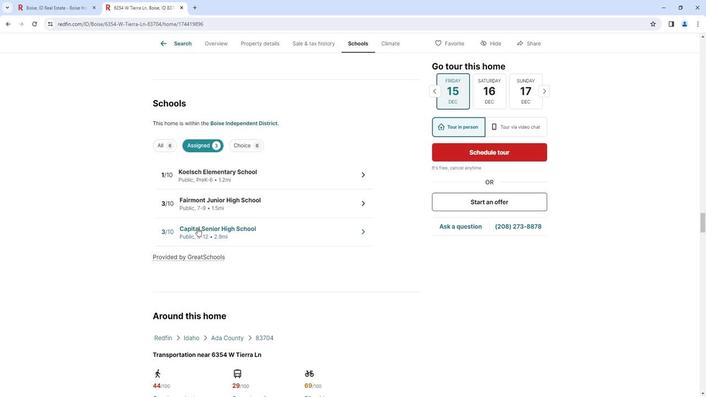 
Action: Mouse scrolled (195, 229) with delta (0, 0)
Screenshot: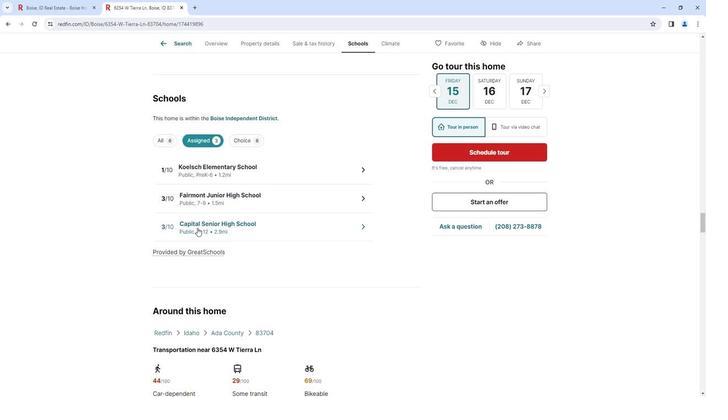 
Action: Mouse scrolled (195, 229) with delta (0, 0)
Screenshot: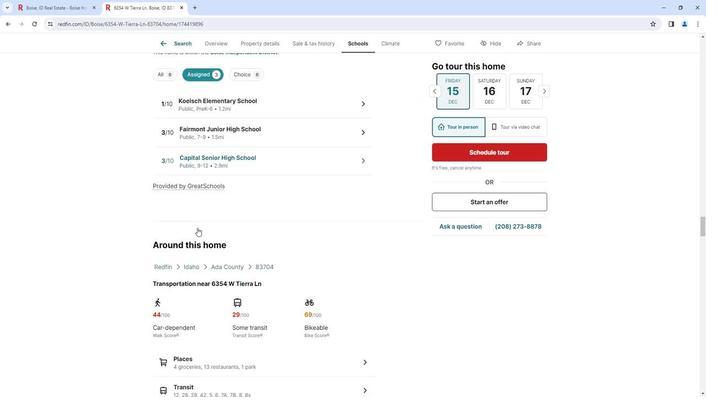 
Action: Mouse scrolled (195, 229) with delta (0, 0)
Screenshot: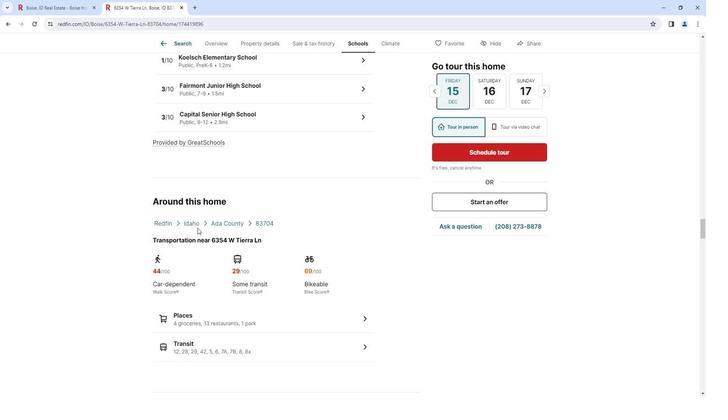 
Action: Mouse scrolled (195, 229) with delta (0, 0)
Screenshot: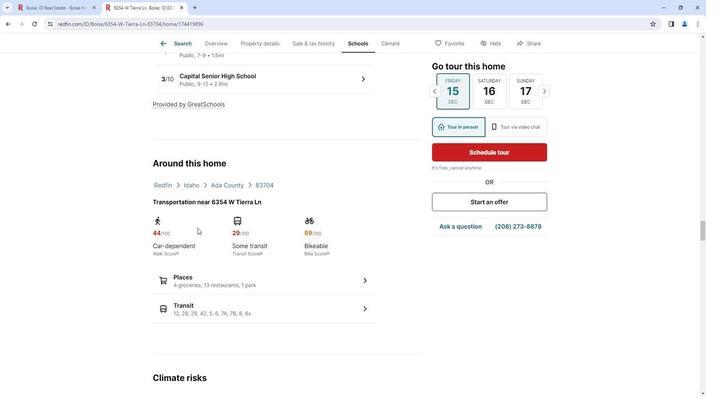 
Action: Mouse scrolled (195, 229) with delta (0, 0)
Screenshot: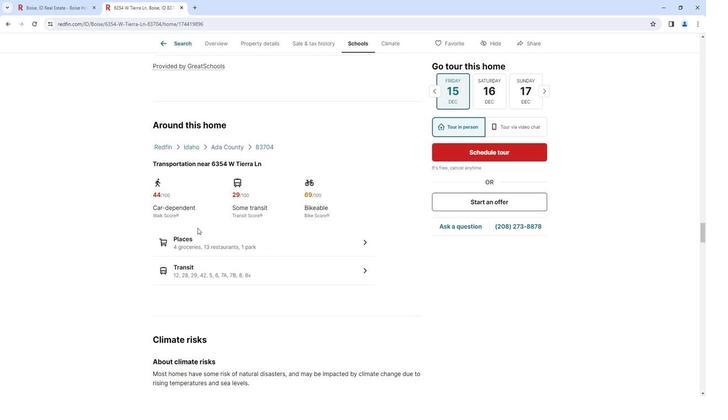 
Action: Mouse scrolled (195, 229) with delta (0, 0)
Screenshot: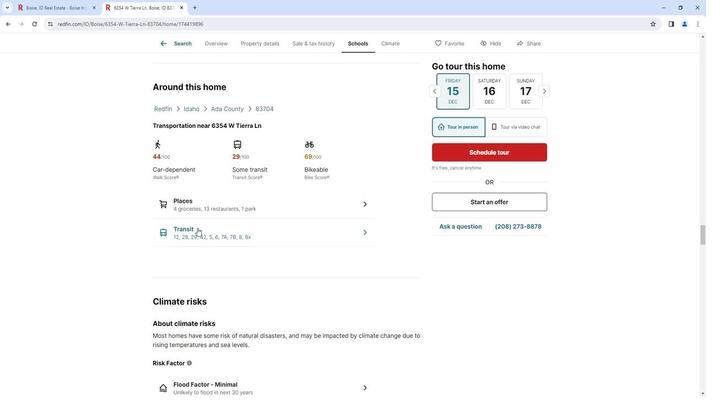 
Action: Mouse scrolled (195, 229) with delta (0, 0)
Screenshot: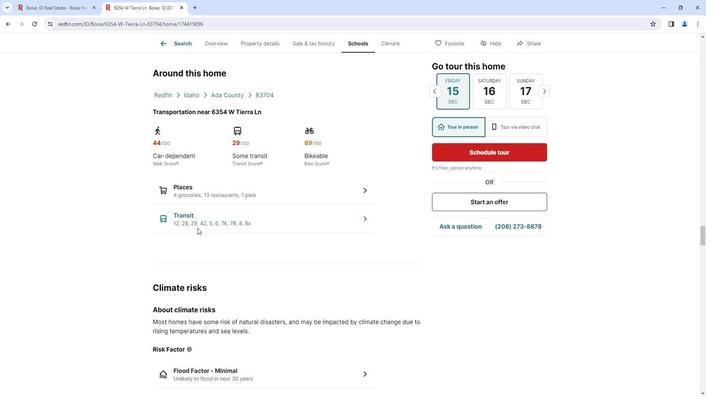 
Action: Mouse scrolled (195, 229) with delta (0, 0)
Screenshot: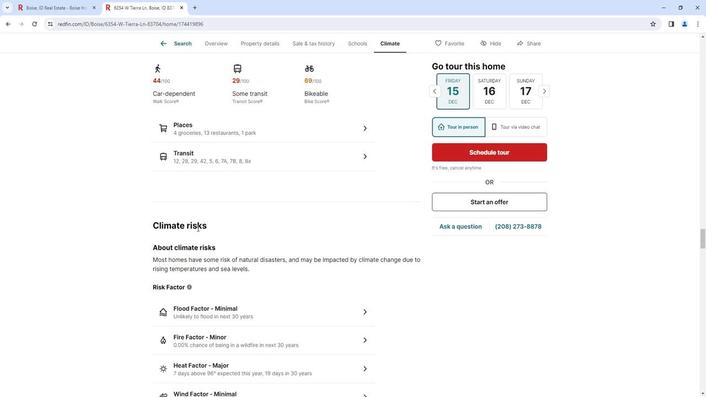 
Action: Mouse scrolled (195, 229) with delta (0, 0)
Screenshot: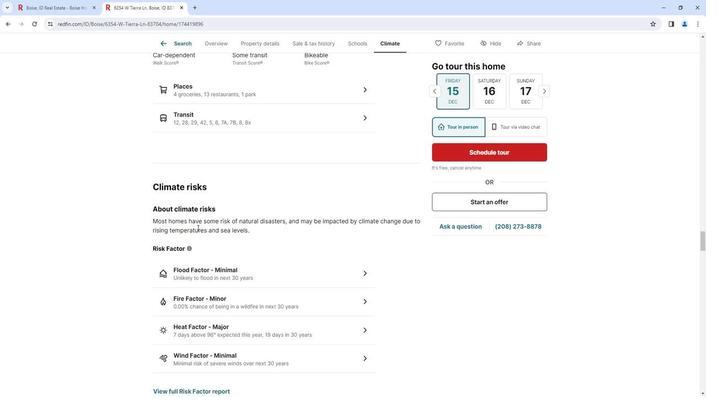 
Action: Mouse scrolled (195, 229) with delta (0, 0)
Screenshot: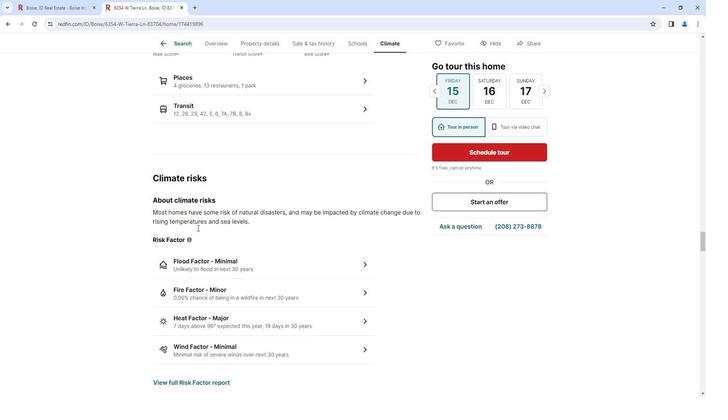 
Action: Mouse scrolled (195, 229) with delta (0, 0)
Screenshot: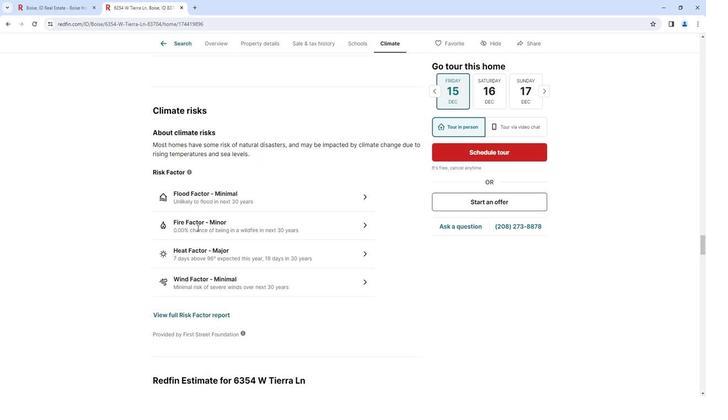 
Action: Mouse scrolled (195, 229) with delta (0, 0)
Screenshot: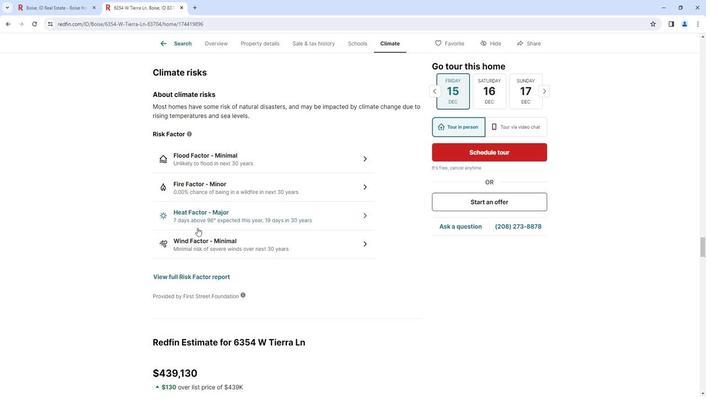 
Action: Mouse scrolled (195, 229) with delta (0, 0)
Screenshot: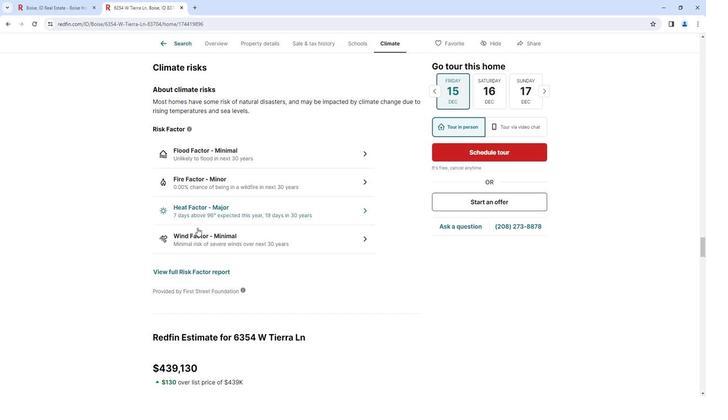 
Action: Mouse scrolled (195, 229) with delta (0, 0)
Screenshot: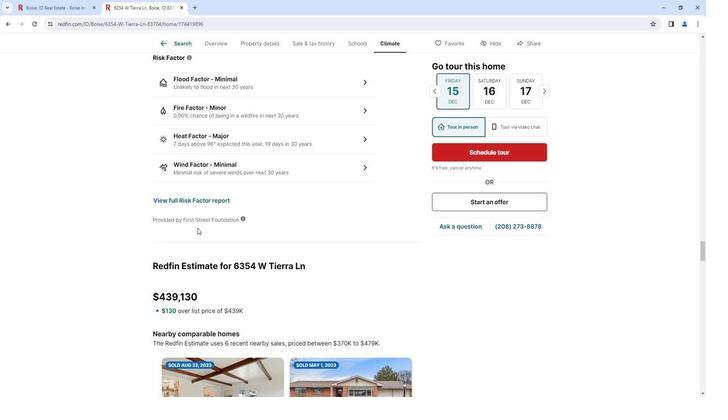 
Action: Mouse scrolled (195, 229) with delta (0, 0)
Screenshot: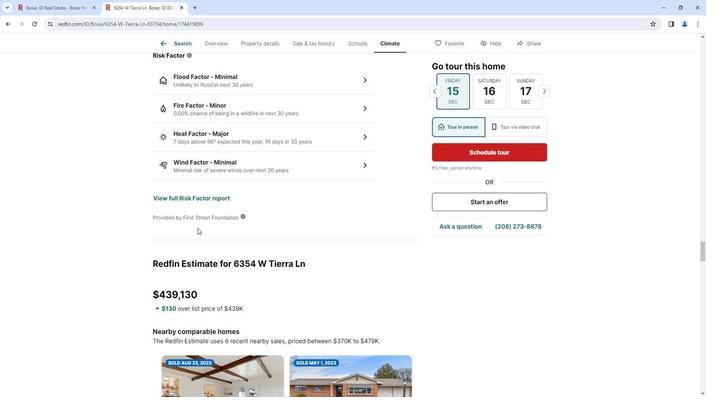 
Action: Mouse scrolled (195, 229) with delta (0, 0)
Screenshot: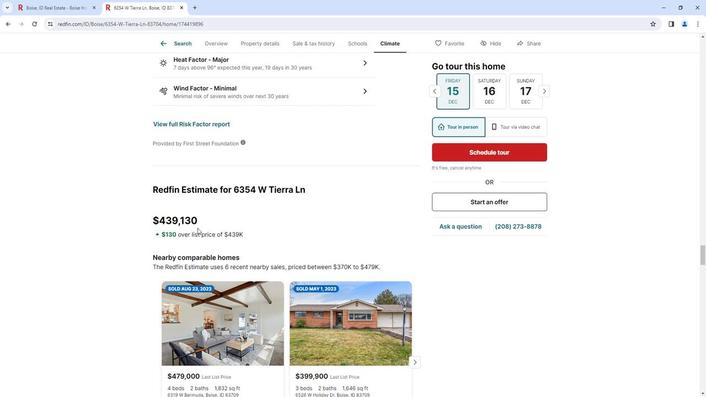 
Action: Mouse scrolled (195, 229) with delta (0, 0)
Screenshot: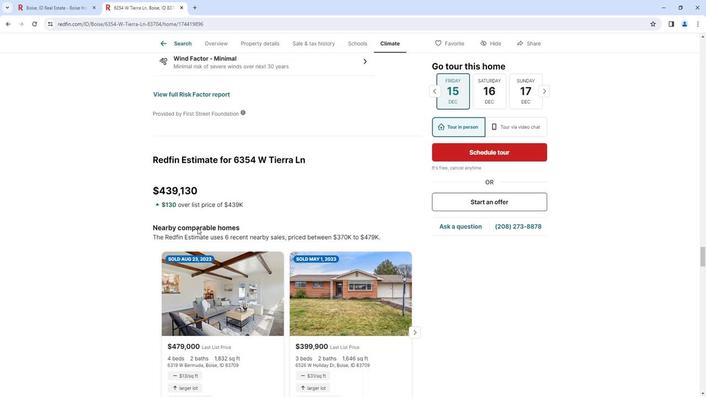 
Action: Mouse scrolled (195, 229) with delta (0, 0)
Screenshot: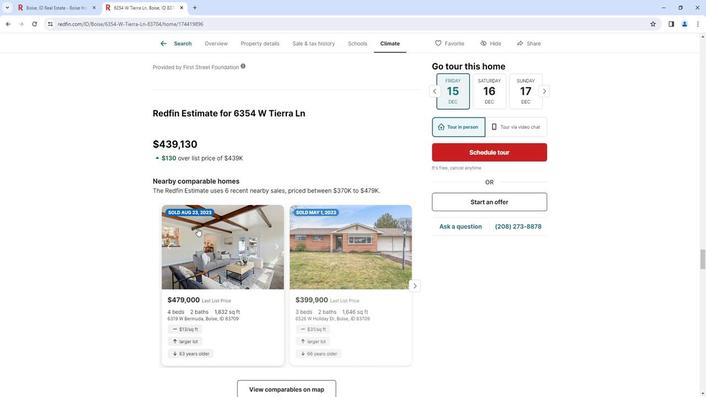 
Action: Mouse scrolled (195, 229) with delta (0, 0)
Screenshot: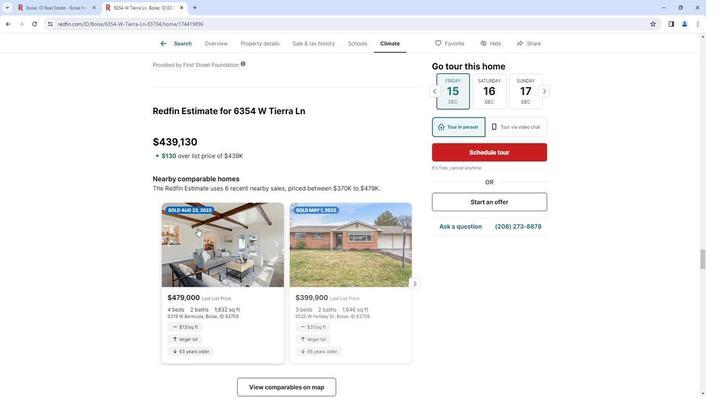 
Action: Mouse scrolled (195, 229) with delta (0, 0)
Screenshot: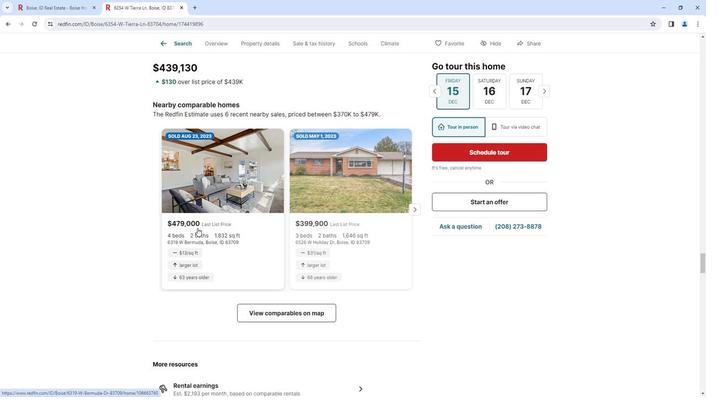 
Action: Mouse scrolled (195, 229) with delta (0, 0)
Screenshot: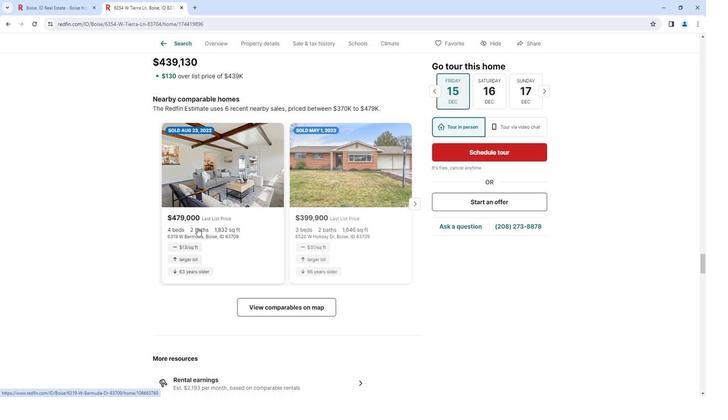 
Action: Mouse scrolled (195, 229) with delta (0, 0)
Screenshot: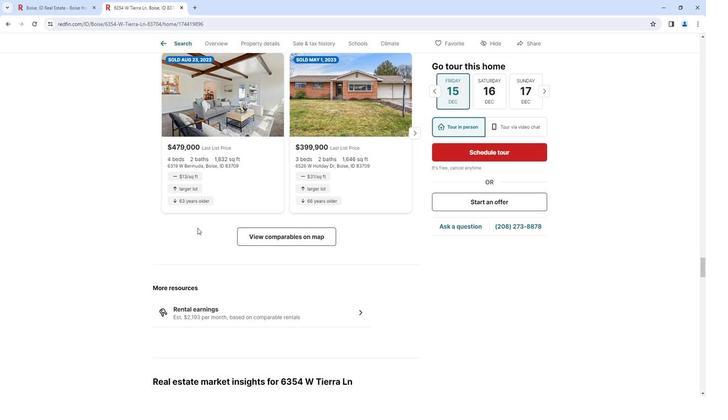 
Action: Mouse moved to (195, 229)
Screenshot: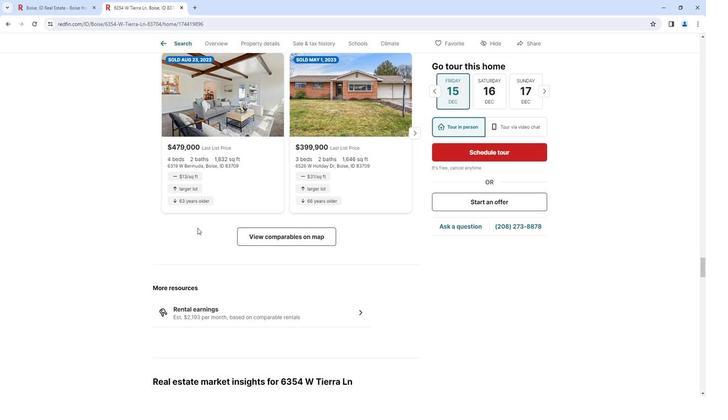 
Action: Mouse scrolled (195, 228) with delta (0, 0)
Screenshot: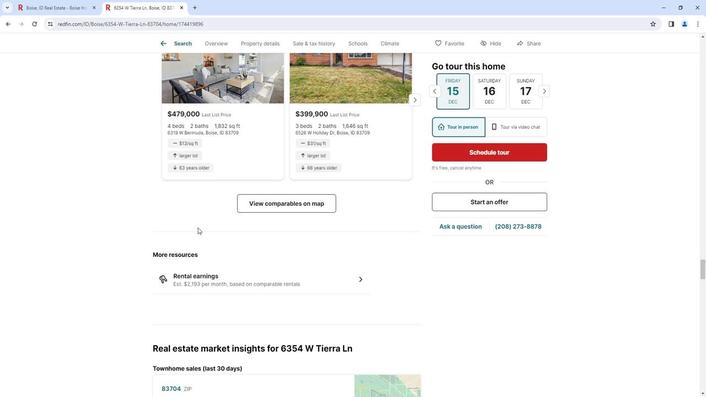 
Action: Mouse scrolled (195, 228) with delta (0, 0)
Screenshot: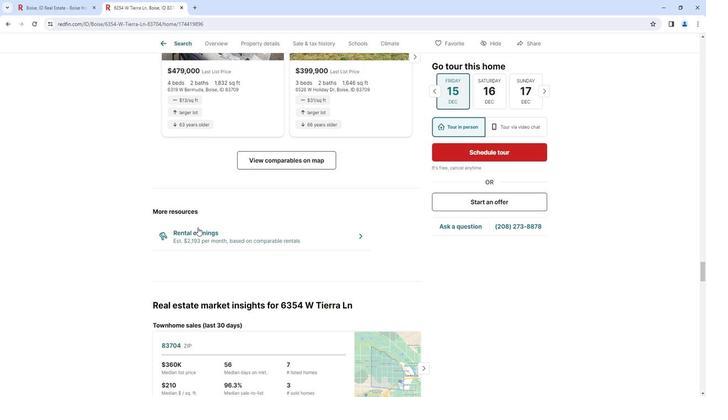 
Action: Mouse scrolled (195, 228) with delta (0, 0)
Screenshot: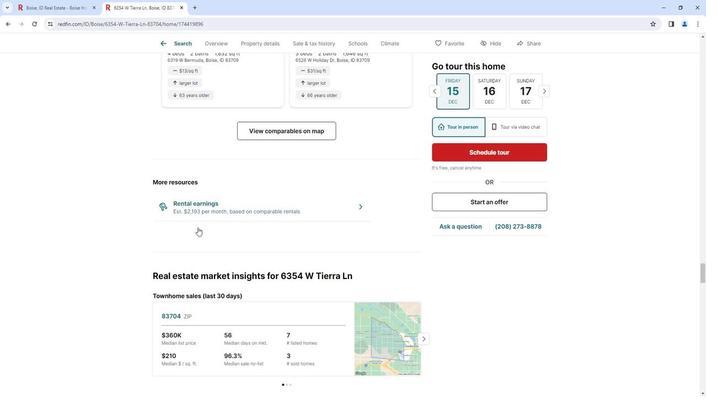 
Action: Mouse scrolled (195, 228) with delta (0, 0)
Screenshot: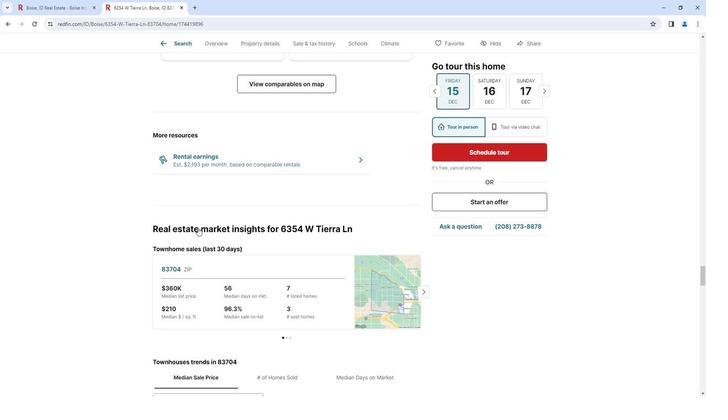 
Action: Mouse scrolled (195, 228) with delta (0, 0)
Screenshot: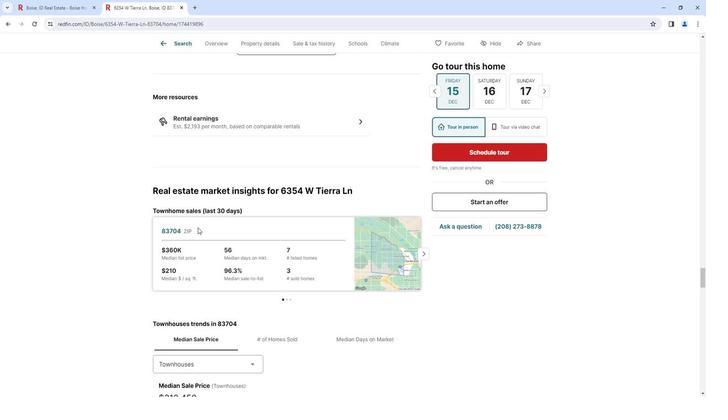 
Action: Mouse scrolled (195, 228) with delta (0, 0)
Screenshot: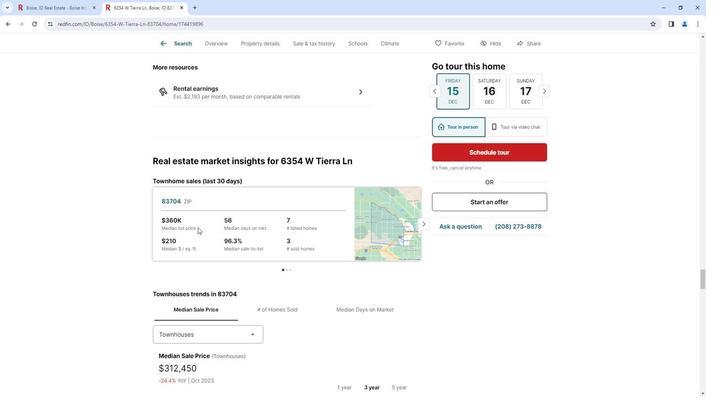
Action: Mouse scrolled (195, 228) with delta (0, 0)
Screenshot: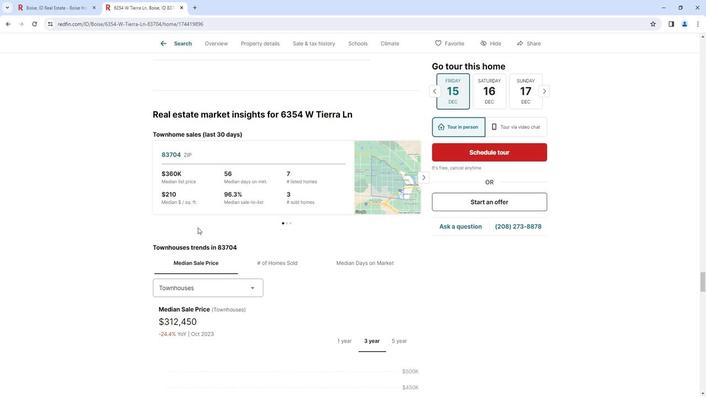 
Action: Mouse scrolled (195, 228) with delta (0, 0)
Screenshot: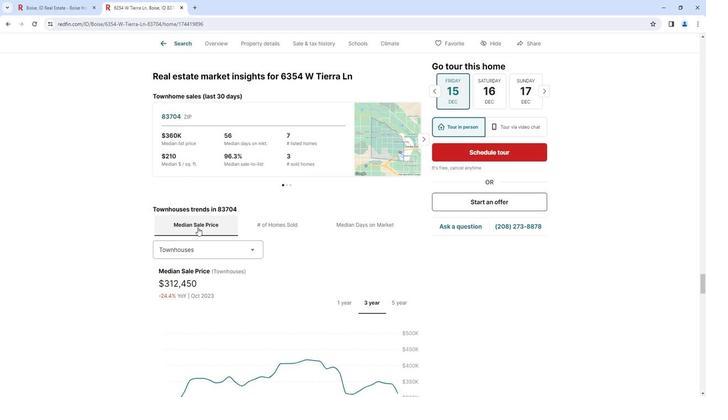 
Action: Mouse scrolled (195, 228) with delta (0, 0)
Screenshot: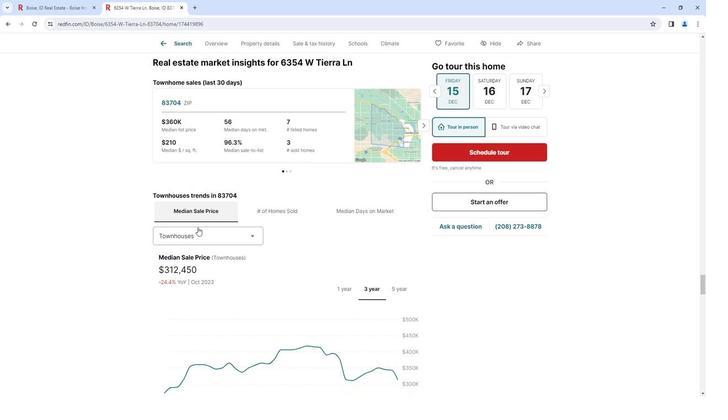 
Action: Mouse scrolled (195, 228) with delta (0, 0)
Screenshot: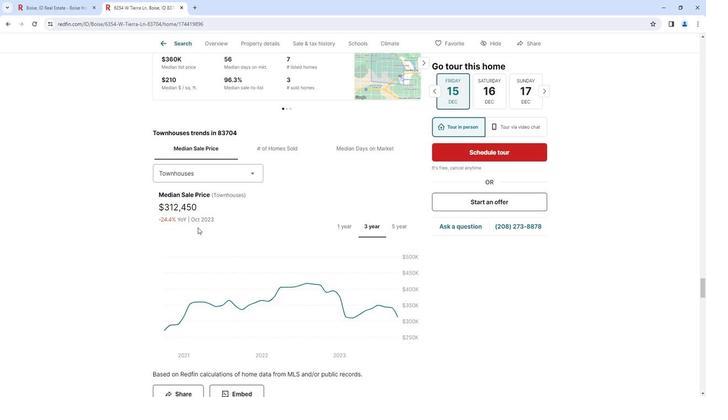 
Action: Mouse scrolled (195, 228) with delta (0, 0)
Screenshot: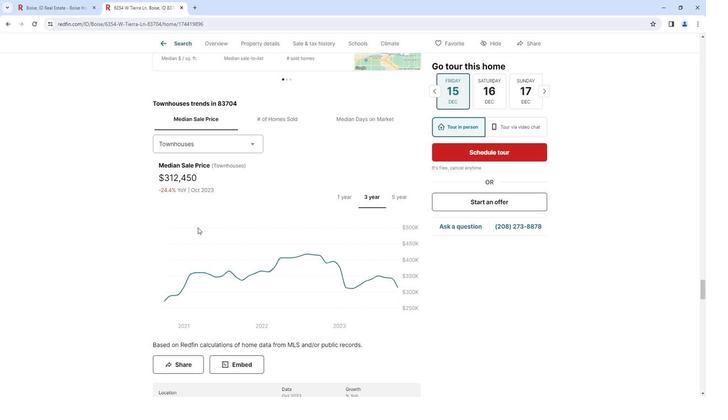 
Action: Mouse scrolled (195, 228) with delta (0, 0)
Screenshot: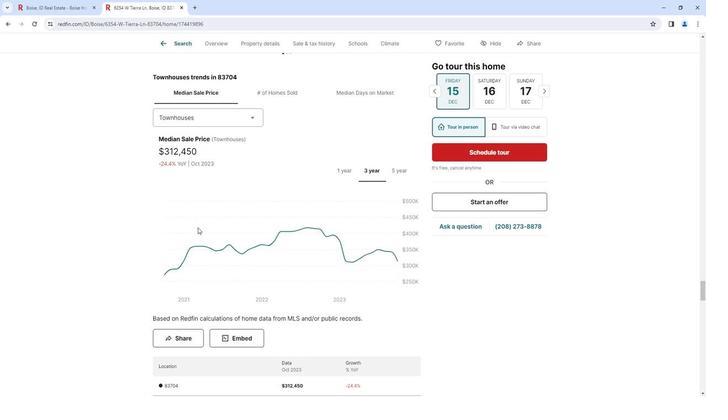 
Action: Mouse scrolled (195, 228) with delta (0, 0)
Screenshot: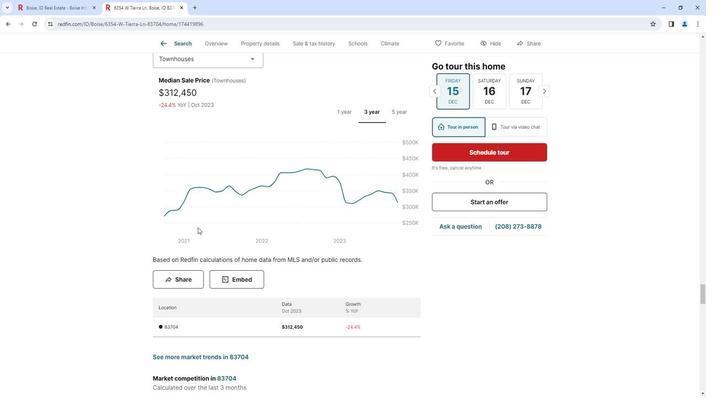 
Action: Mouse scrolled (195, 228) with delta (0, 0)
Screenshot: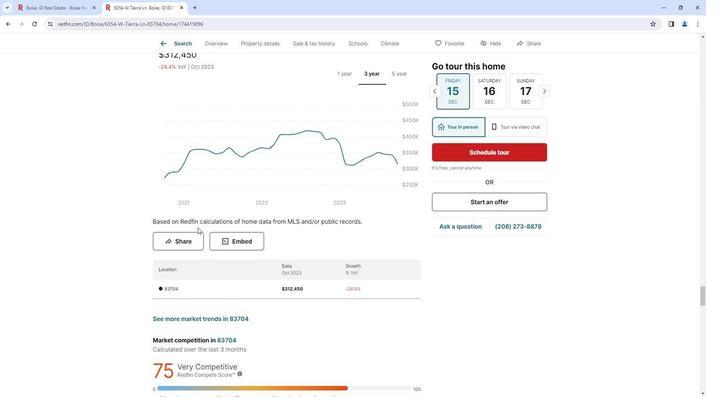 
Action: Mouse scrolled (195, 228) with delta (0, 0)
Screenshot: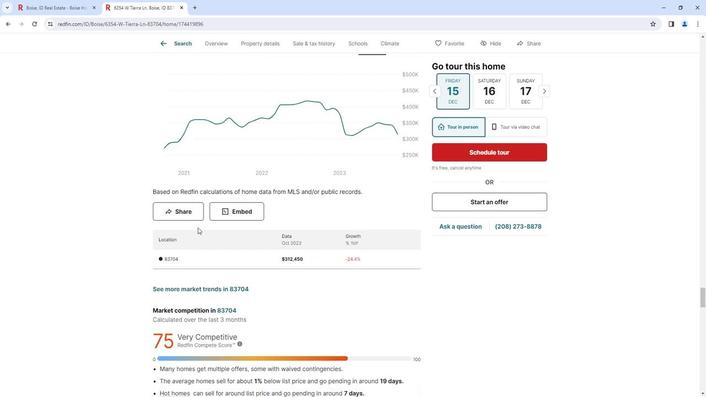 
Action: Mouse scrolled (195, 228) with delta (0, 0)
Screenshot: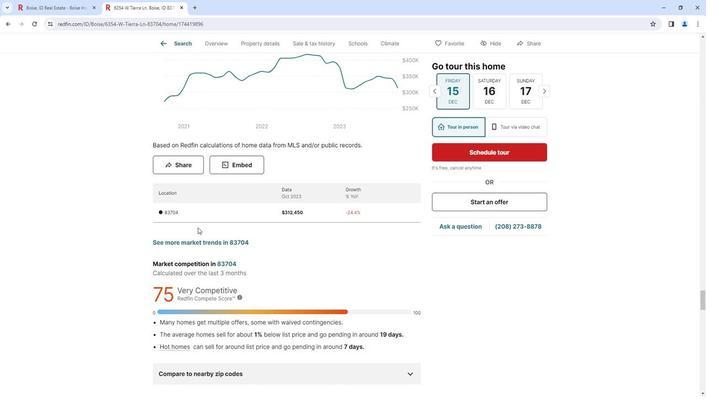 
Action: Mouse scrolled (195, 228) with delta (0, 0)
Screenshot: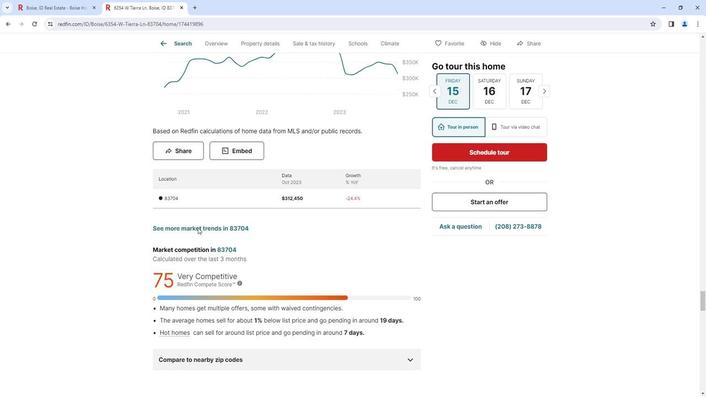 
Action: Mouse scrolled (195, 228) with delta (0, 0)
Screenshot: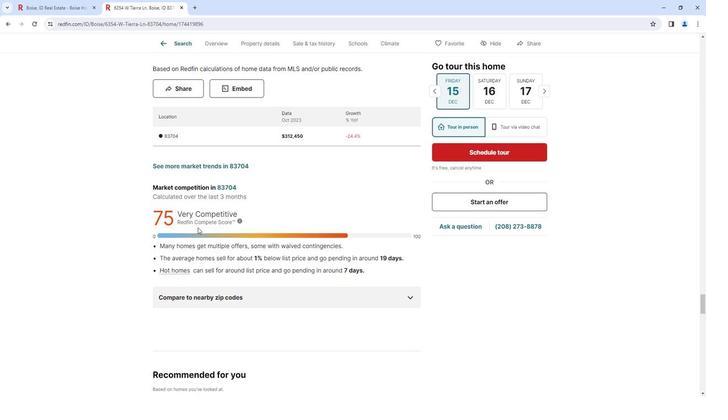 
Action: Mouse scrolled (195, 228) with delta (0, 0)
Screenshot: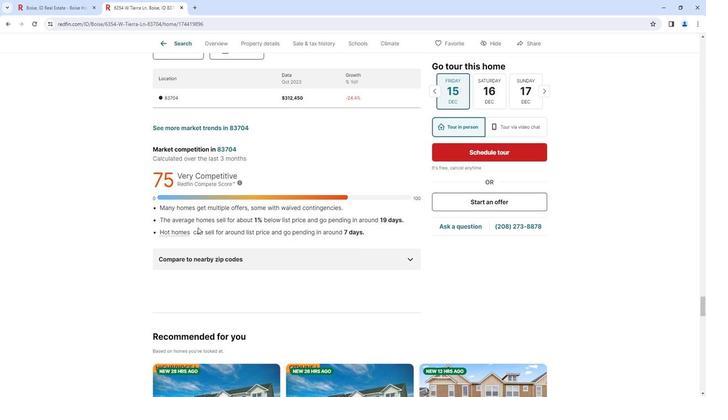 
Action: Mouse scrolled (195, 228) with delta (0, 0)
